Task: Change  the formatting of the data to Which is Less than 10, In conditional formating, put the option 'Light Red Fill with Drak Red Text. 'add another formatting option Format As Table, insert the option Blue Table style Light 9 , change the format of Column Width to Auto fit Row HeightIn the sheet   Excelerate Sales log book
Action: Mouse moved to (46, 246)
Screenshot: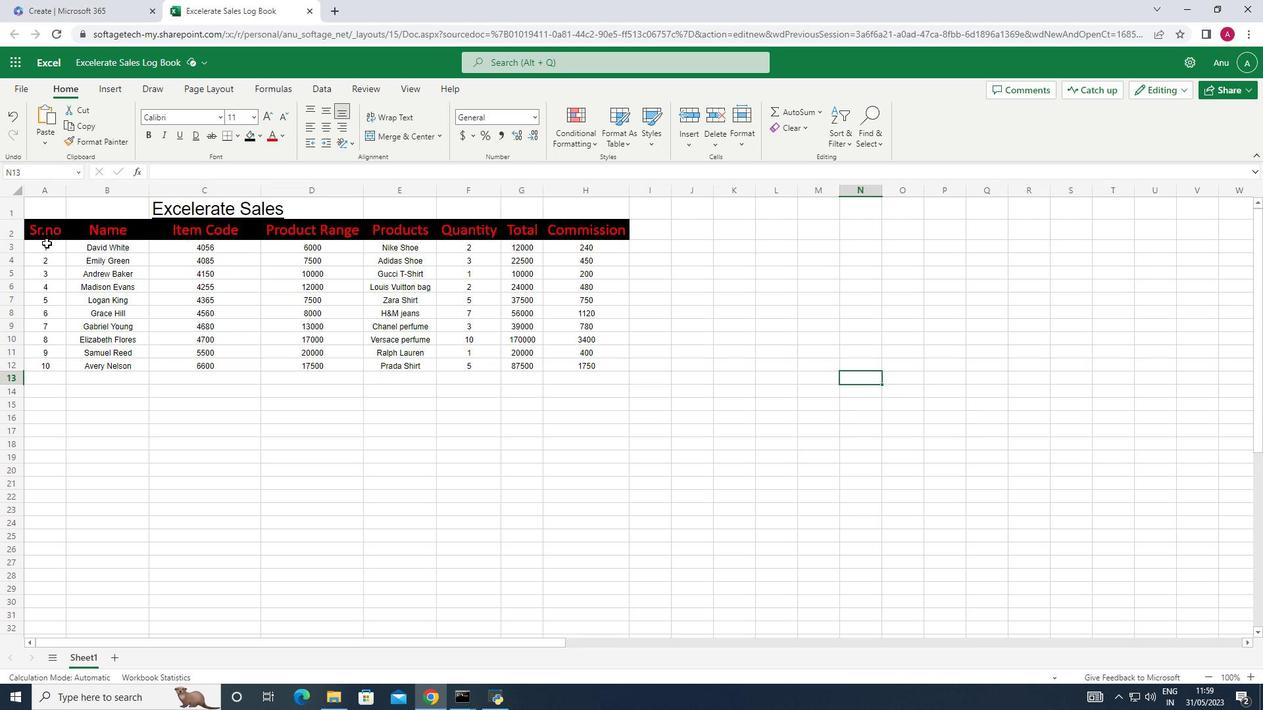 
Action: Mouse pressed left at (46, 246)
Screenshot: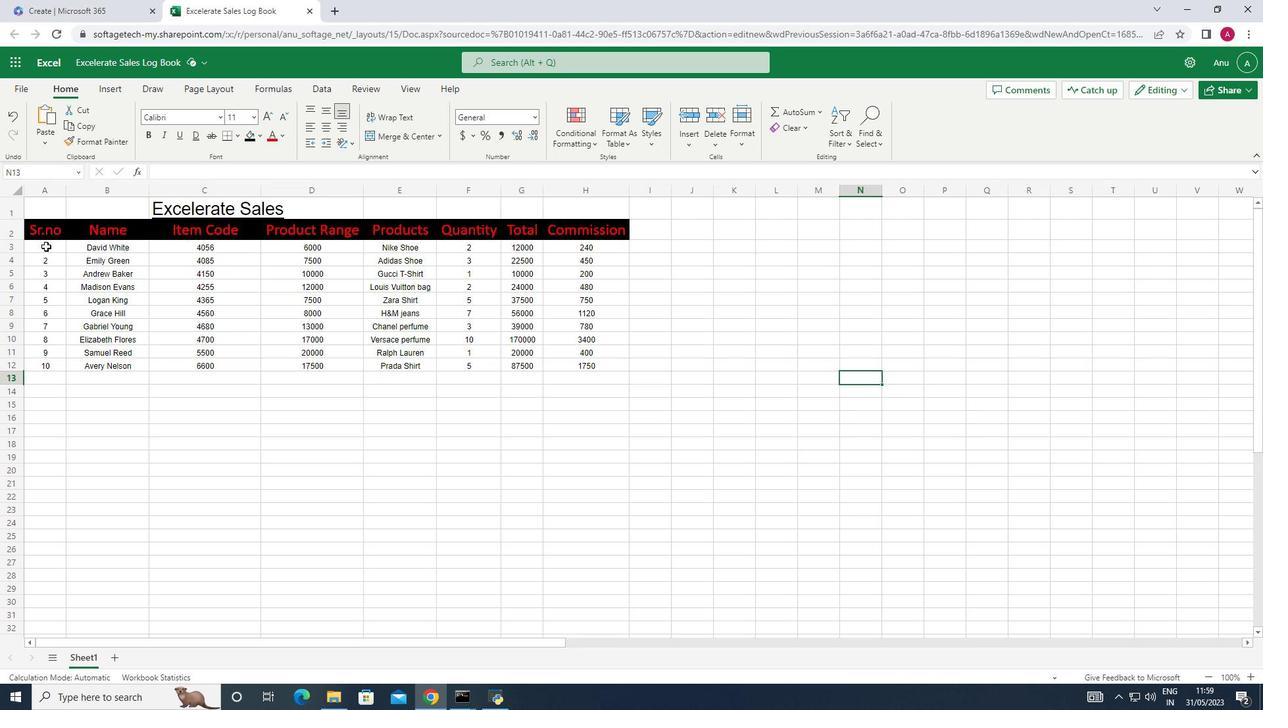 
Action: Mouse moved to (44, 246)
Screenshot: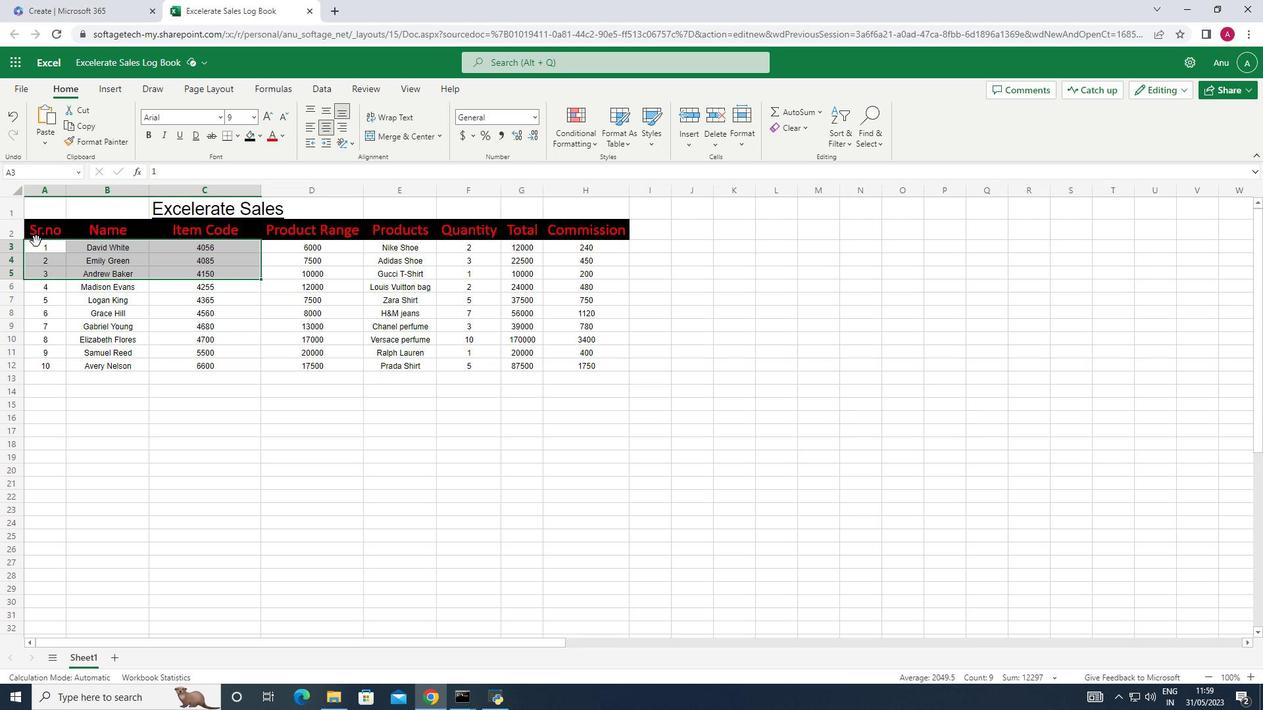 
Action: Mouse pressed left at (44, 246)
Screenshot: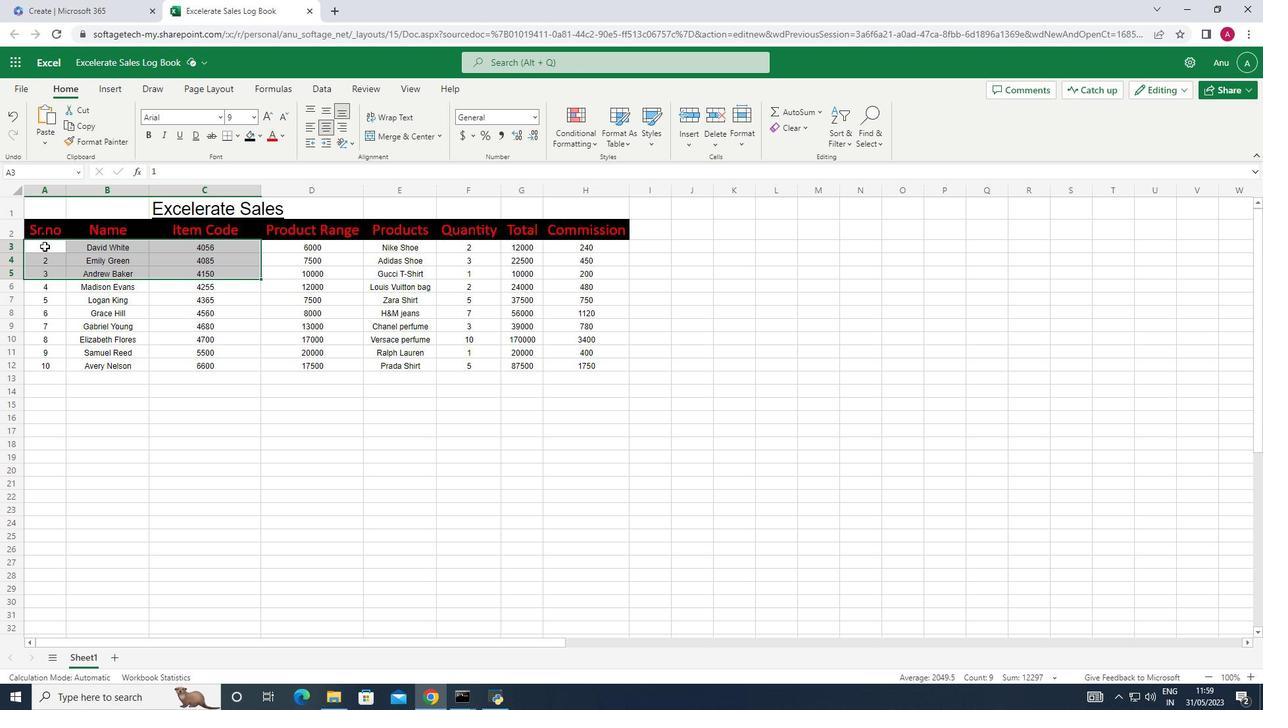 
Action: Mouse moved to (587, 147)
Screenshot: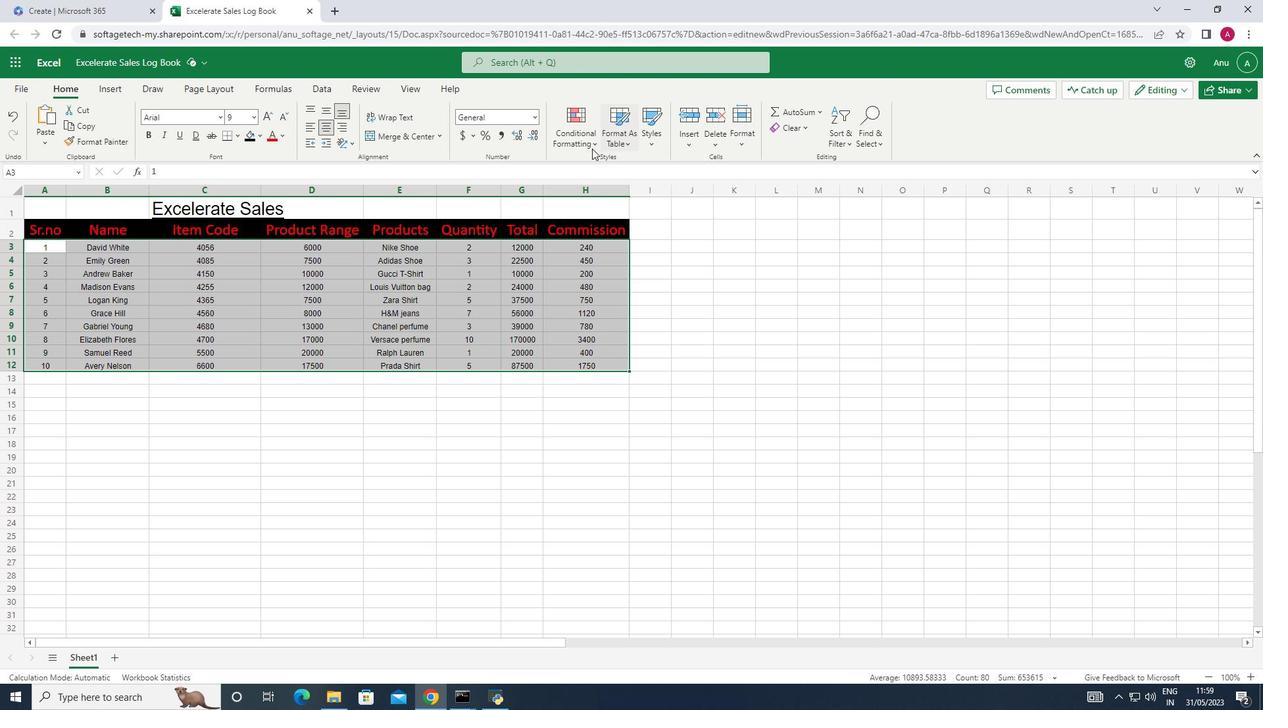 
Action: Mouse pressed left at (587, 147)
Screenshot: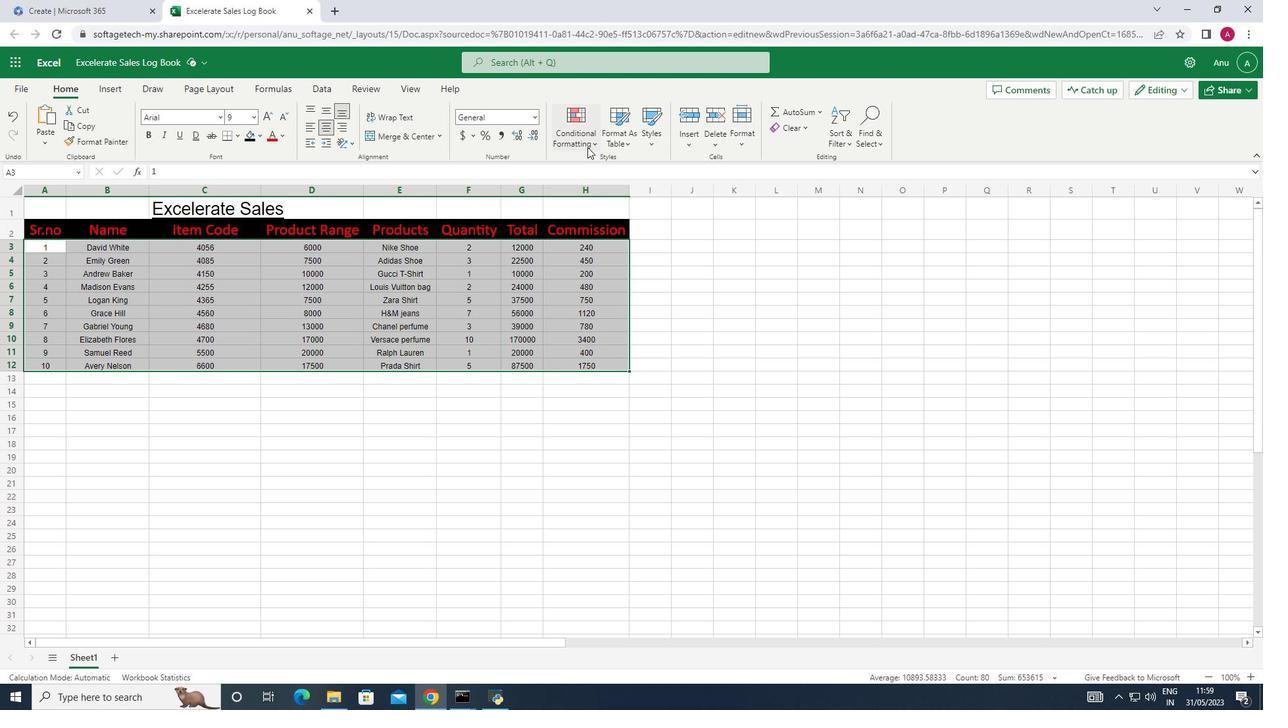 
Action: Mouse moved to (629, 146)
Screenshot: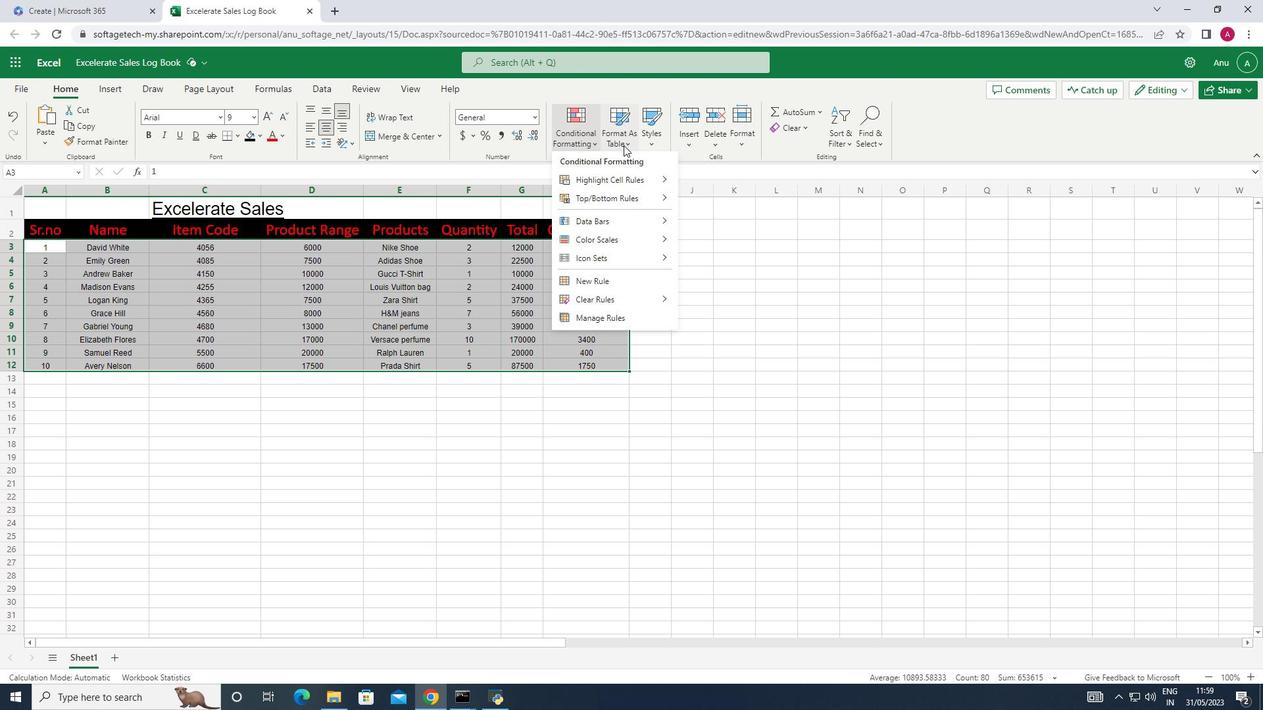 
Action: Mouse pressed left at (629, 146)
Screenshot: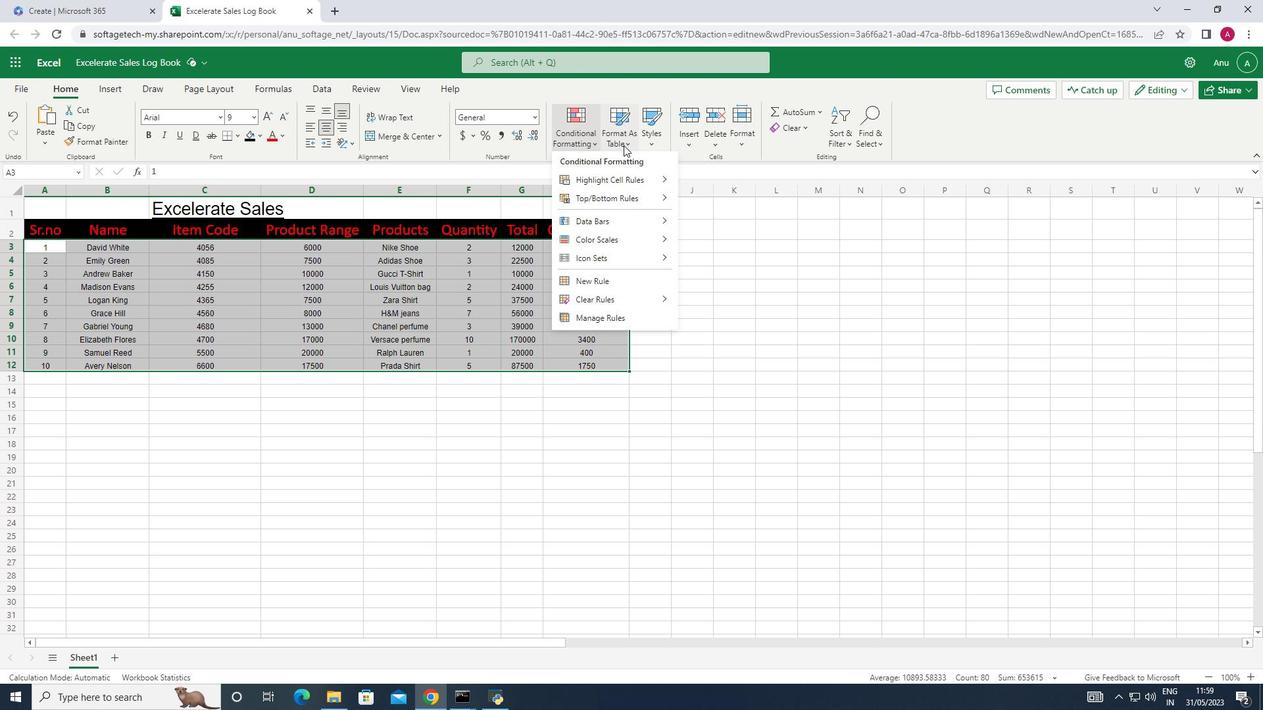 
Action: Mouse moved to (666, 140)
Screenshot: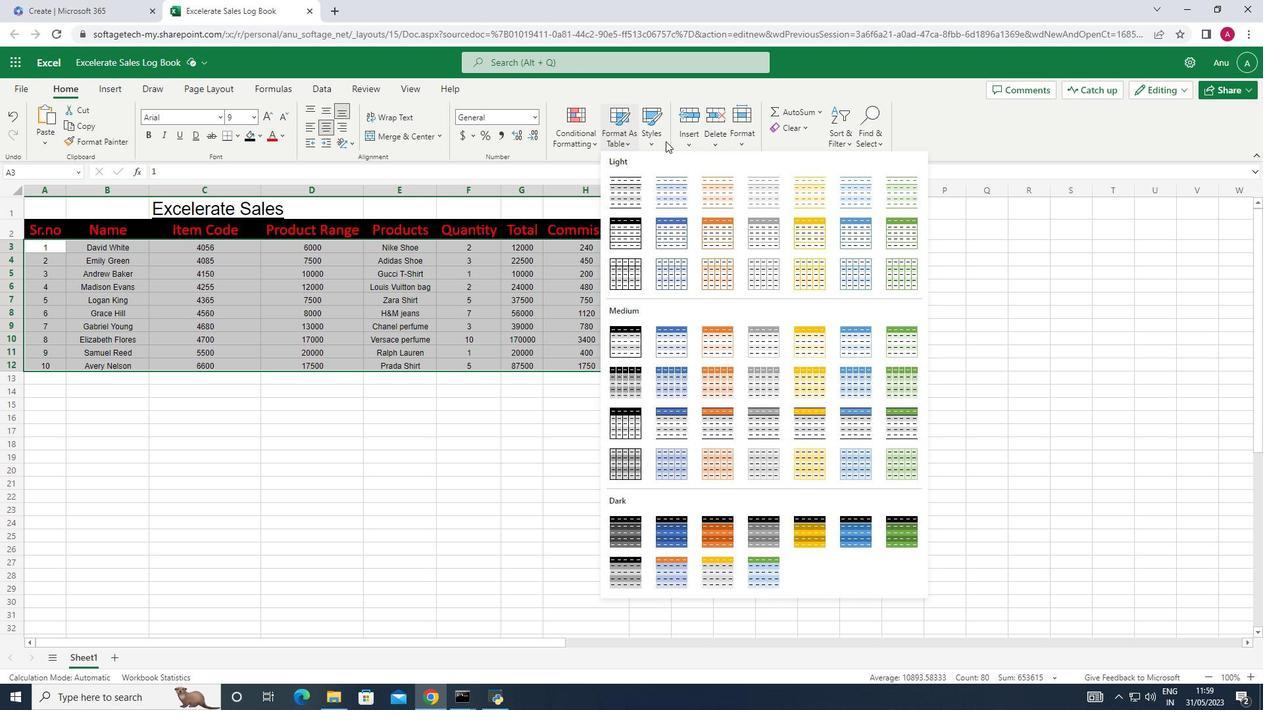 
Action: Mouse pressed left at (666, 140)
Screenshot: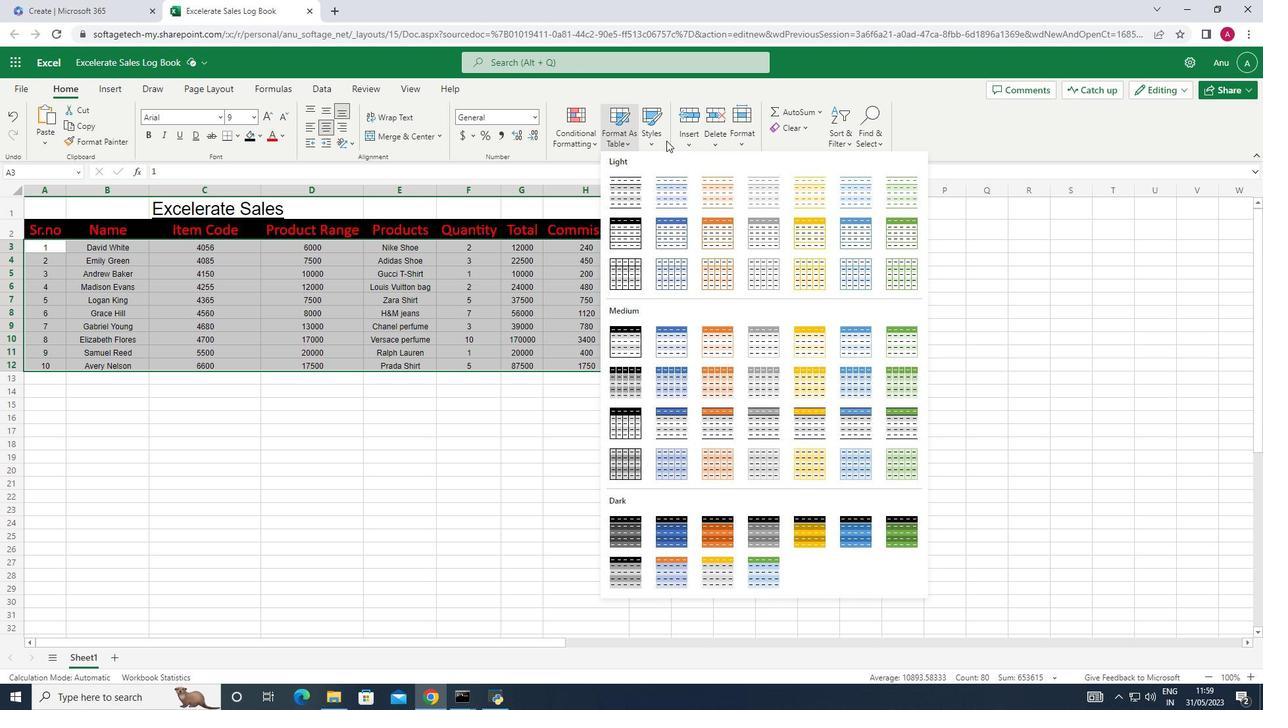 
Action: Mouse moved to (659, 140)
Screenshot: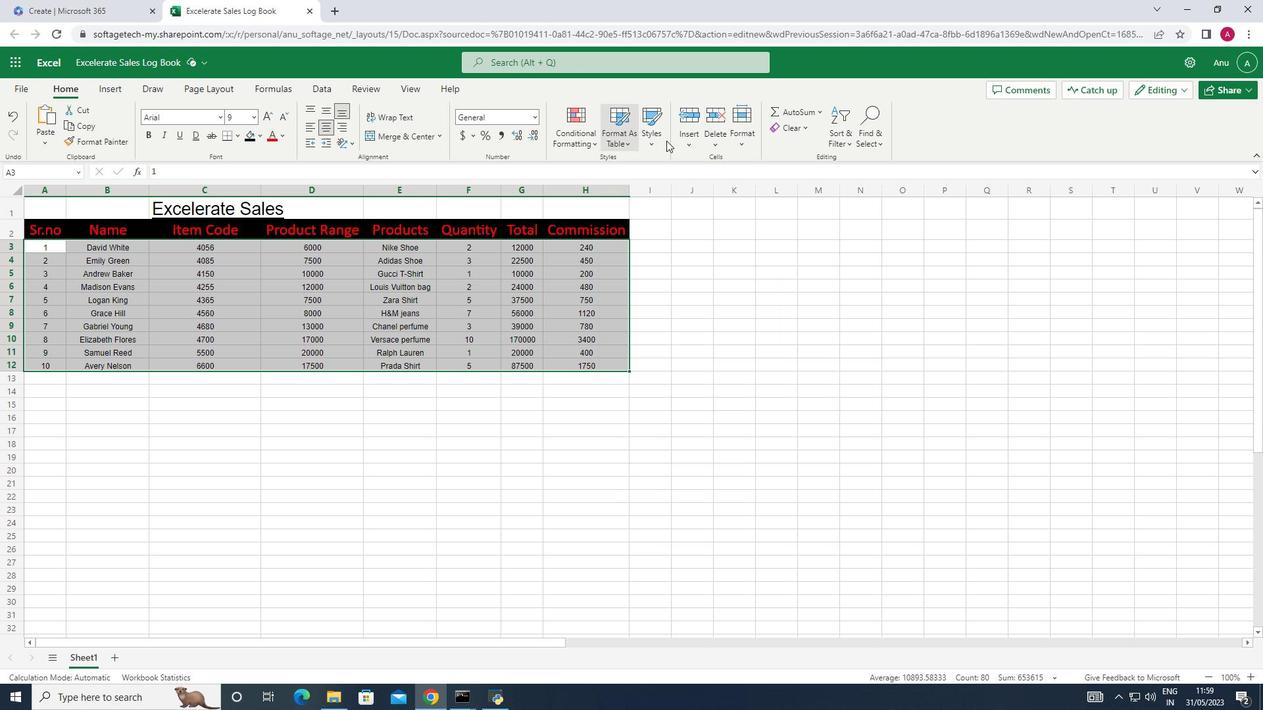 
Action: Mouse pressed left at (659, 140)
Screenshot: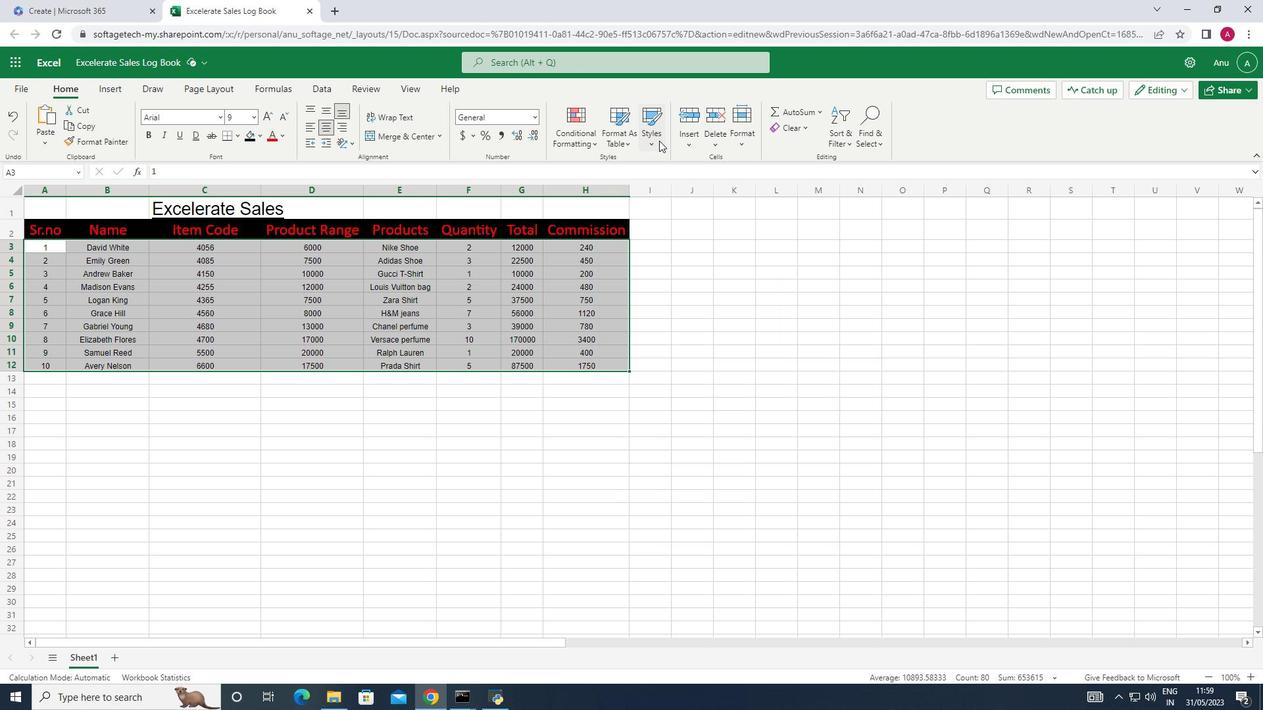 
Action: Mouse moved to (687, 140)
Screenshot: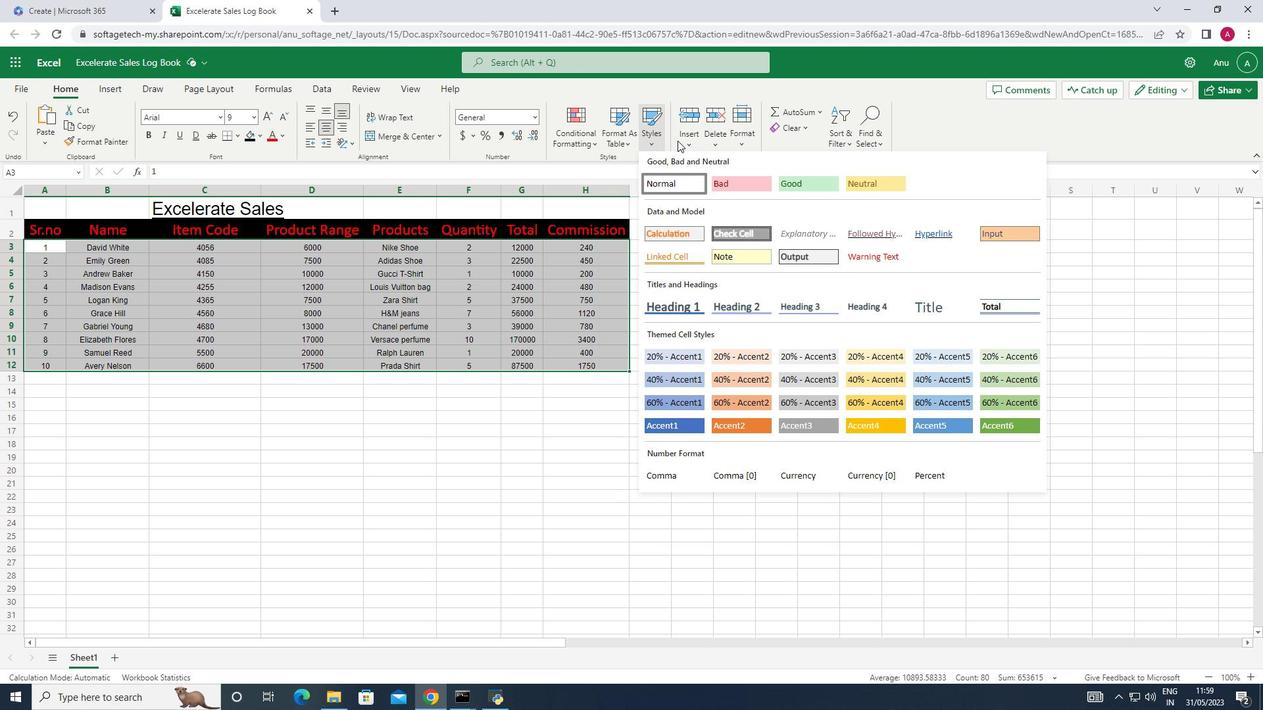 
Action: Mouse pressed left at (687, 140)
Screenshot: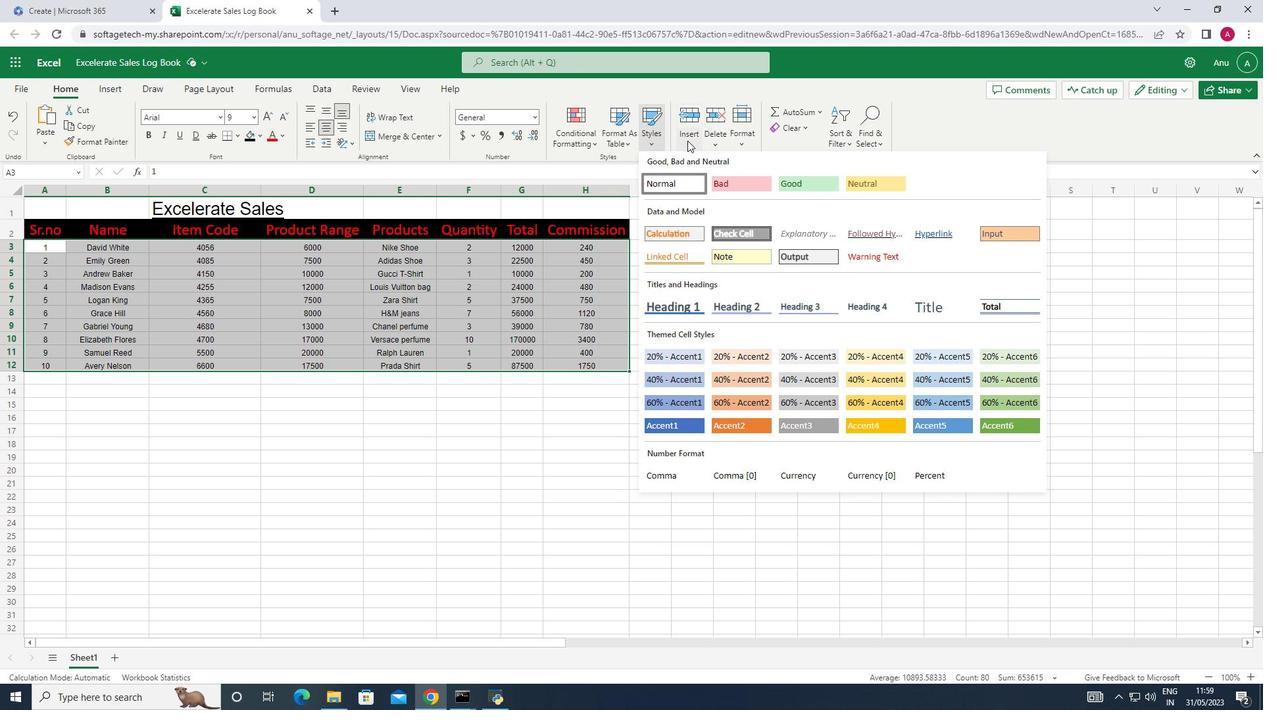 
Action: Mouse moved to (724, 140)
Screenshot: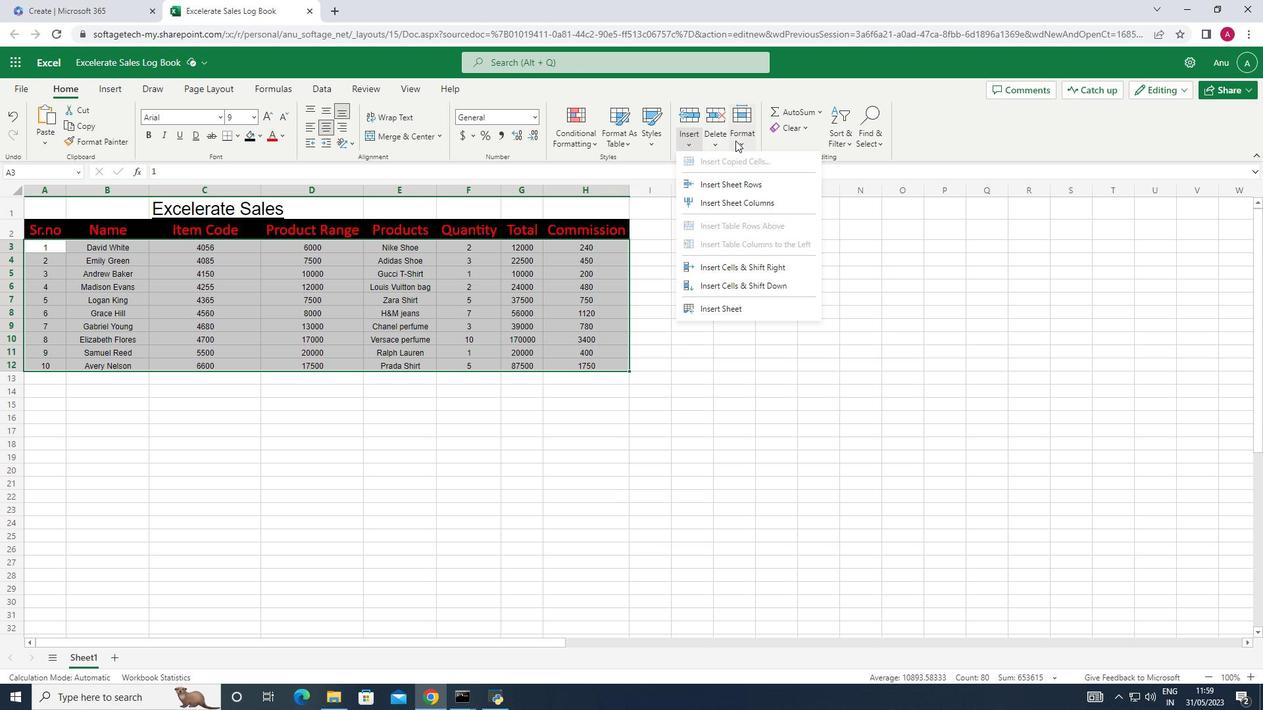 
Action: Mouse pressed left at (724, 140)
Screenshot: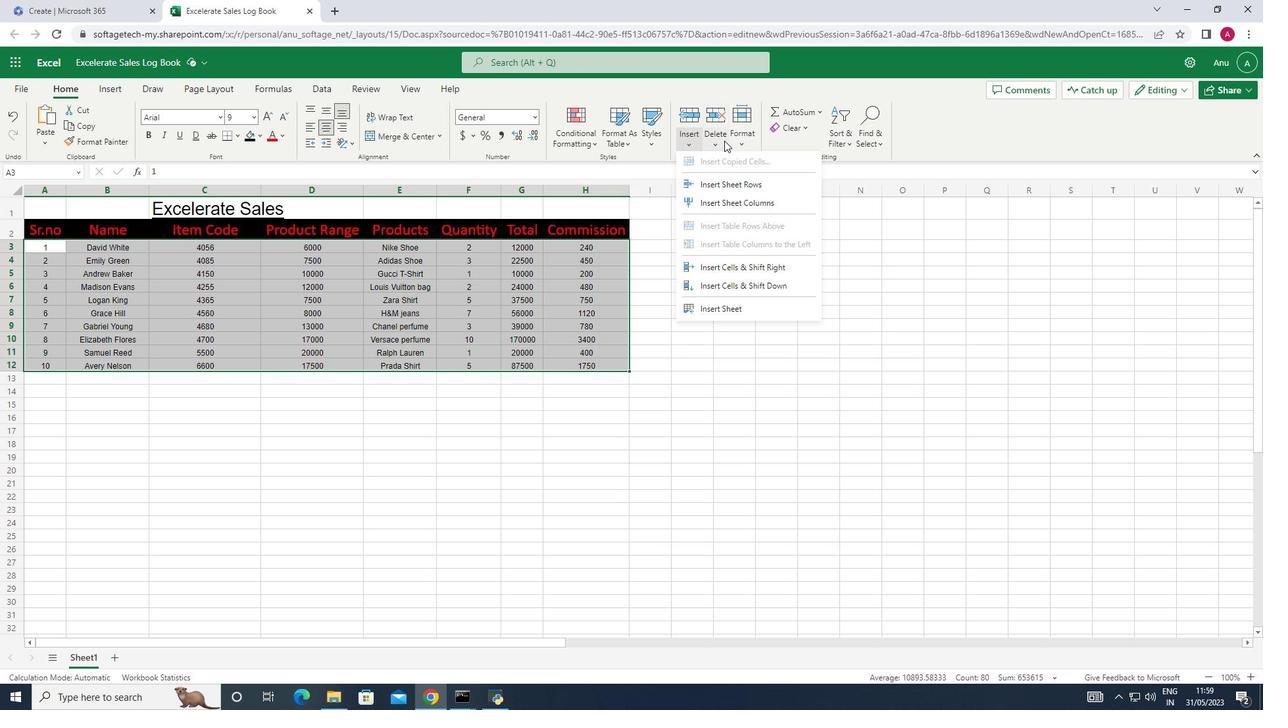 
Action: Mouse moved to (733, 139)
Screenshot: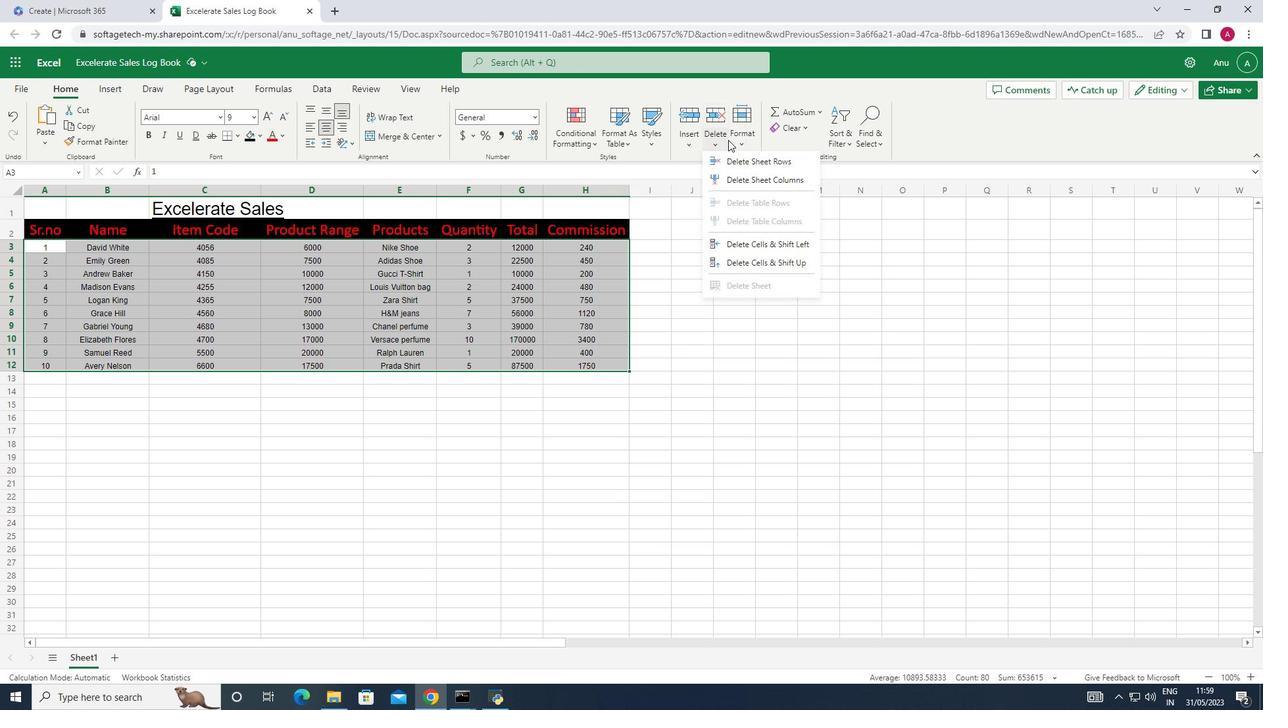 
Action: Mouse pressed left at (733, 139)
Screenshot: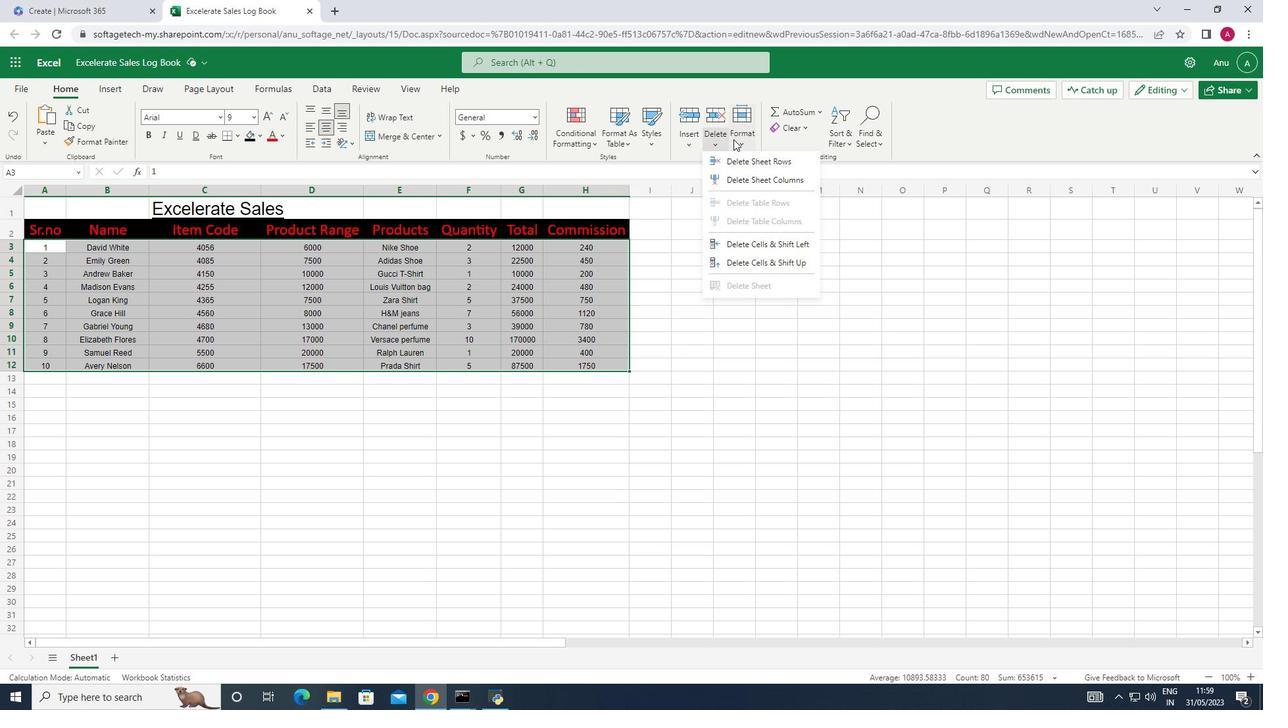 
Action: Mouse moved to (809, 113)
Screenshot: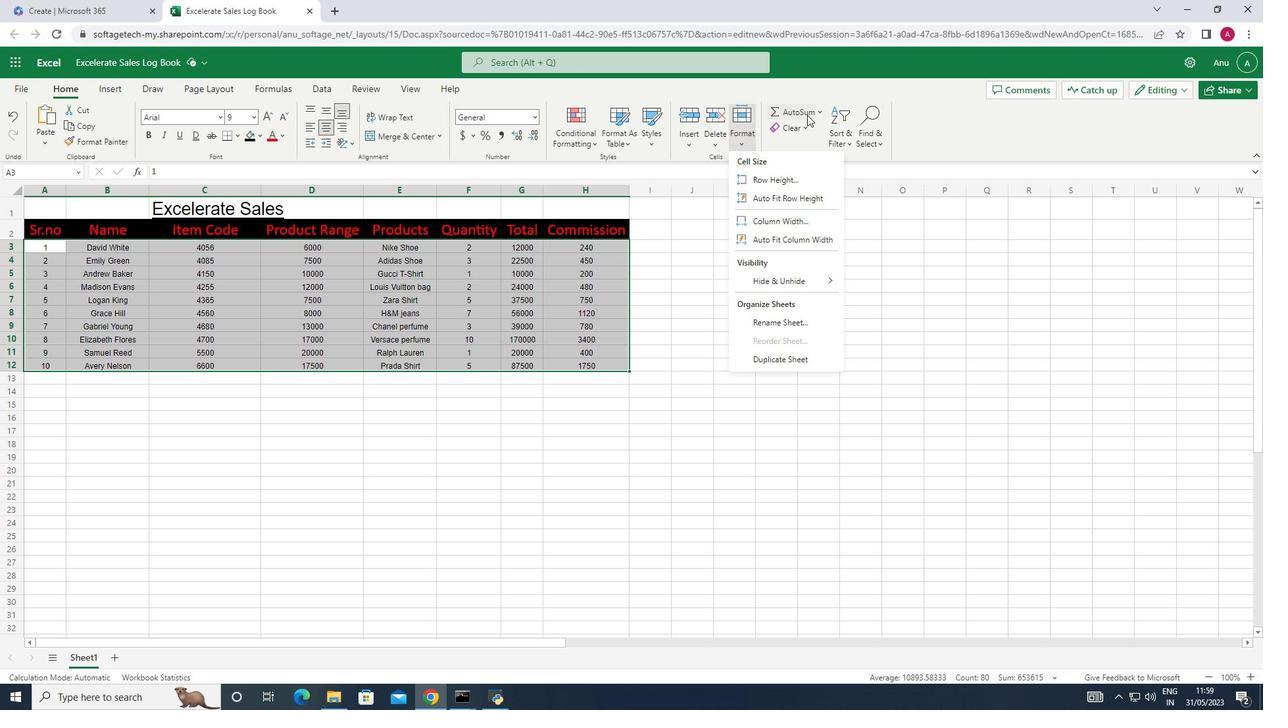 
Action: Mouse pressed left at (809, 113)
Screenshot: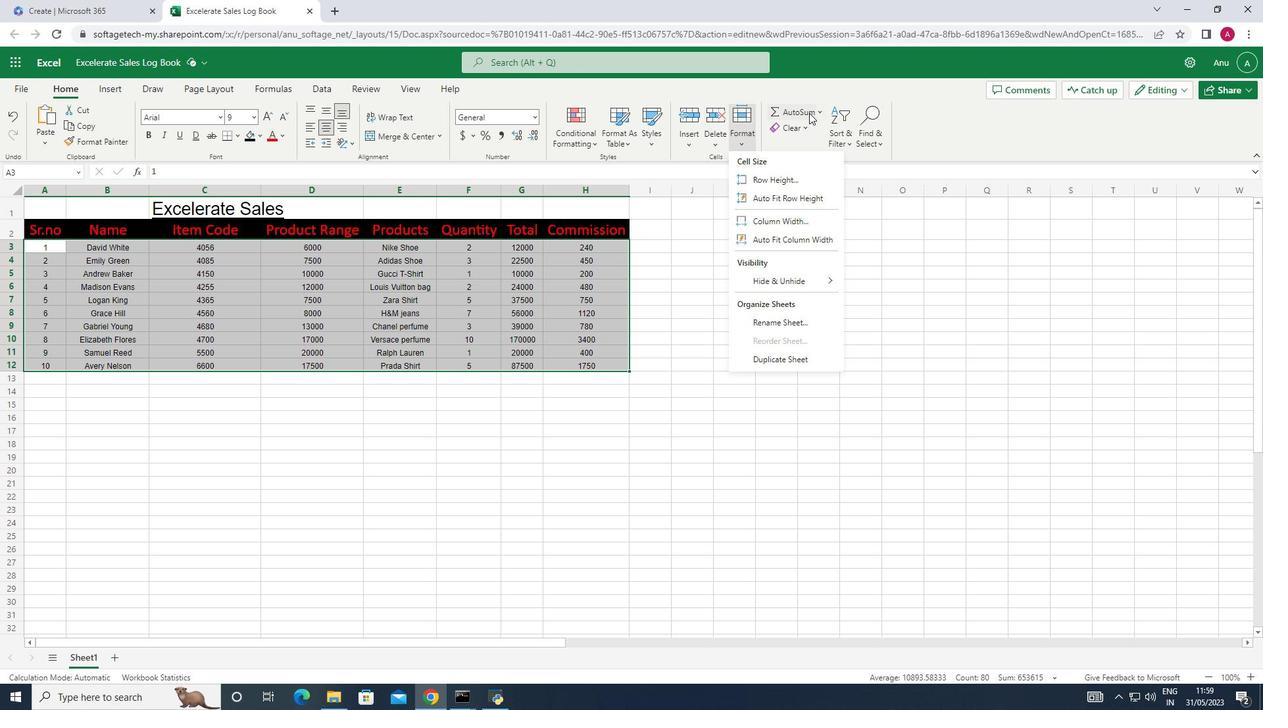 
Action: Mouse pressed left at (809, 113)
Screenshot: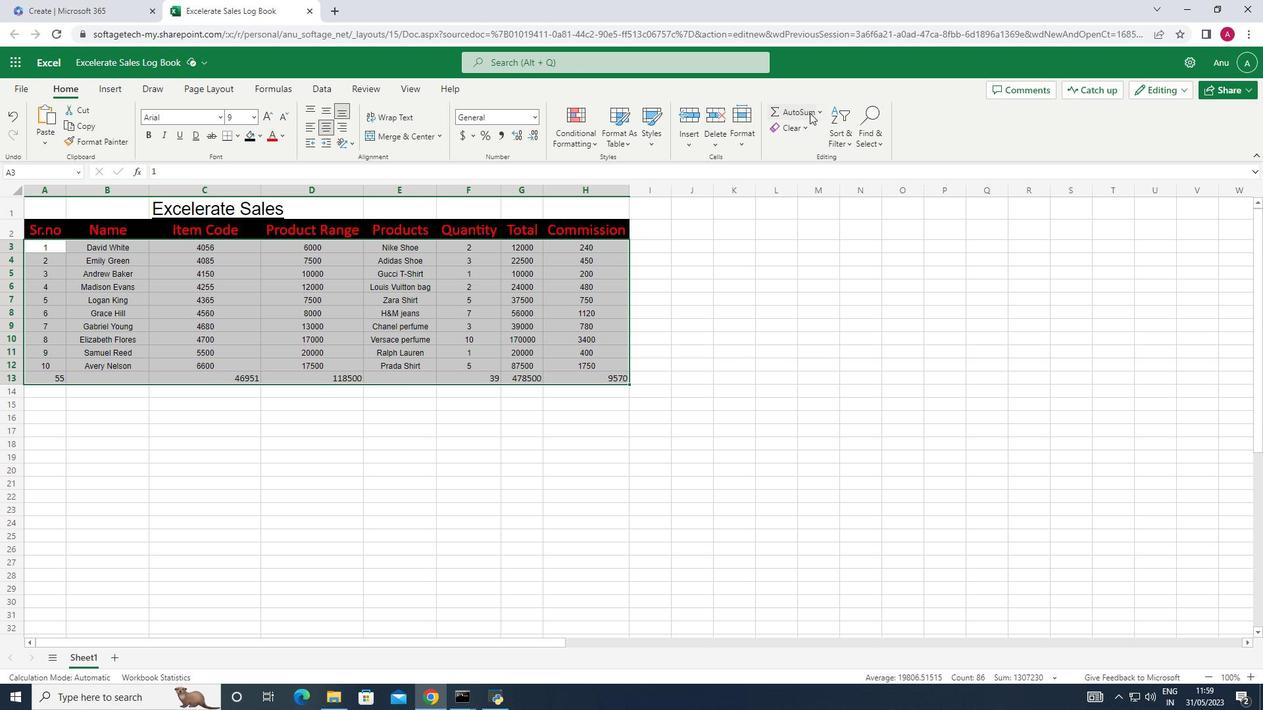 
Action: Mouse moved to (809, 116)
Screenshot: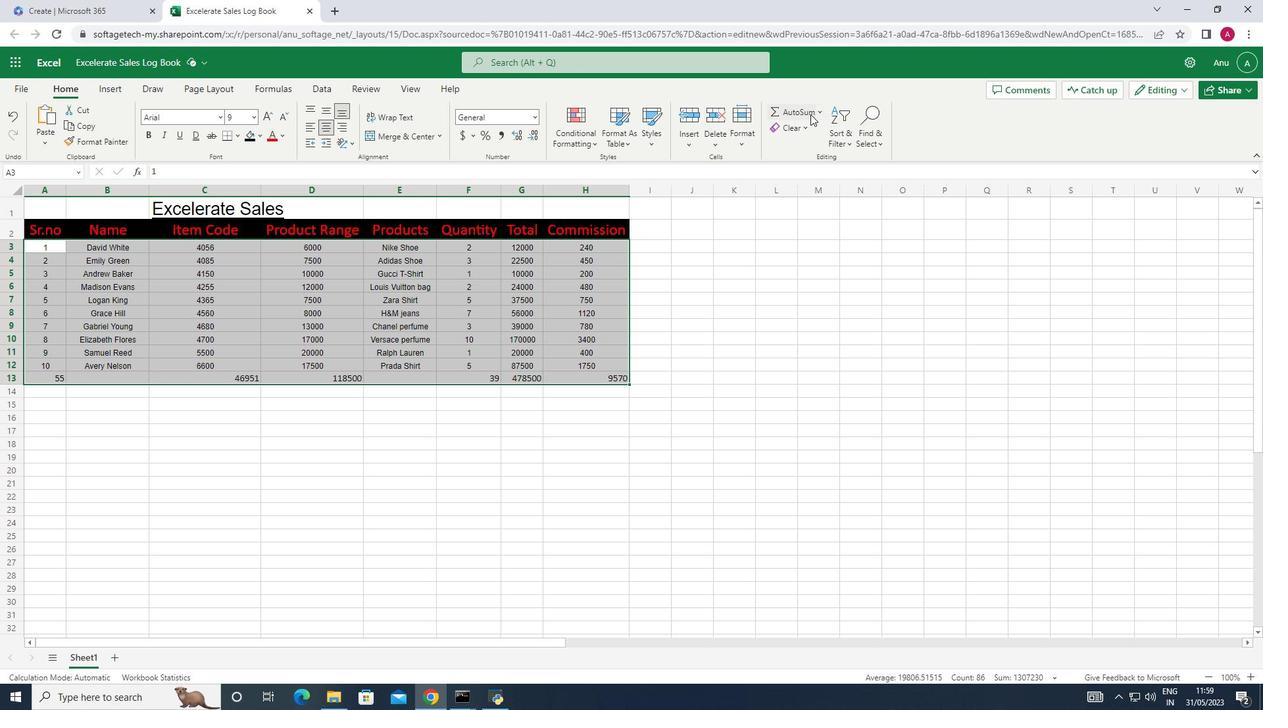 
Action: Key pressed ctrl+Z
Screenshot: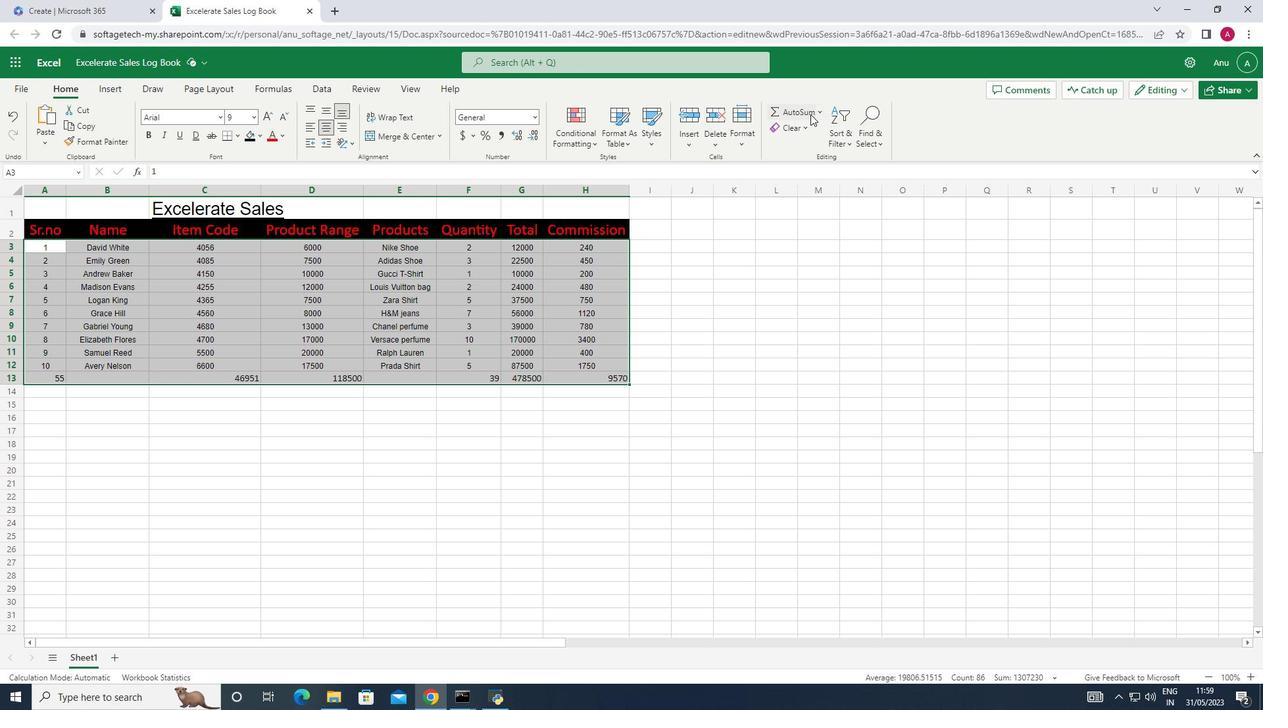 
Action: Mouse moved to (840, 140)
Screenshot: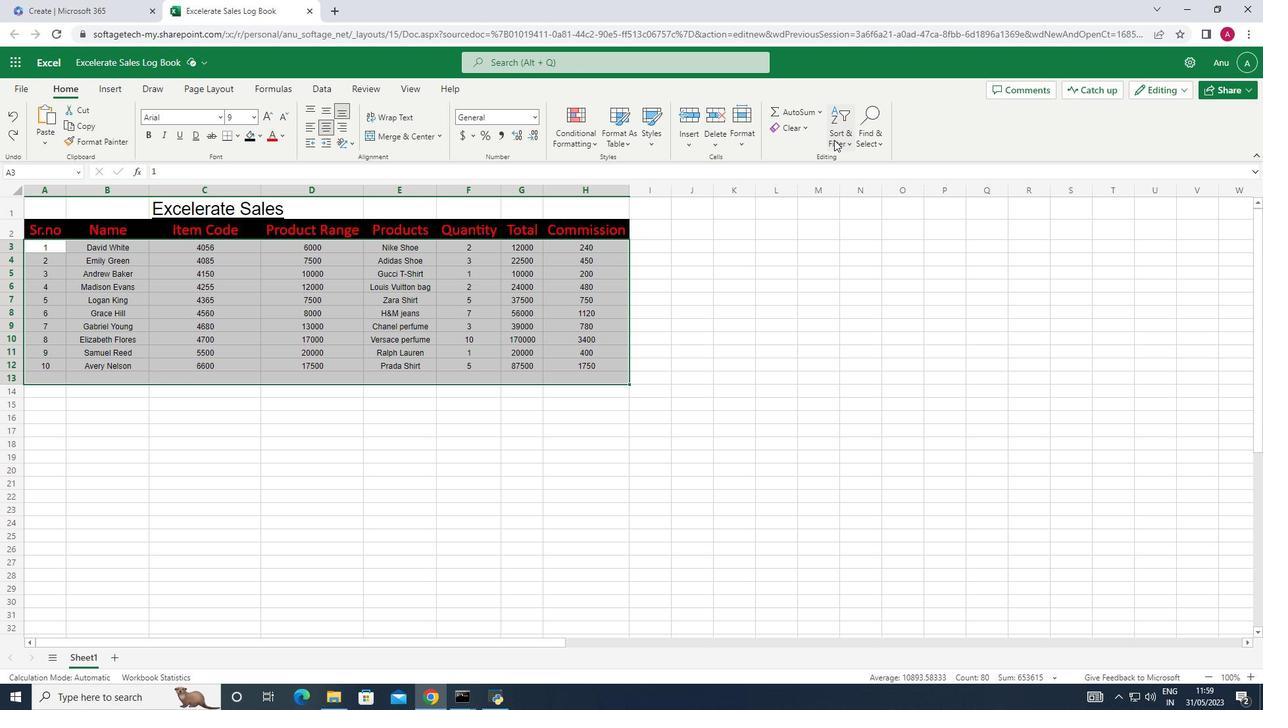 
Action: Mouse pressed left at (840, 140)
Screenshot: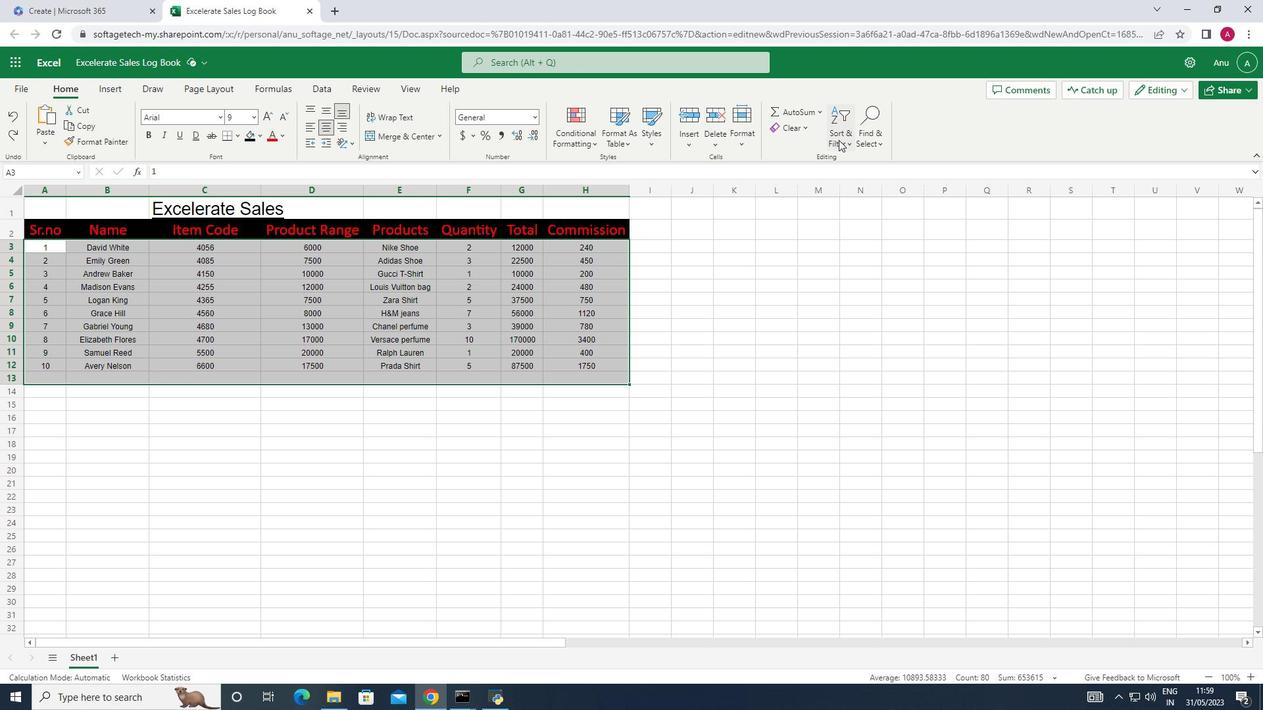 
Action: Mouse moved to (586, 140)
Screenshot: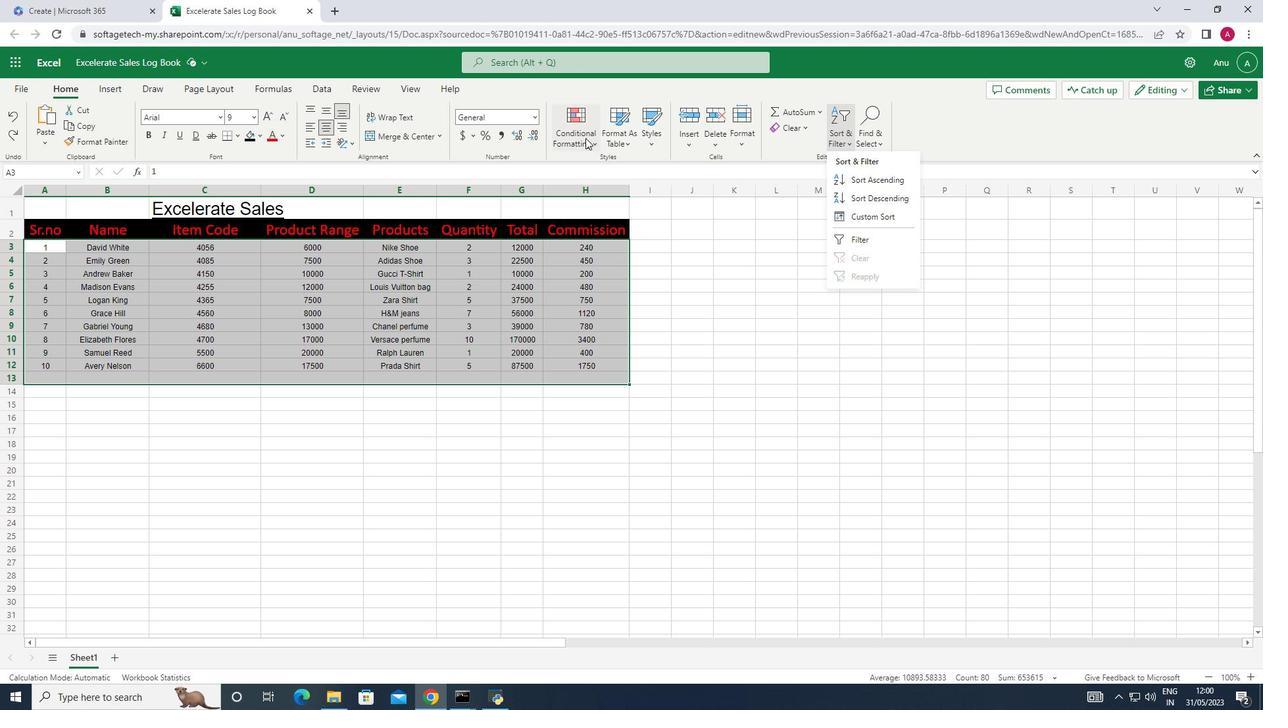 
Action: Mouse pressed left at (586, 140)
Screenshot: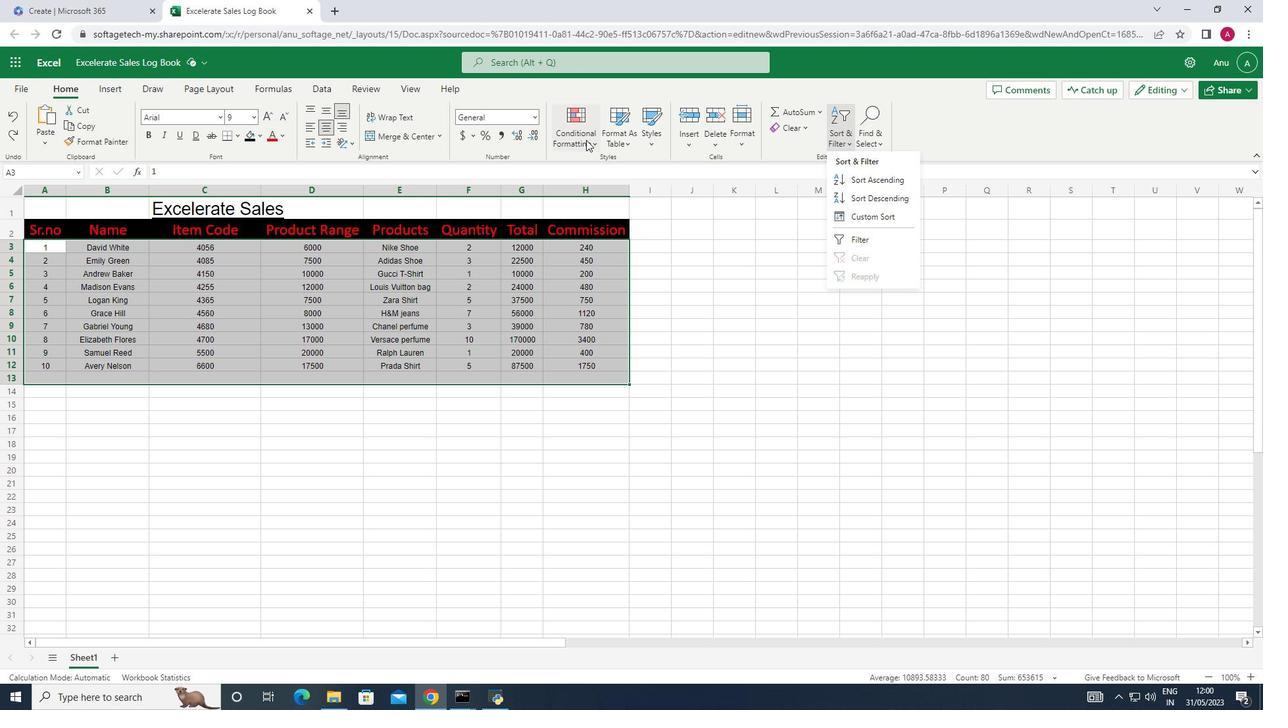 
Action: Mouse moved to (740, 144)
Screenshot: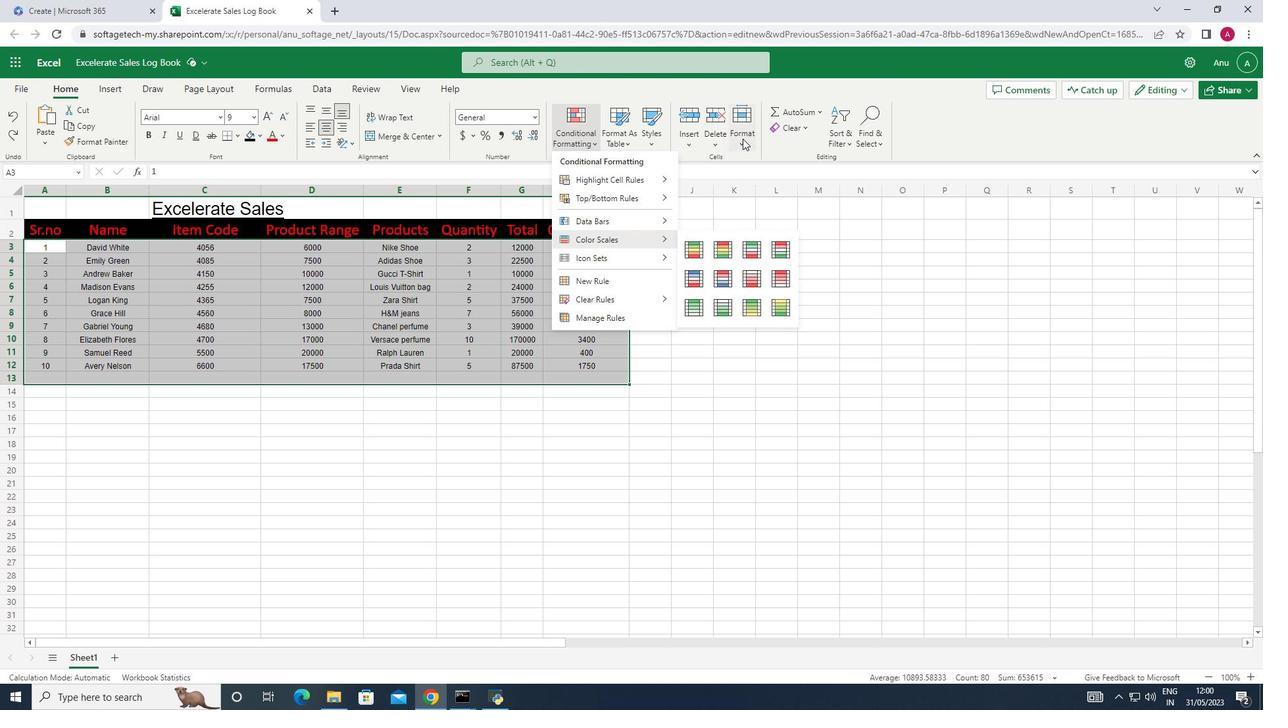 
Action: Mouse pressed left at (740, 144)
Screenshot: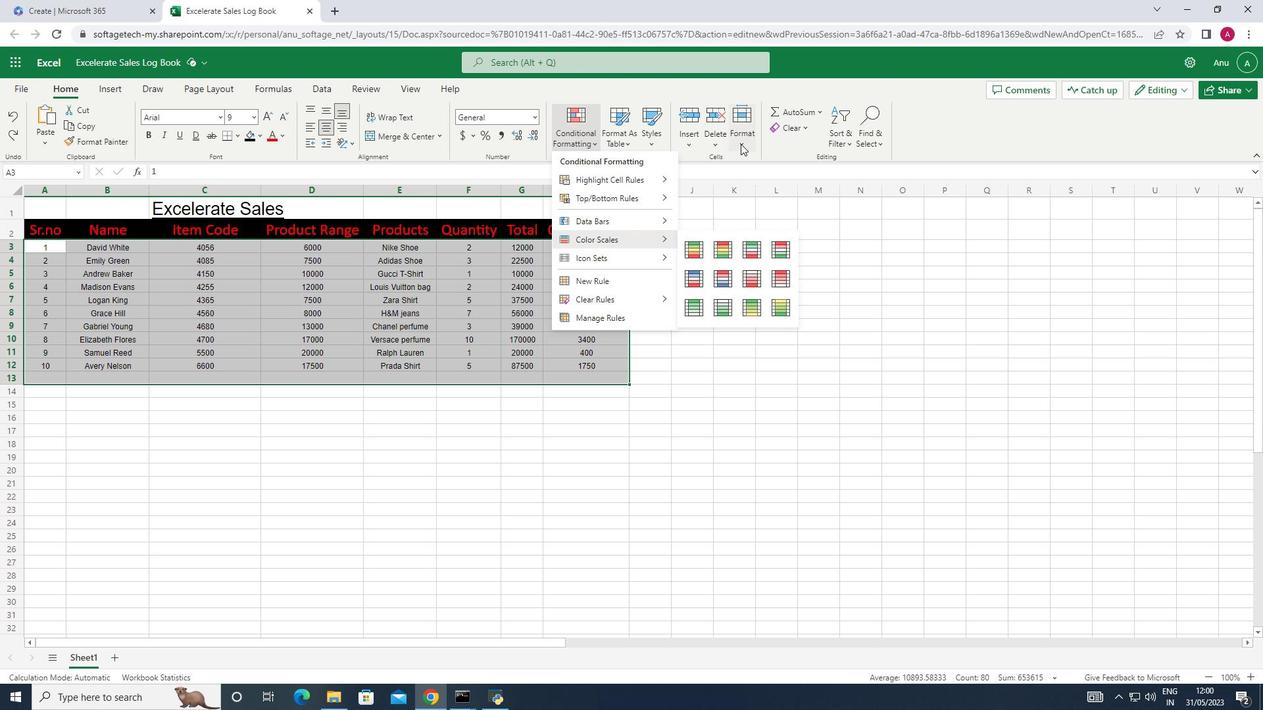 
Action: Mouse moved to (651, 140)
Screenshot: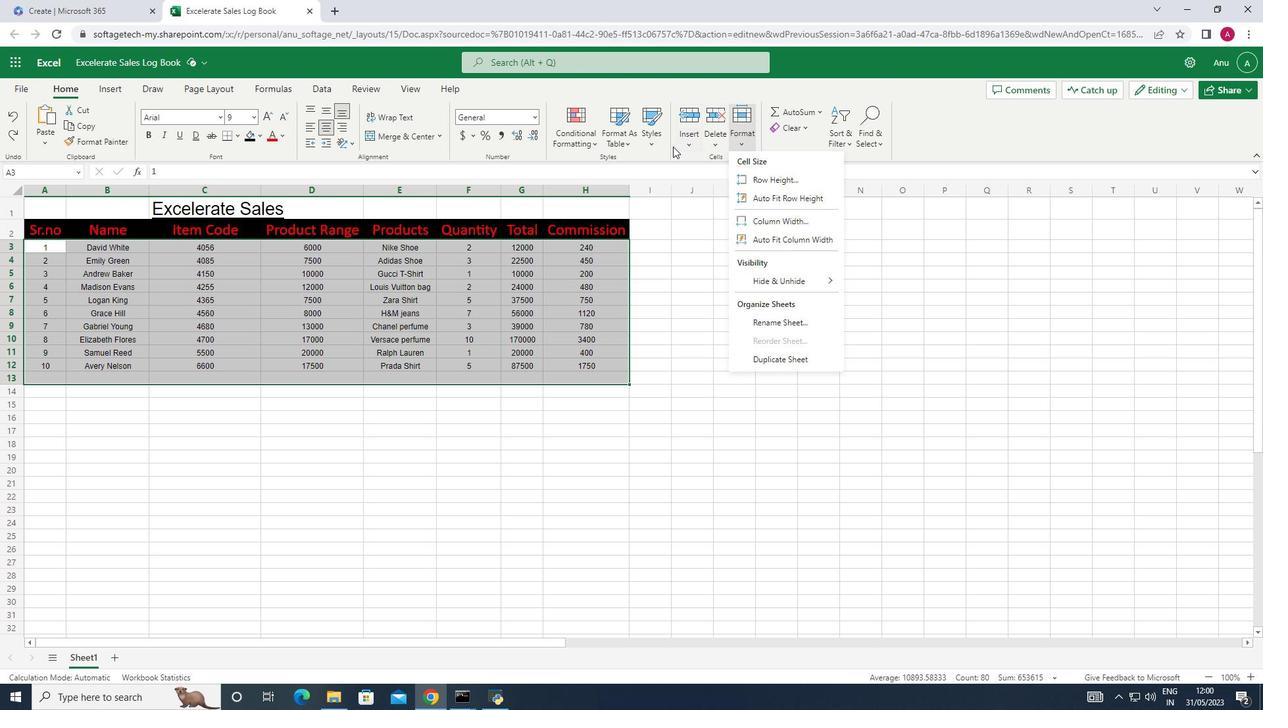 
Action: Mouse pressed left at (651, 140)
Screenshot: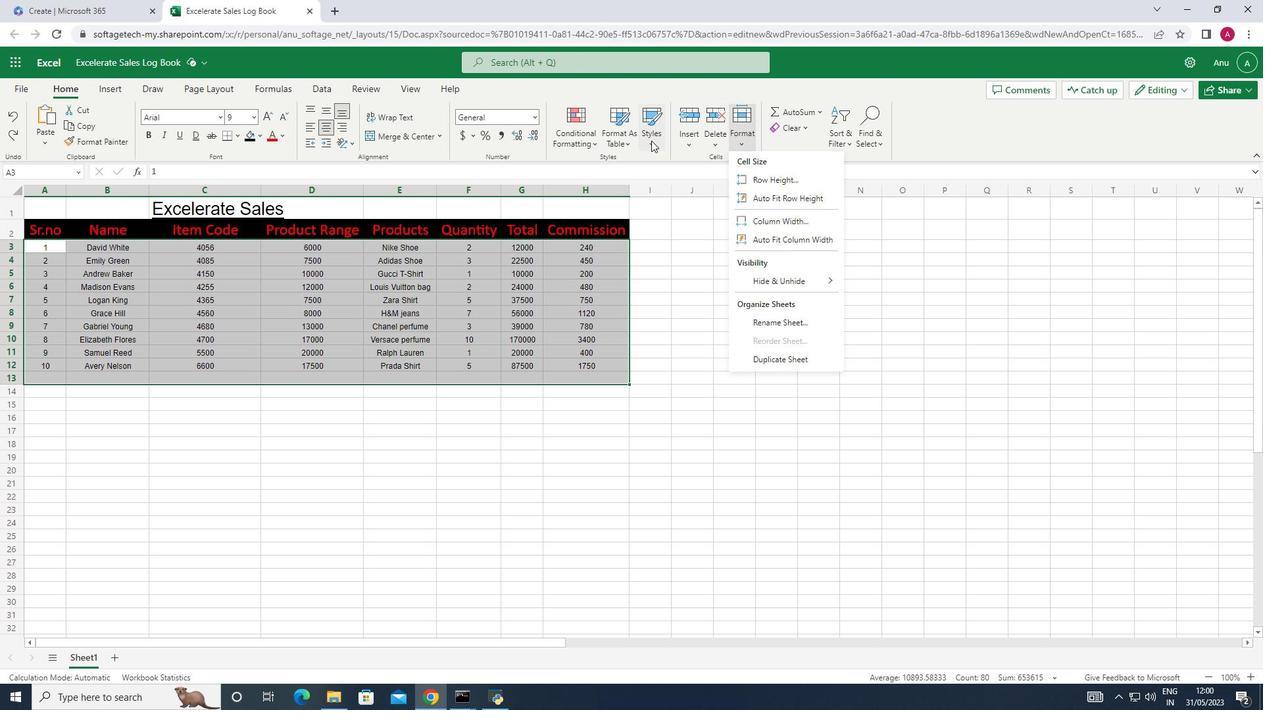
Action: Mouse moved to (628, 140)
Screenshot: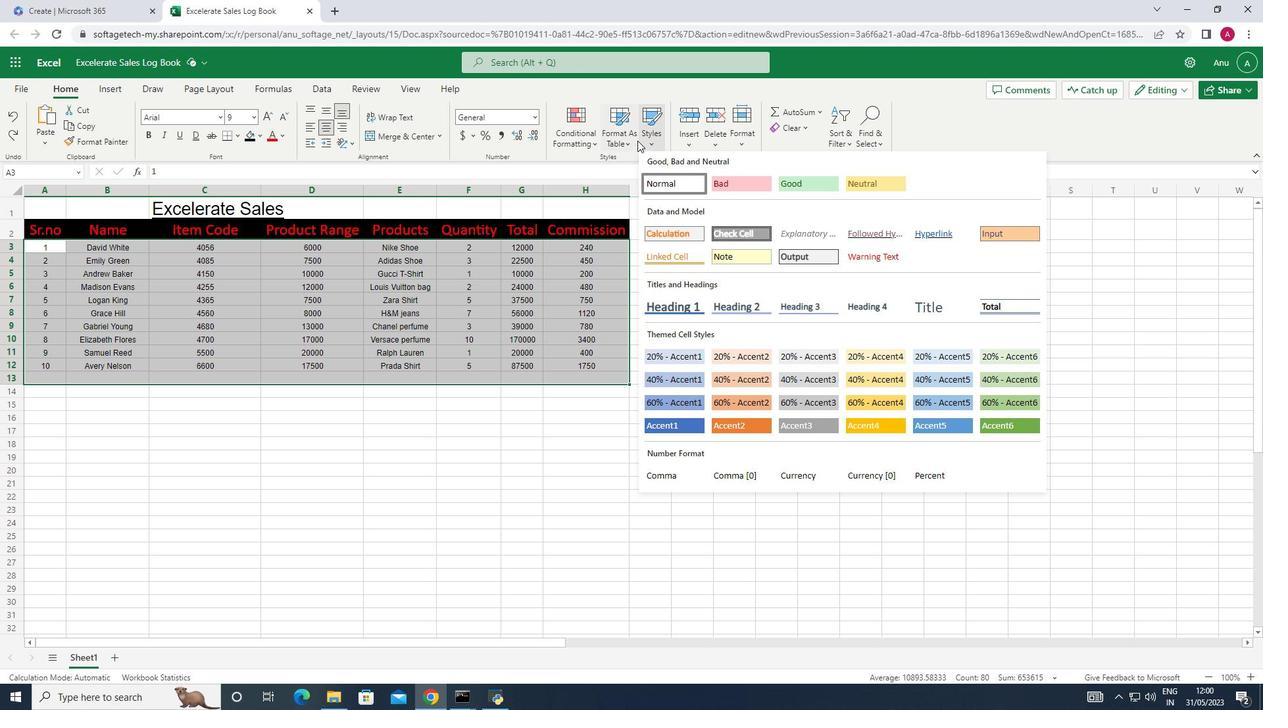 
Action: Mouse pressed left at (628, 140)
Screenshot: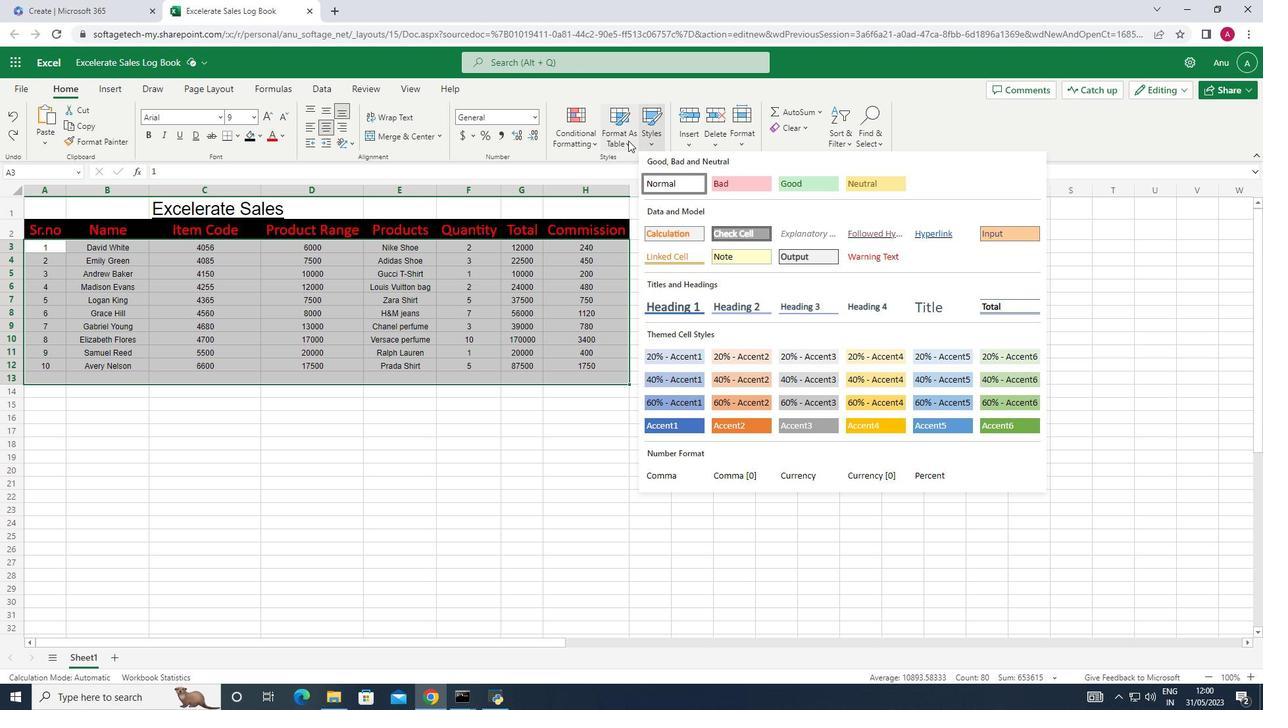 
Action: Mouse moved to (577, 136)
Screenshot: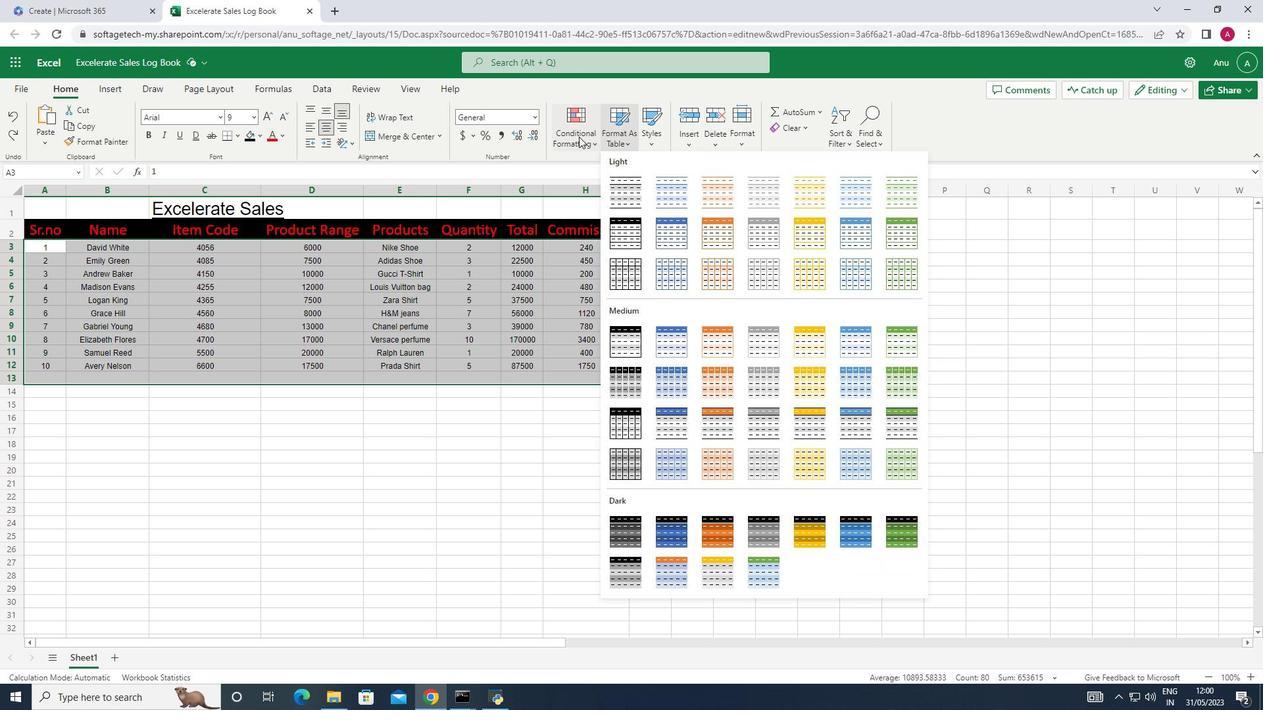
Action: Mouse pressed left at (577, 136)
Screenshot: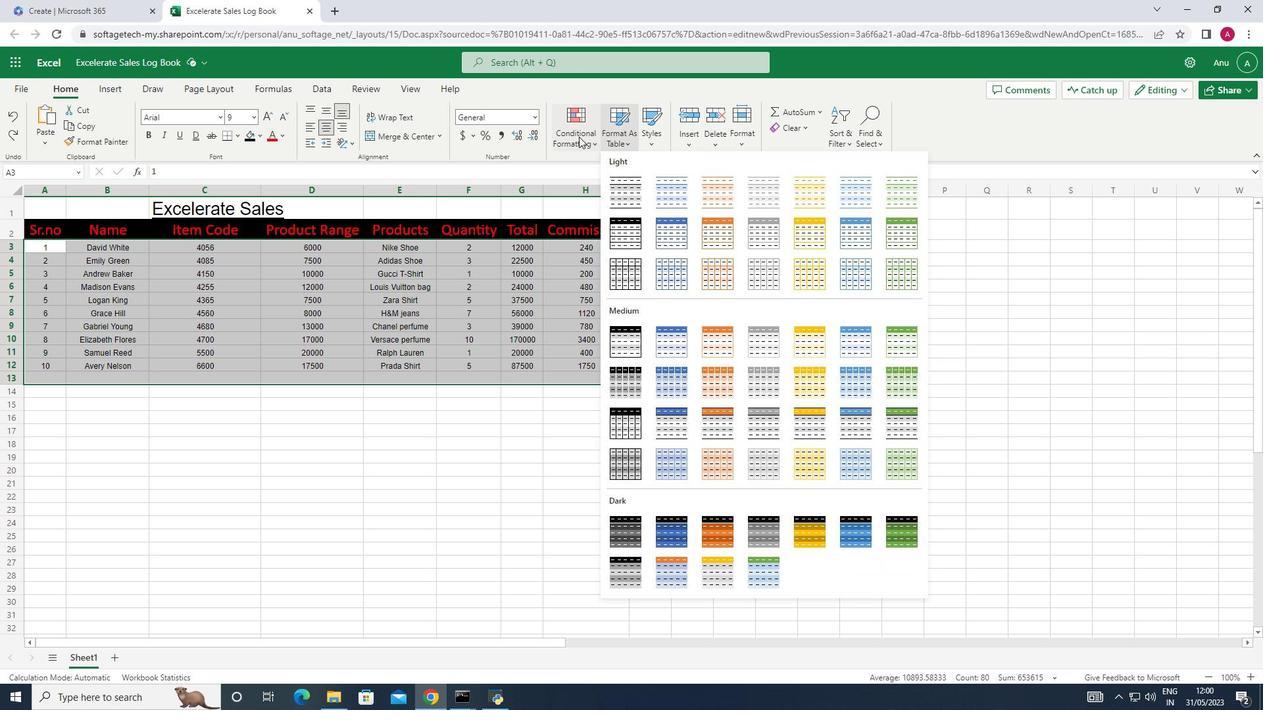 
Action: Mouse moved to (709, 196)
Screenshot: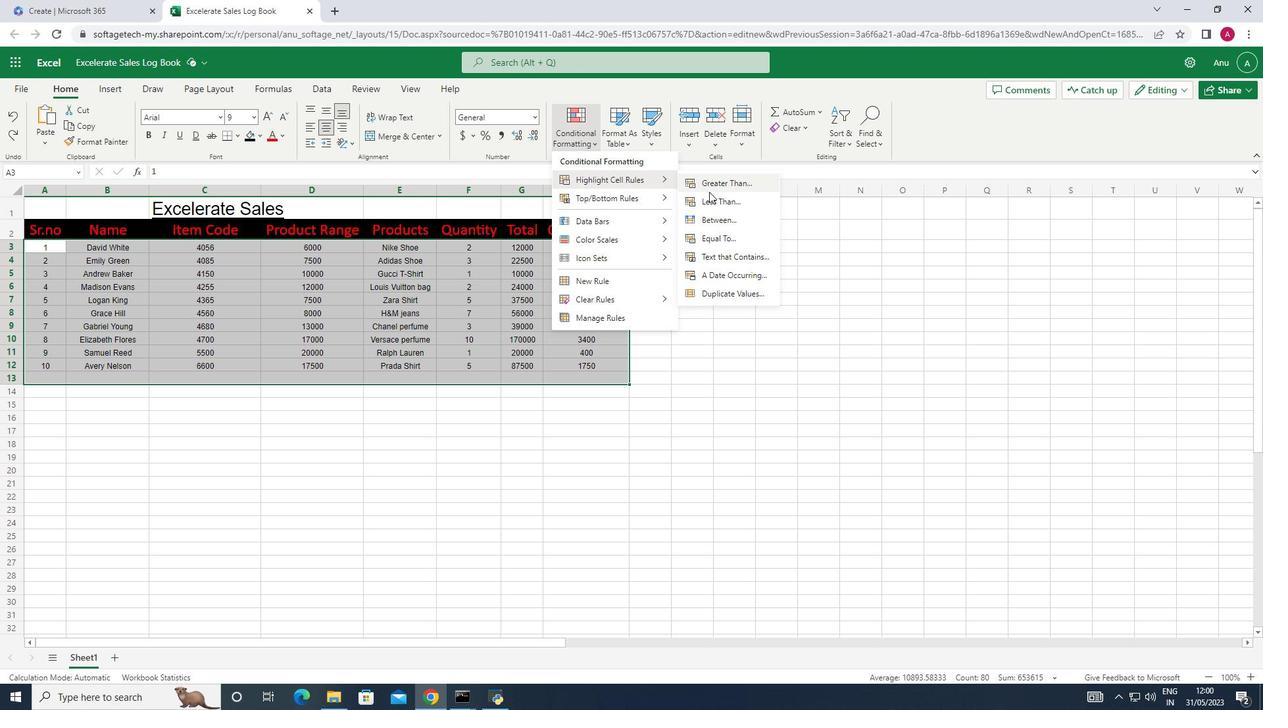 
Action: Mouse pressed left at (709, 196)
Screenshot: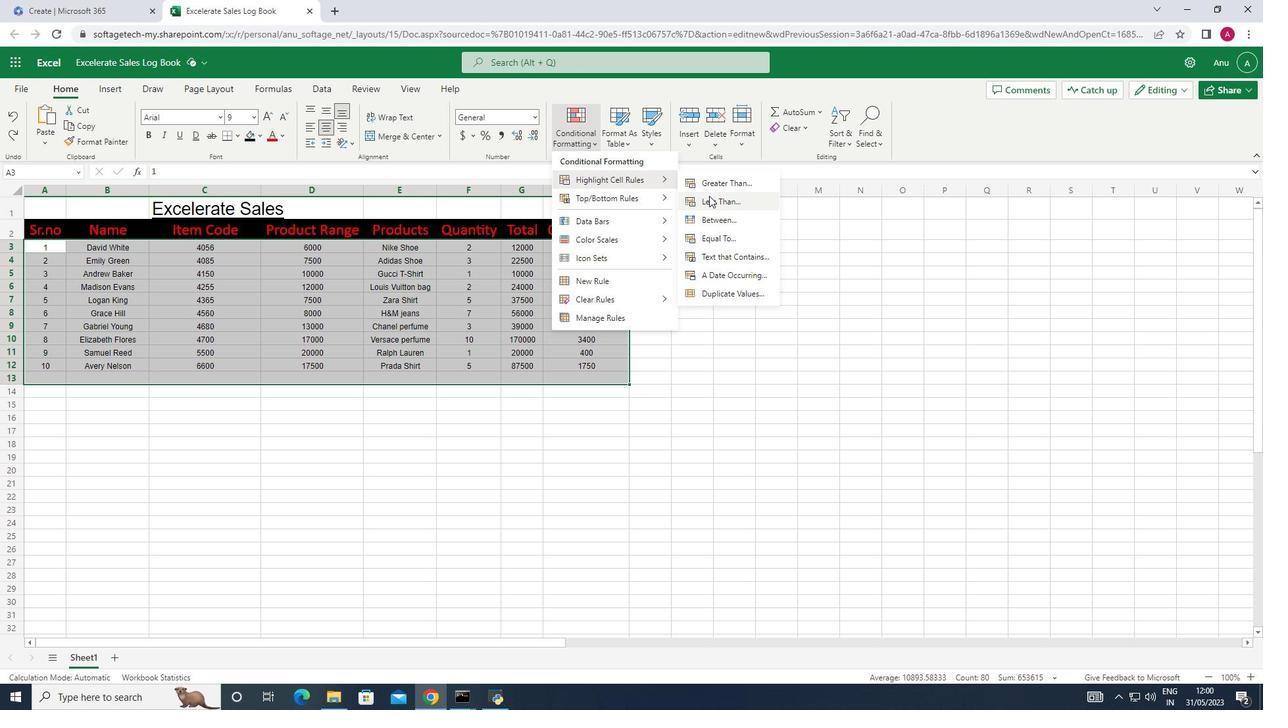 
Action: Mouse moved to (1086, 386)
Screenshot: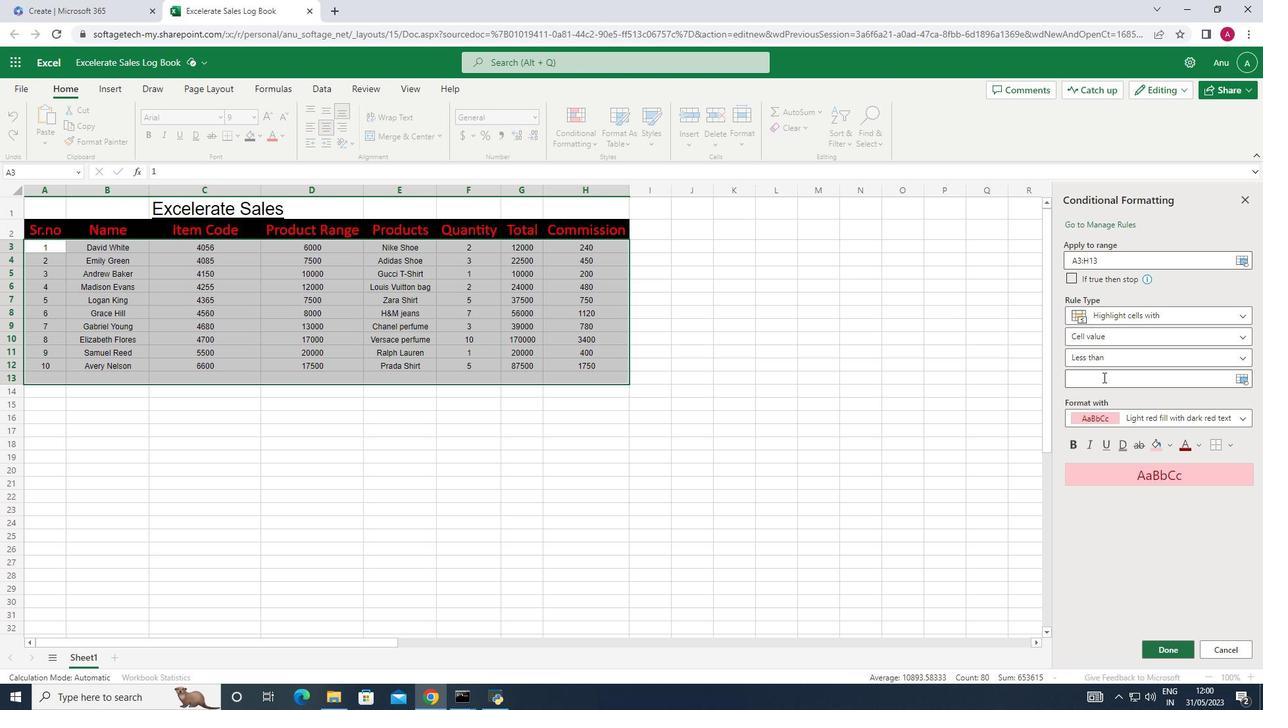 
Action: Key pressed <Key.end><Key.insert><Key.end><Key.insert><Key.num_lock>10
Screenshot: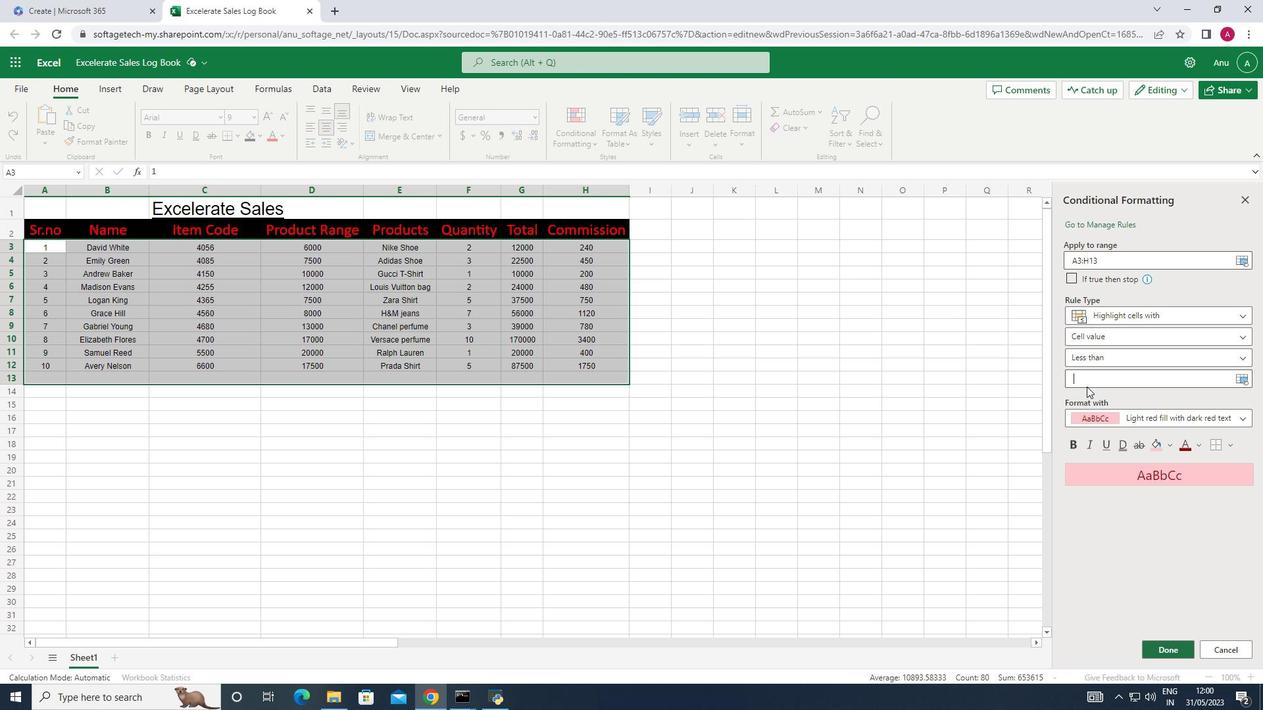 
Action: Mouse moved to (1197, 447)
Screenshot: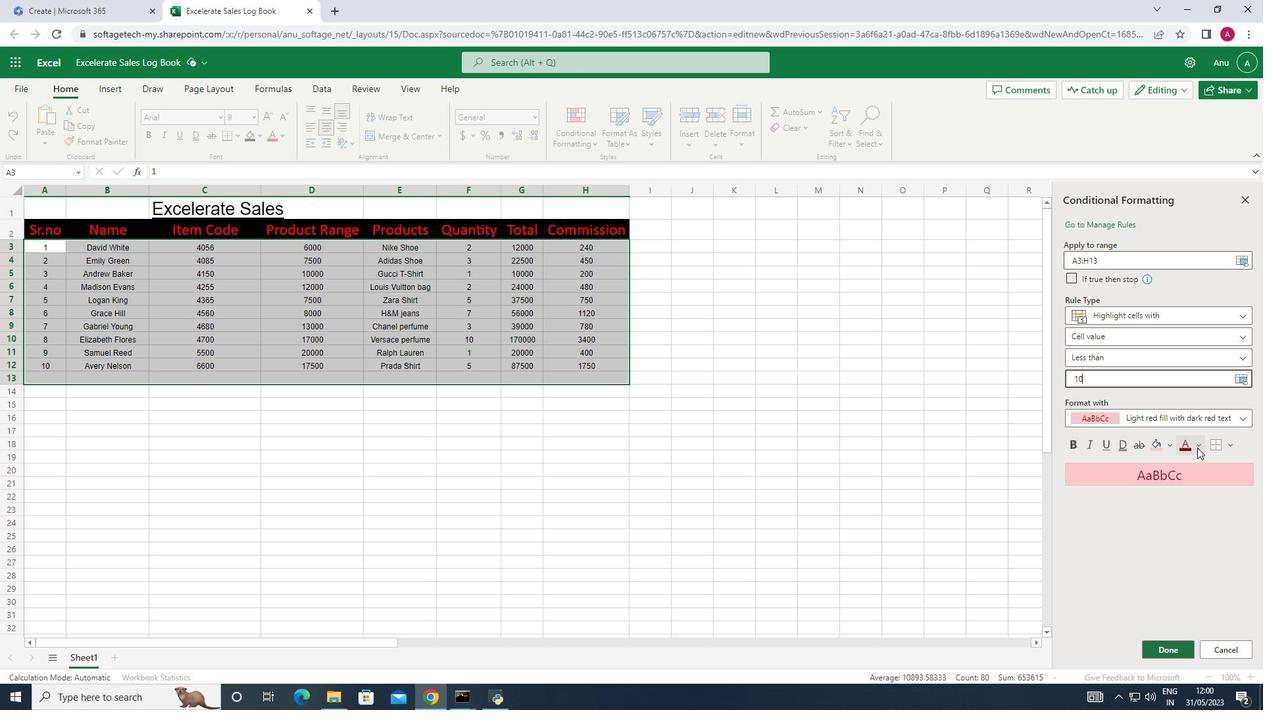
Action: Mouse pressed left at (1197, 447)
Screenshot: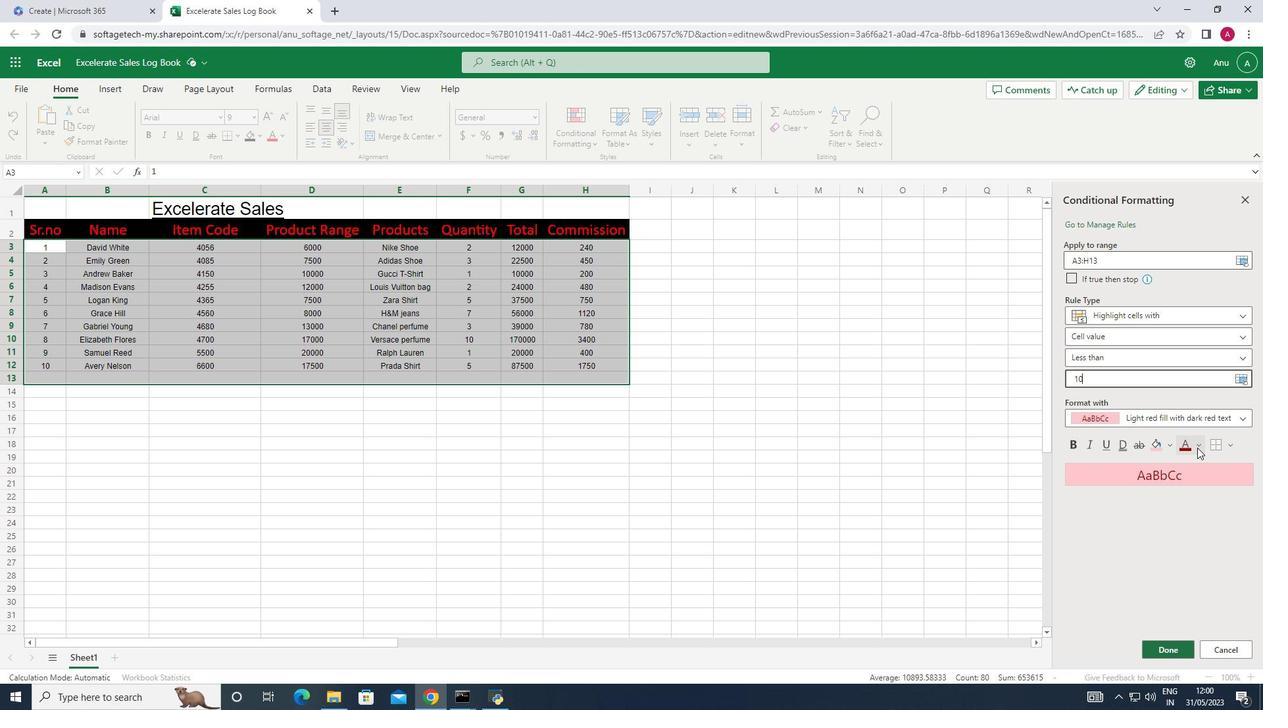 
Action: Mouse moved to (1104, 619)
Screenshot: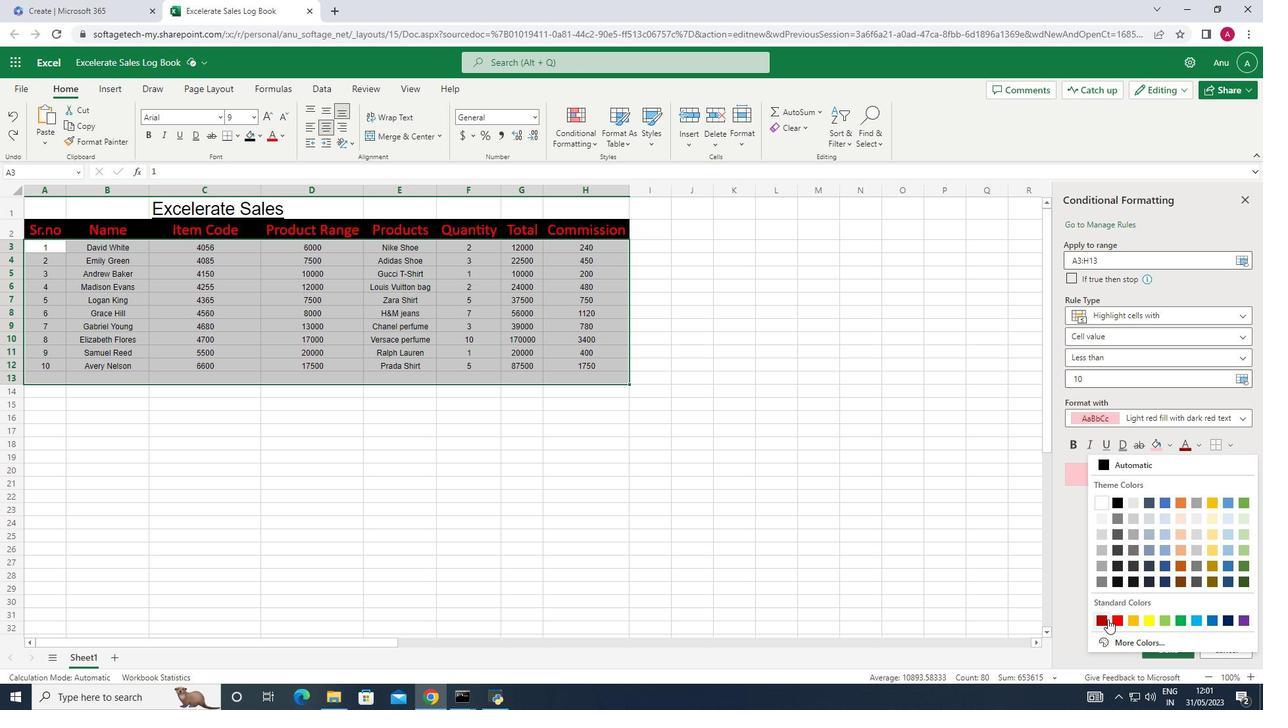 
Action: Mouse pressed left at (1104, 619)
Screenshot: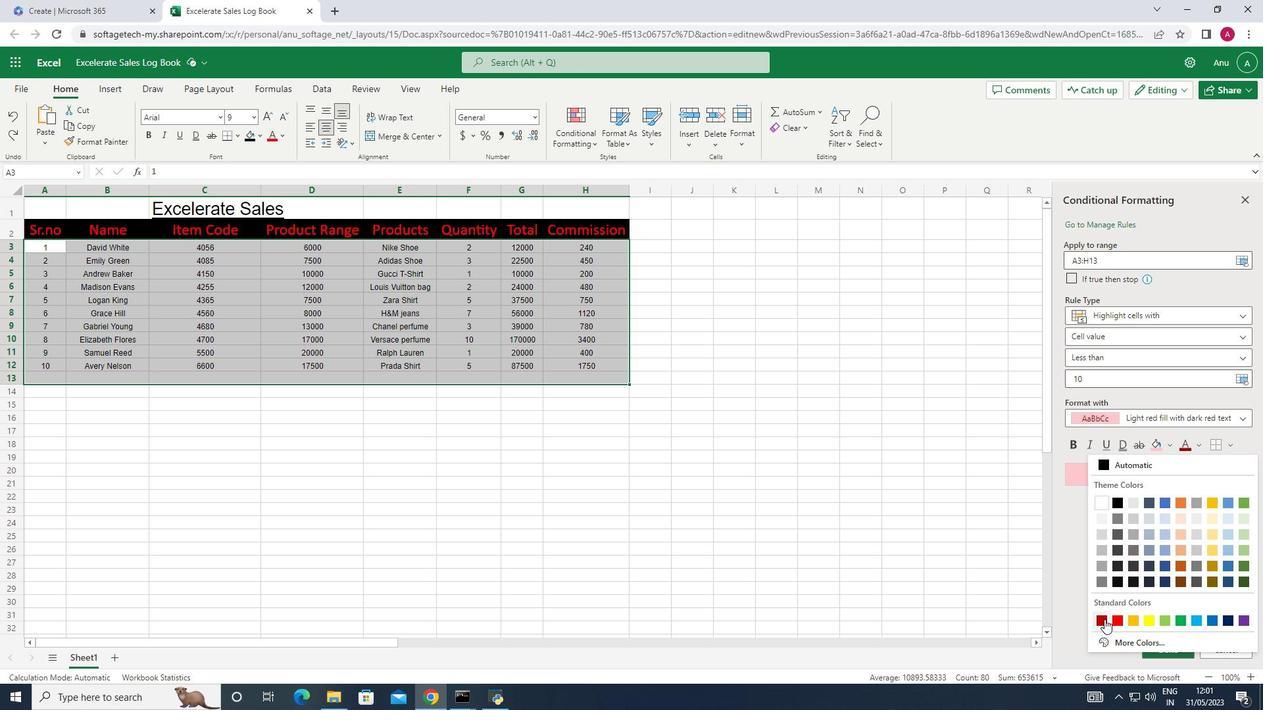 
Action: Mouse moved to (1166, 444)
Screenshot: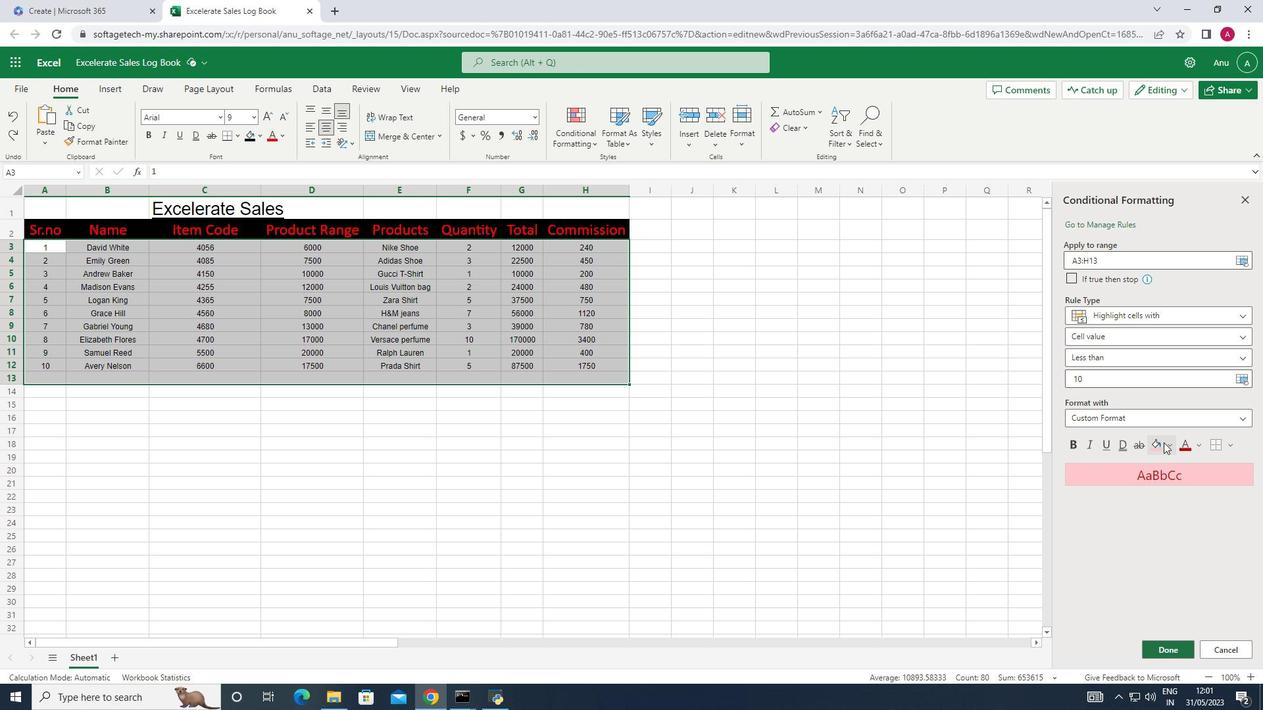 
Action: Mouse pressed left at (1166, 444)
Screenshot: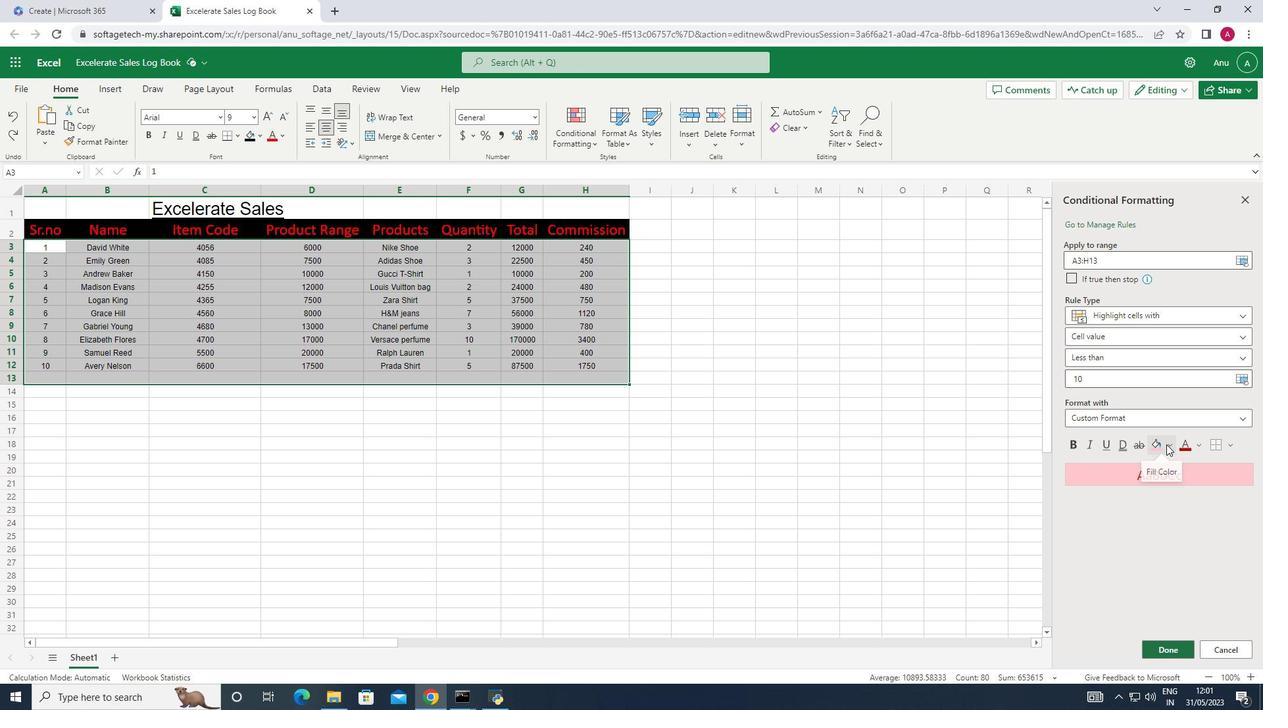 
Action: Mouse moved to (1119, 598)
Screenshot: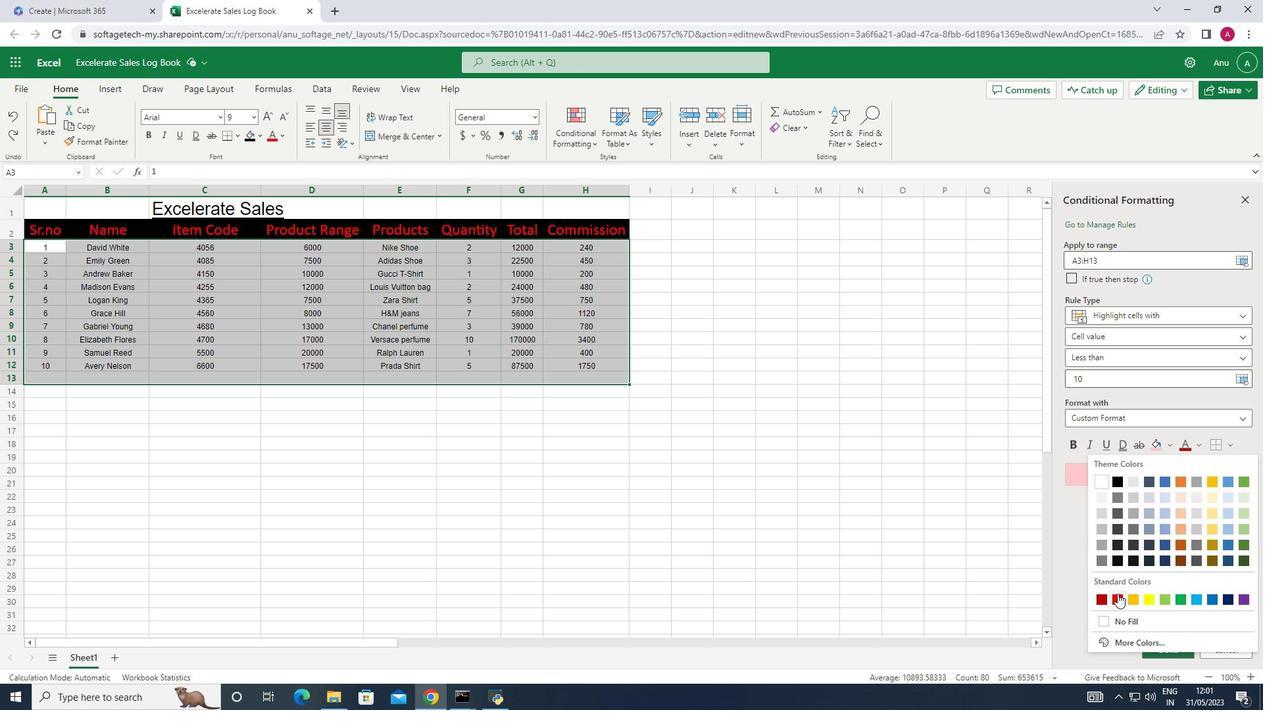 
Action: Mouse pressed left at (1119, 598)
Screenshot: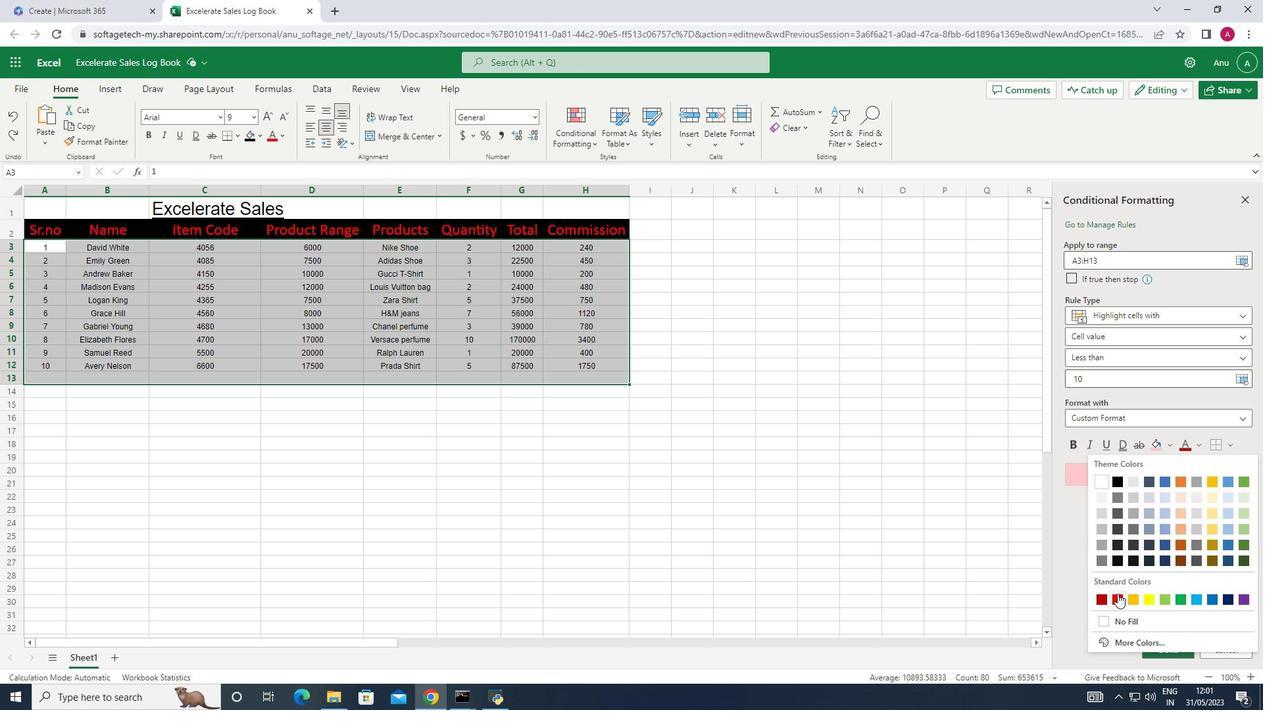
Action: Mouse moved to (1167, 655)
Screenshot: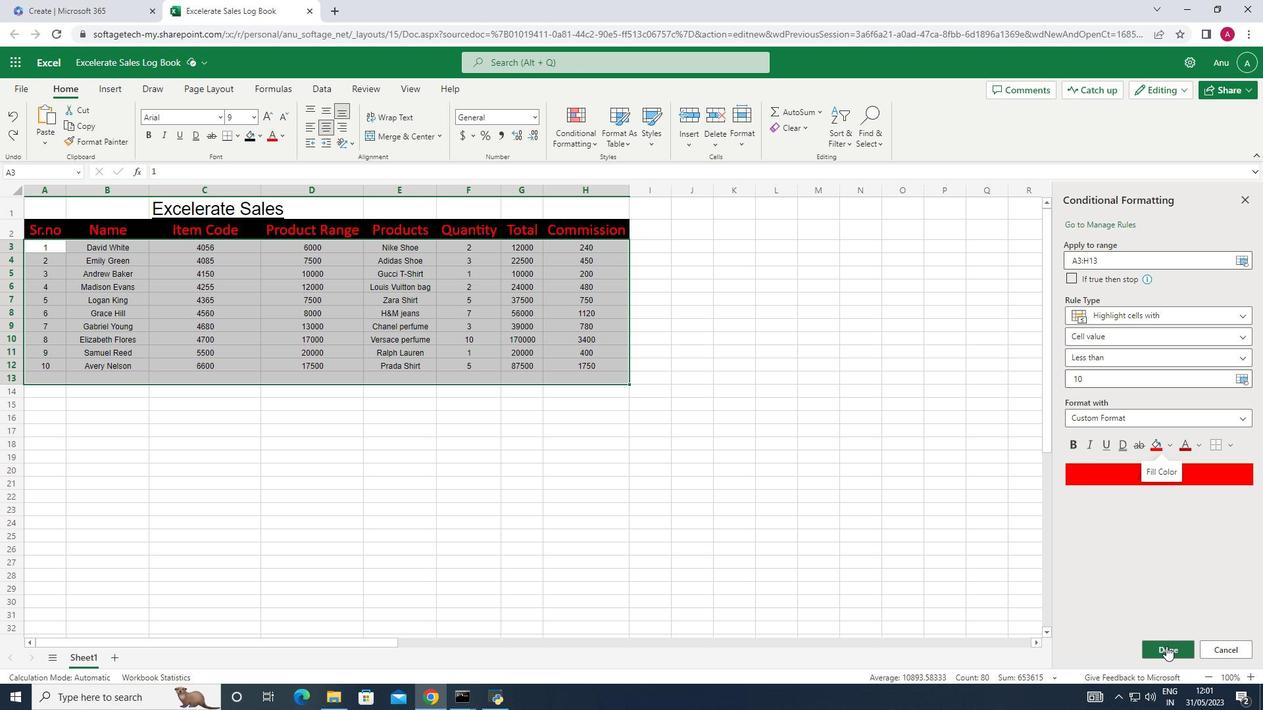 
Action: Mouse pressed left at (1167, 655)
Screenshot: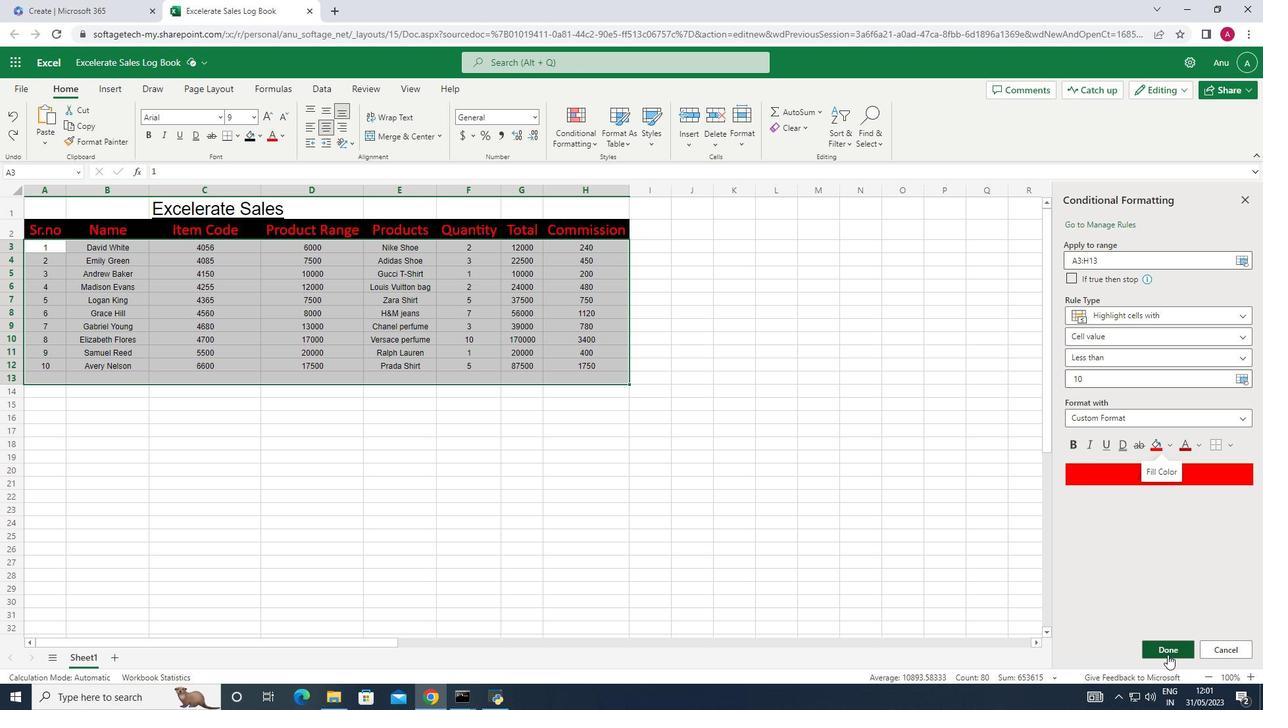 
Action: Mouse moved to (53, 250)
Screenshot: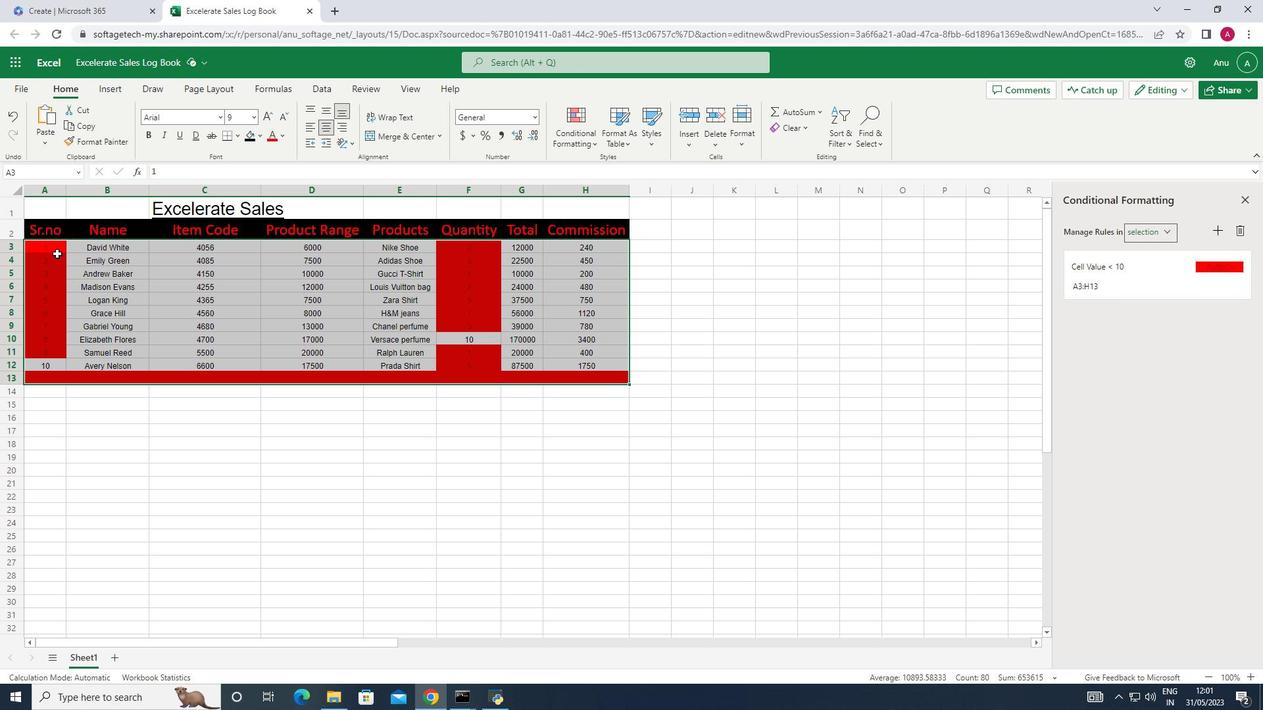 
Action: Mouse pressed left at (53, 250)
Screenshot: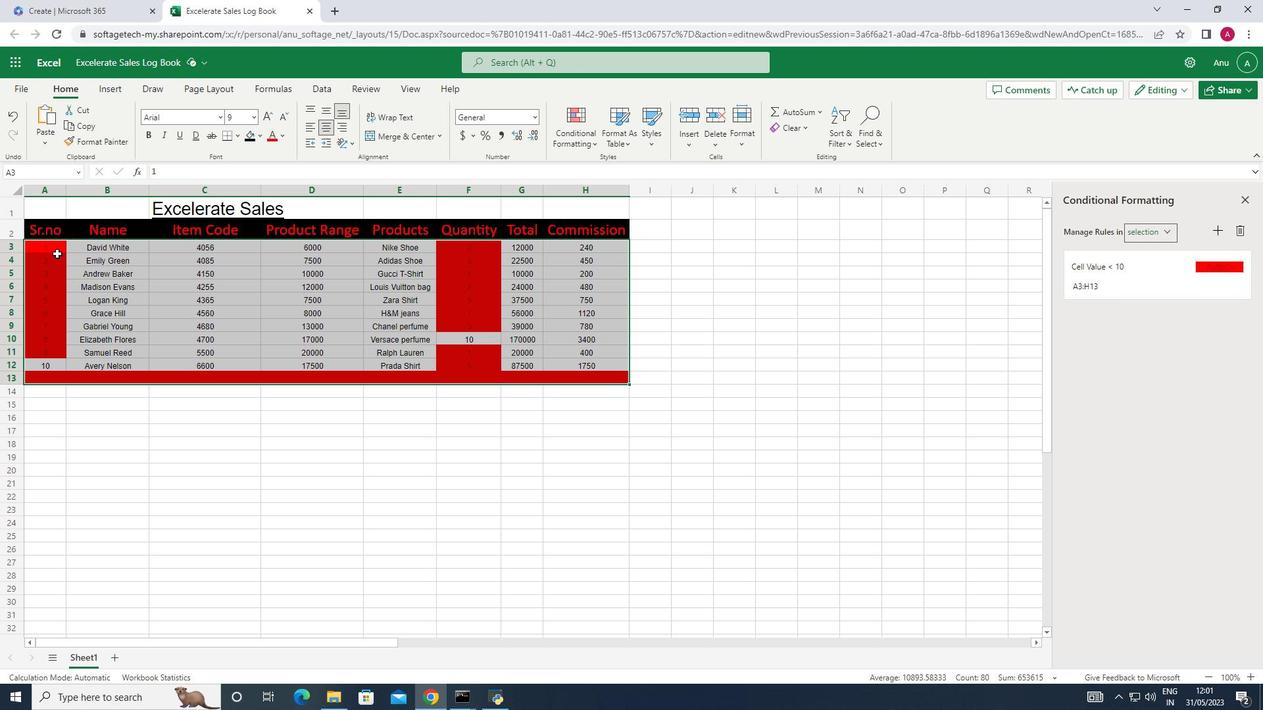 
Action: Mouse moved to (1163, 230)
Screenshot: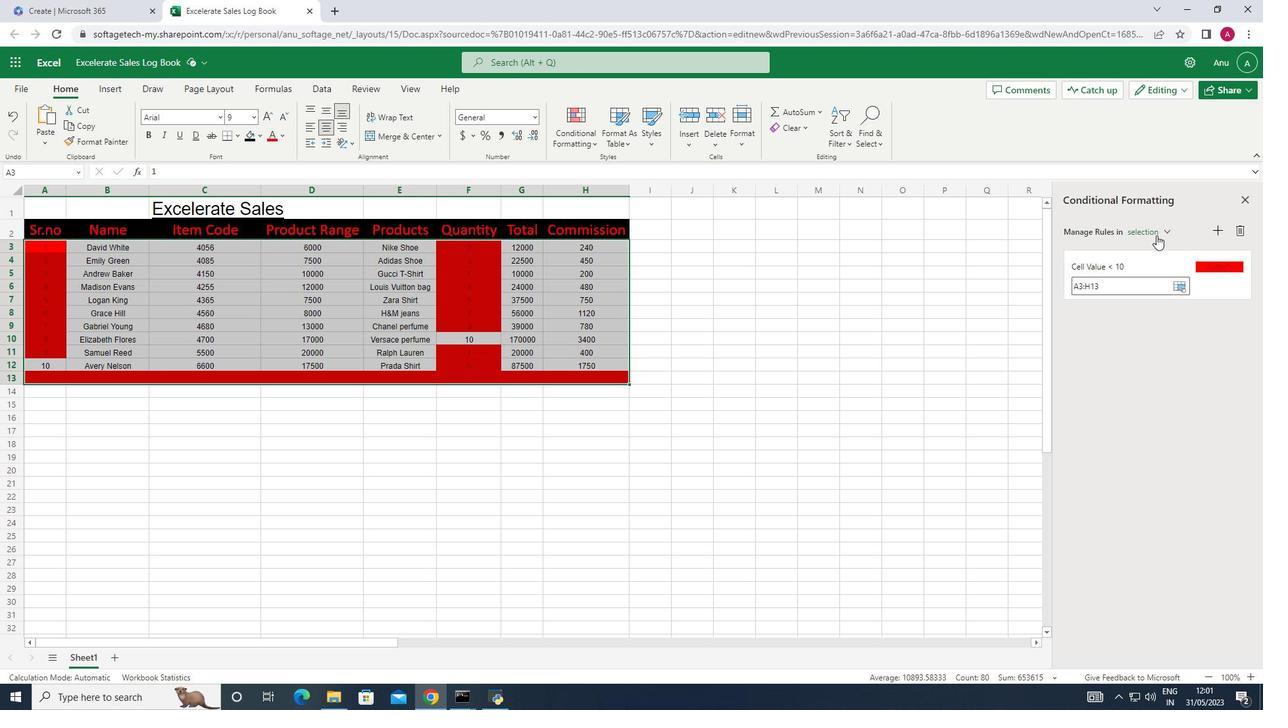 
Action: Mouse pressed left at (1163, 230)
Screenshot: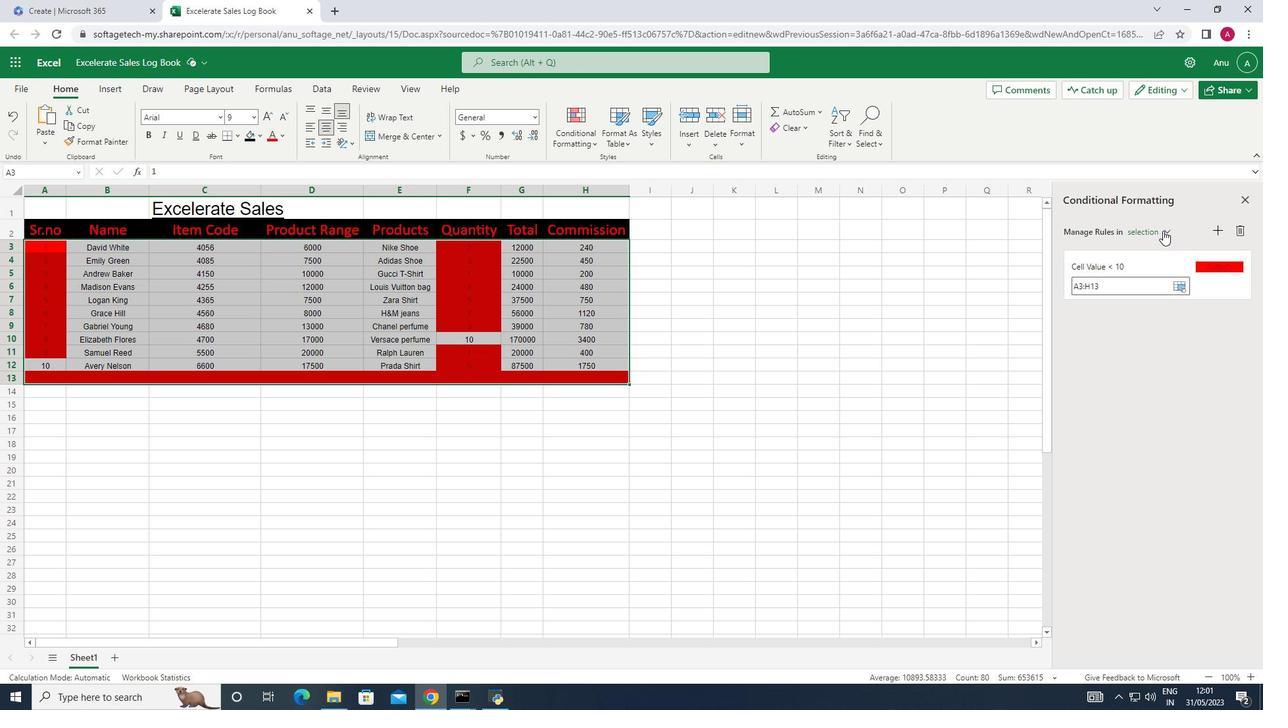 
Action: Mouse moved to (1092, 229)
Screenshot: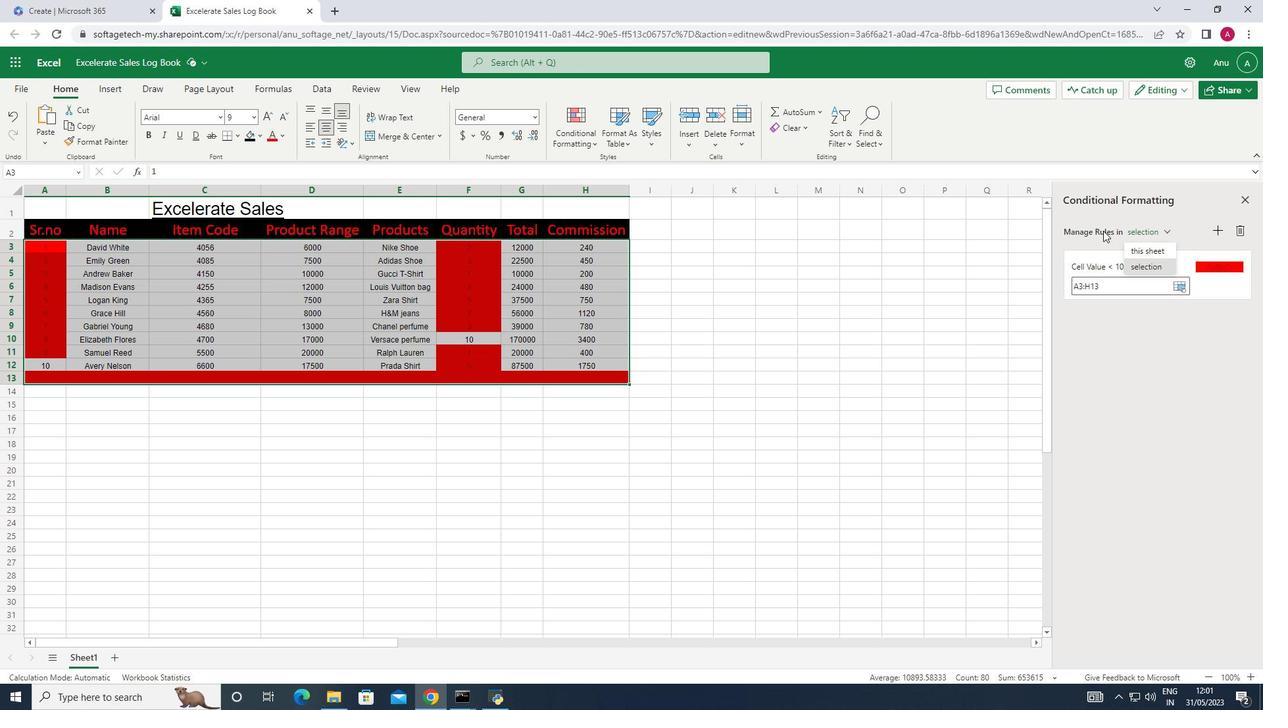 
Action: Mouse pressed left at (1092, 229)
Screenshot: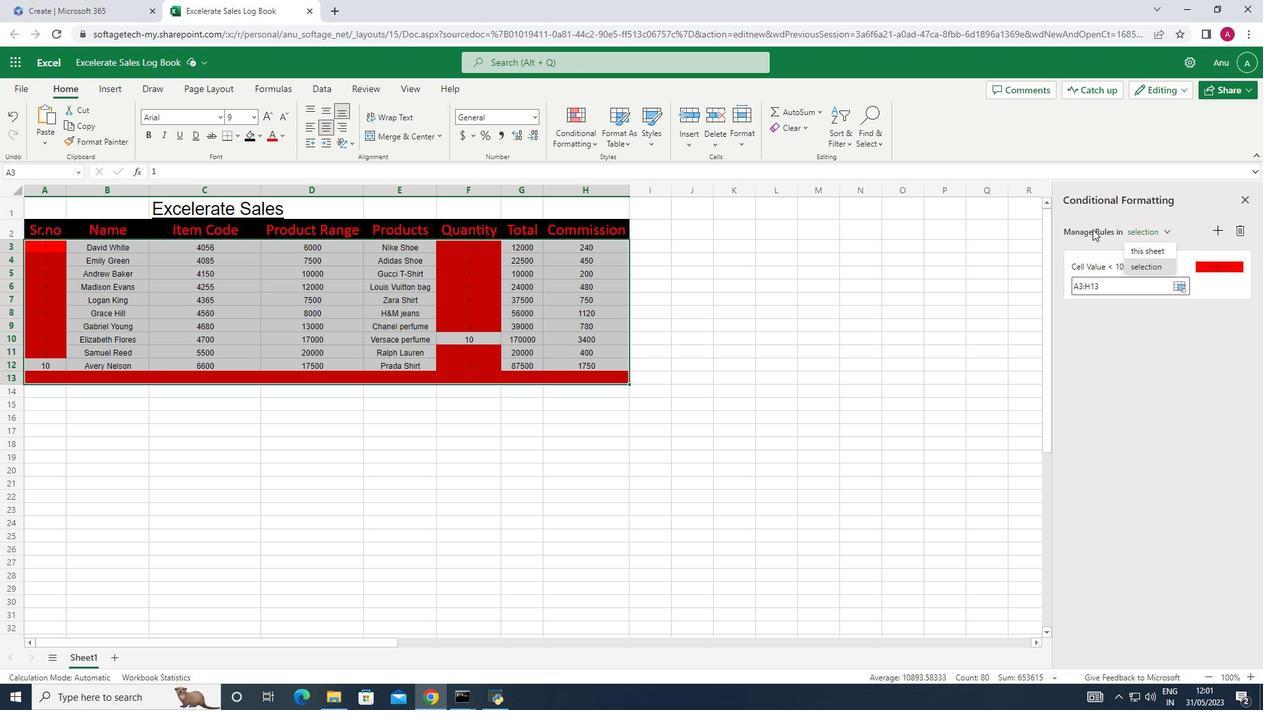 
Action: Mouse moved to (1218, 229)
Screenshot: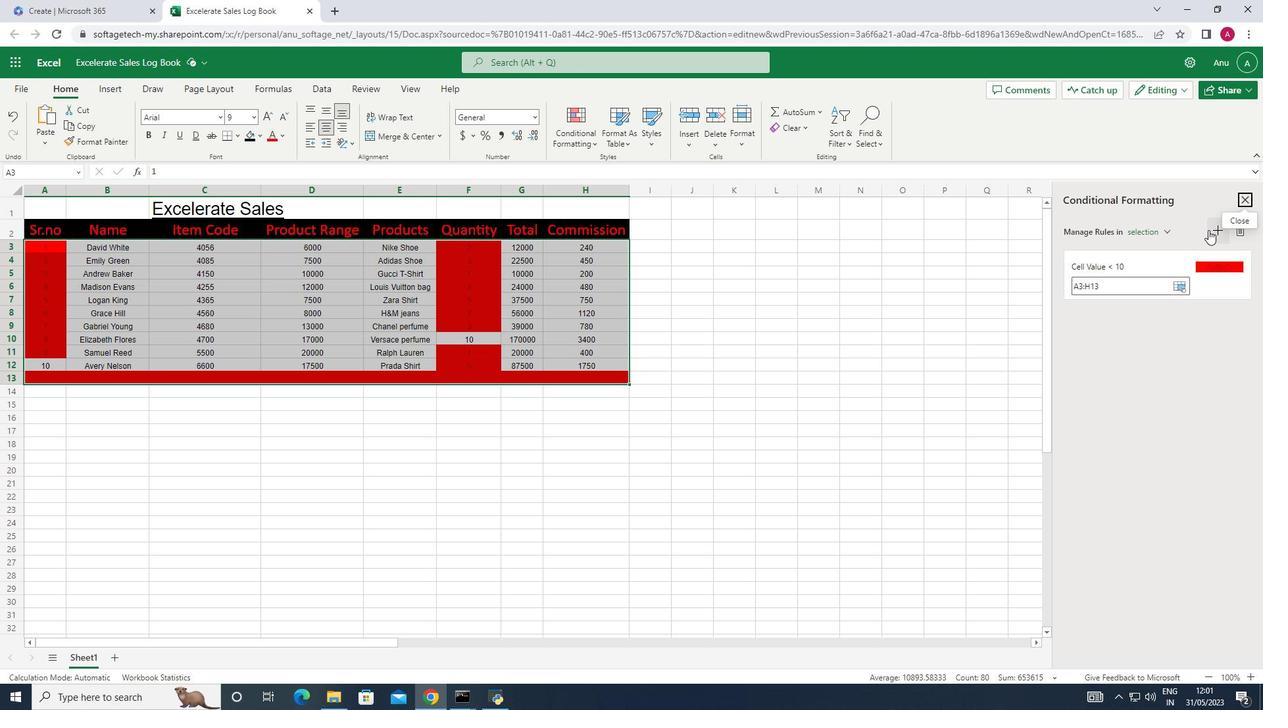 
Action: Mouse pressed left at (1218, 229)
Screenshot: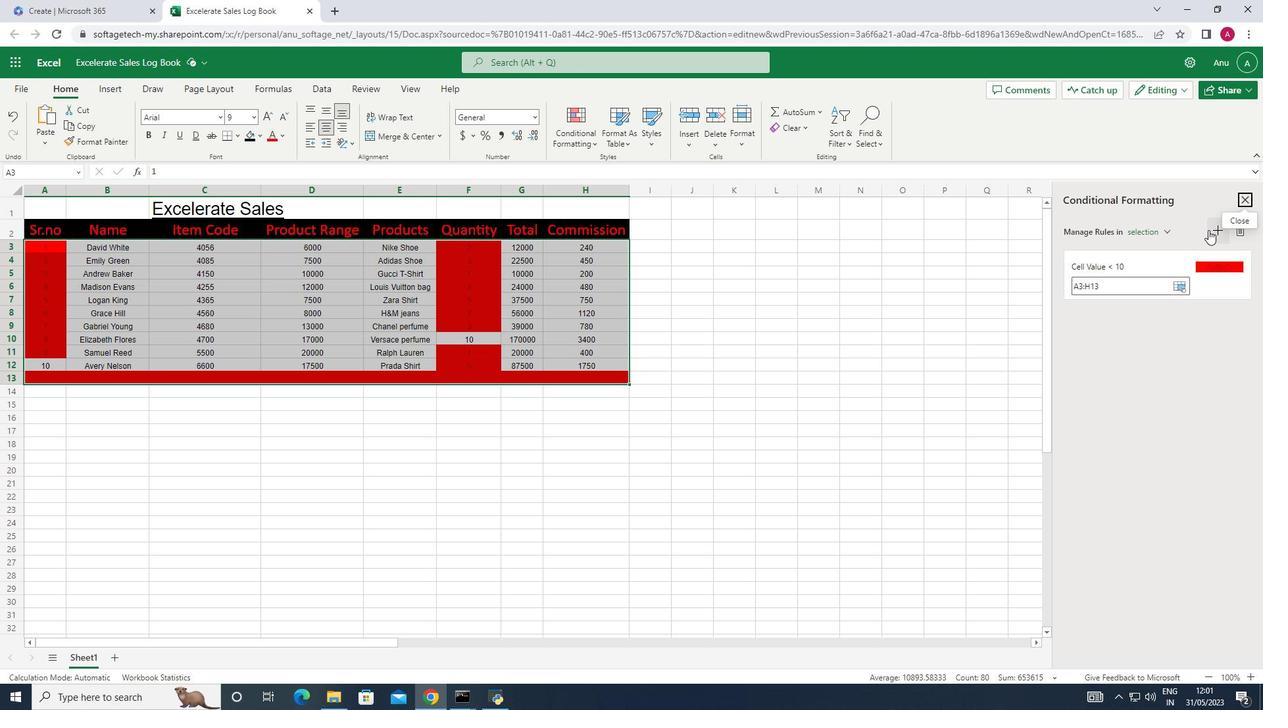 
Action: Mouse moved to (1115, 372)
Screenshot: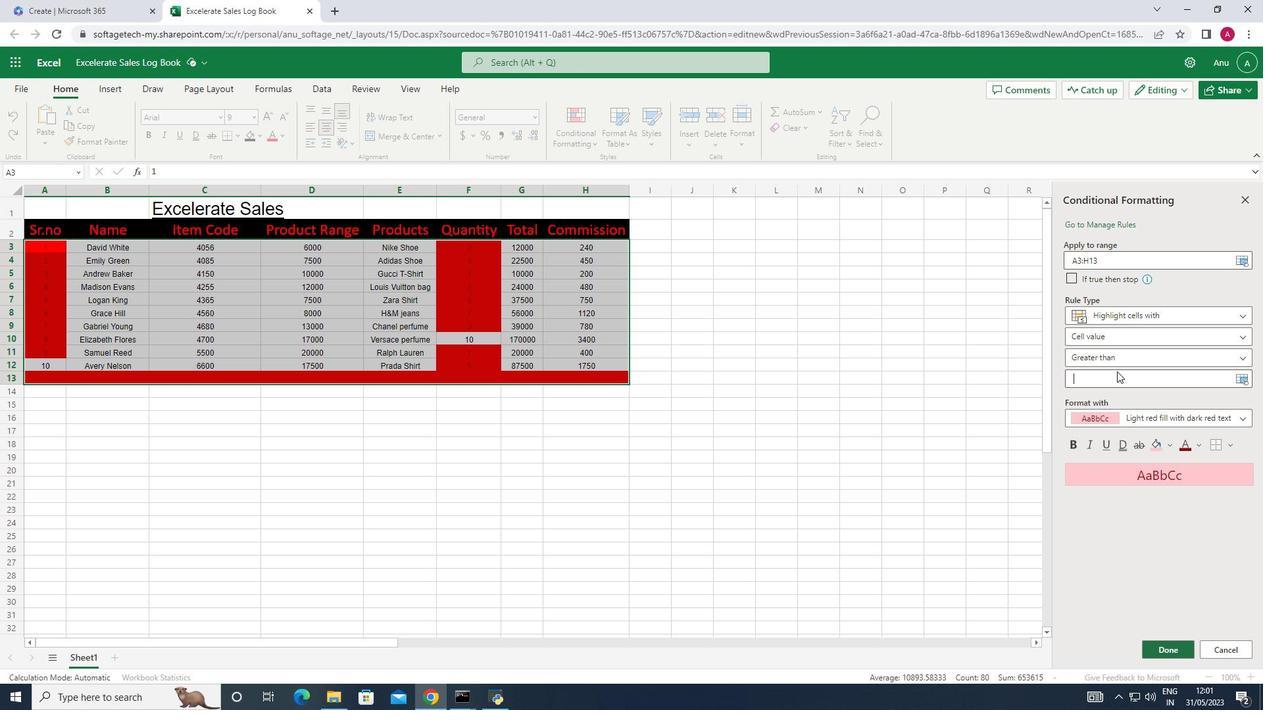 
Action: Mouse pressed left at (1115, 372)
Screenshot: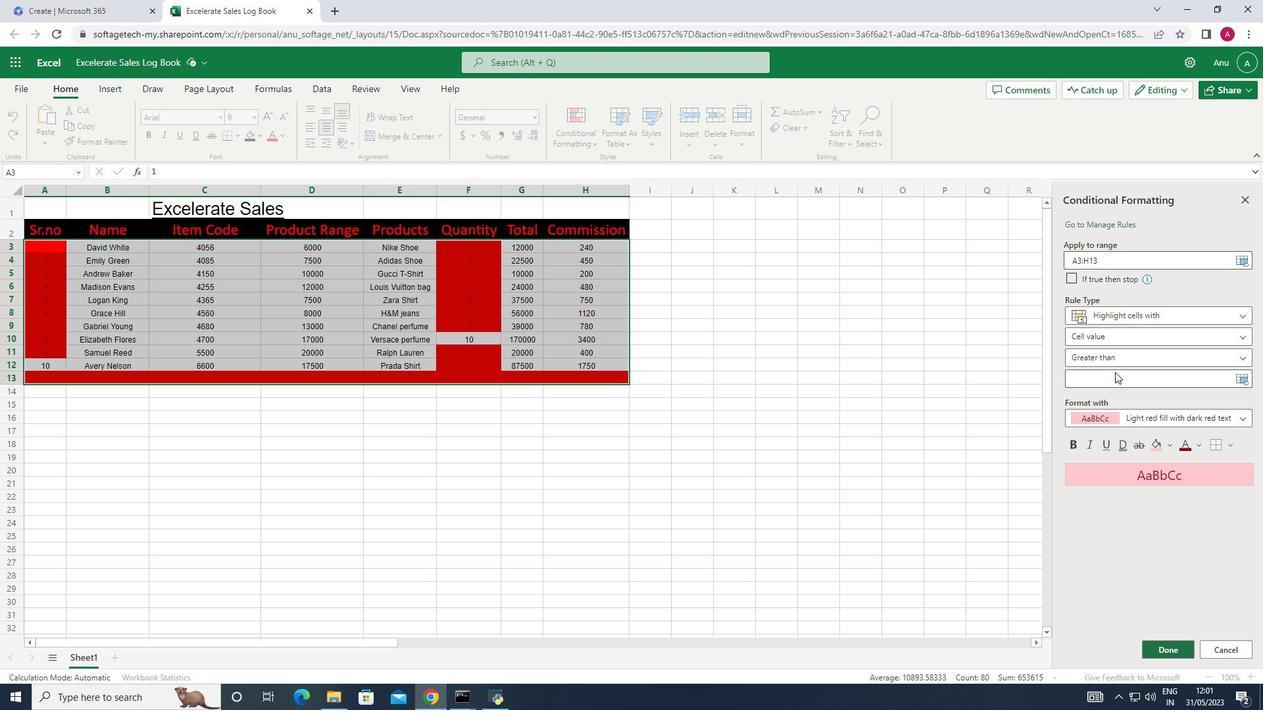 
Action: Mouse moved to (1129, 356)
Screenshot: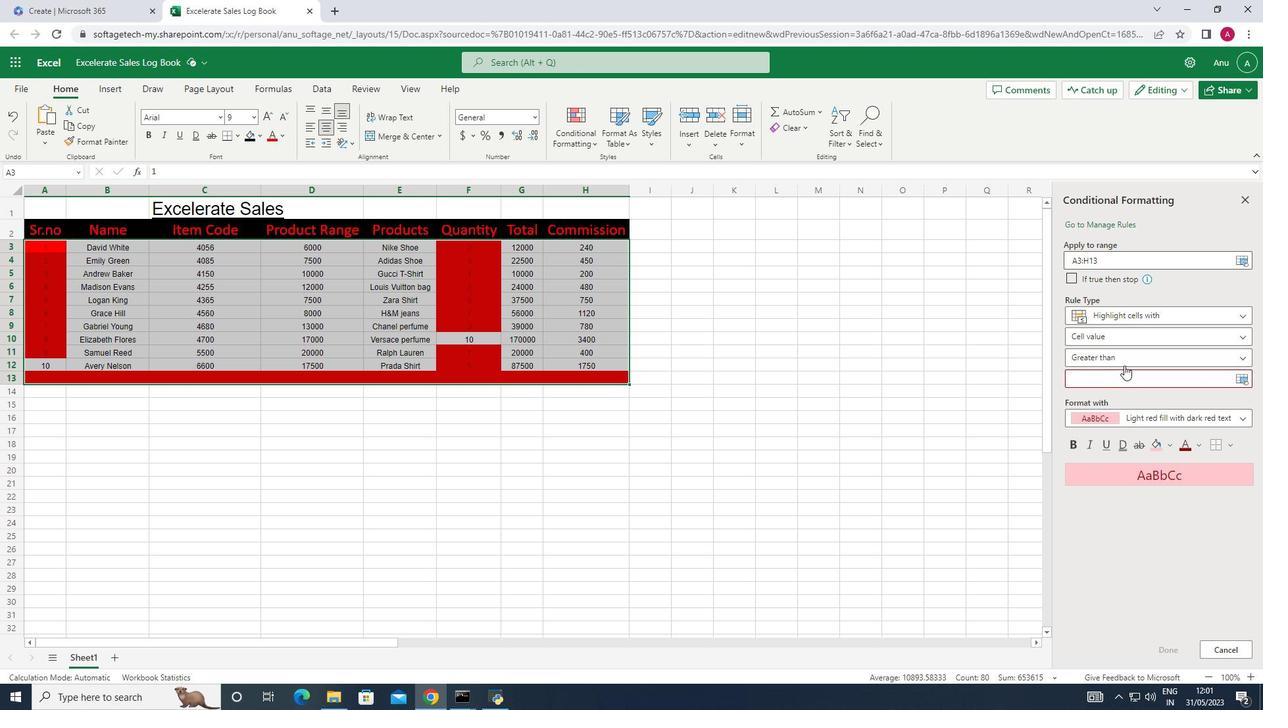 
Action: Mouse pressed left at (1129, 356)
Screenshot: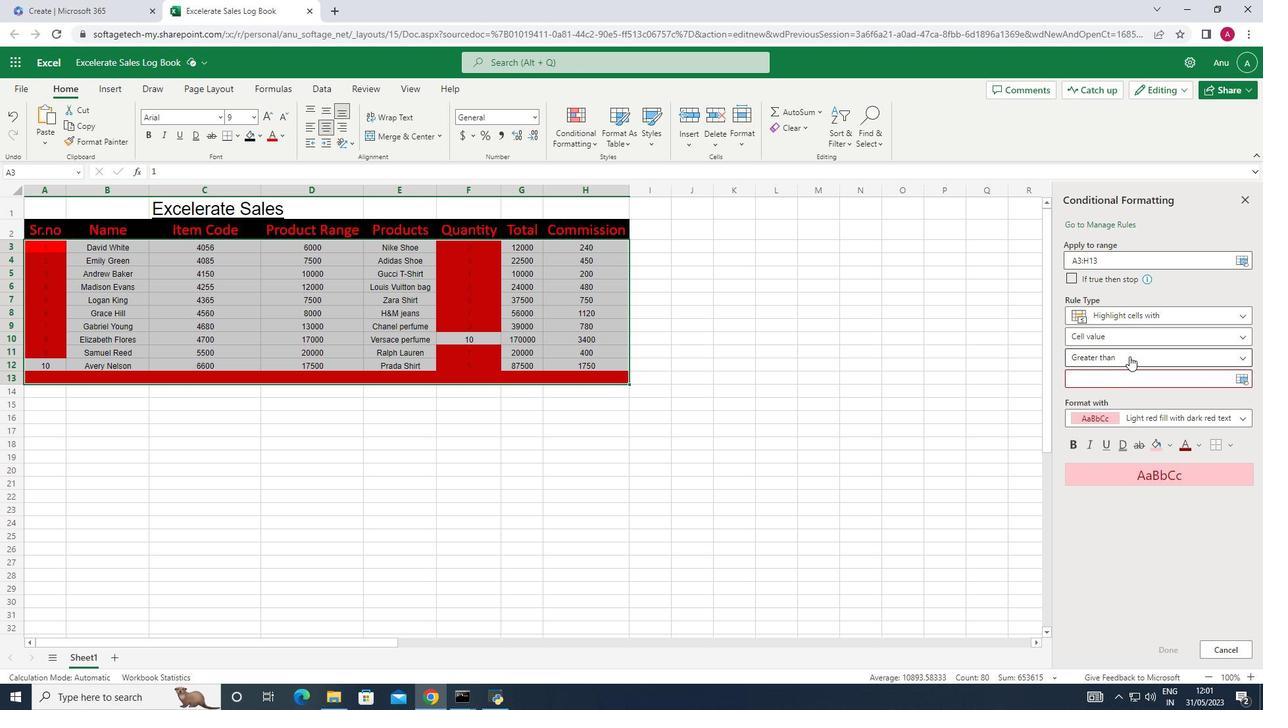 
Action: Mouse moved to (865, 426)
Screenshot: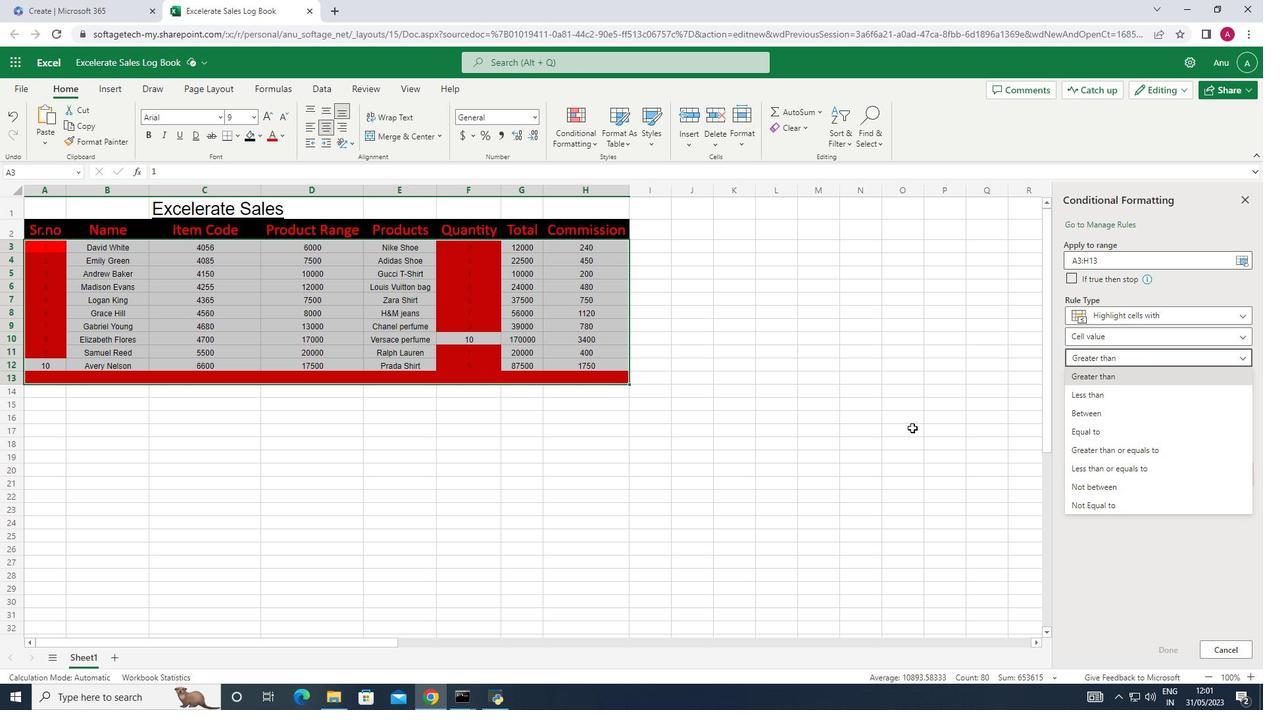 
Action: Mouse pressed left at (865, 426)
Screenshot: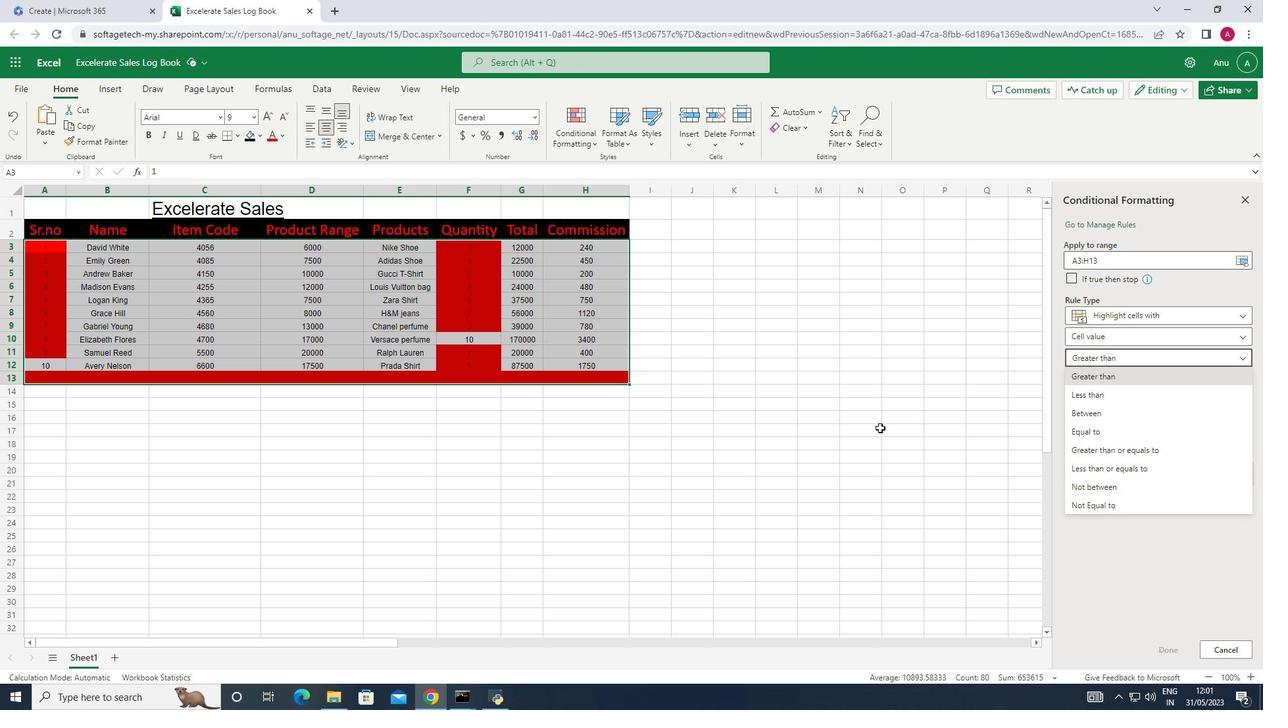 
Action: Mouse moved to (61, 250)
Screenshot: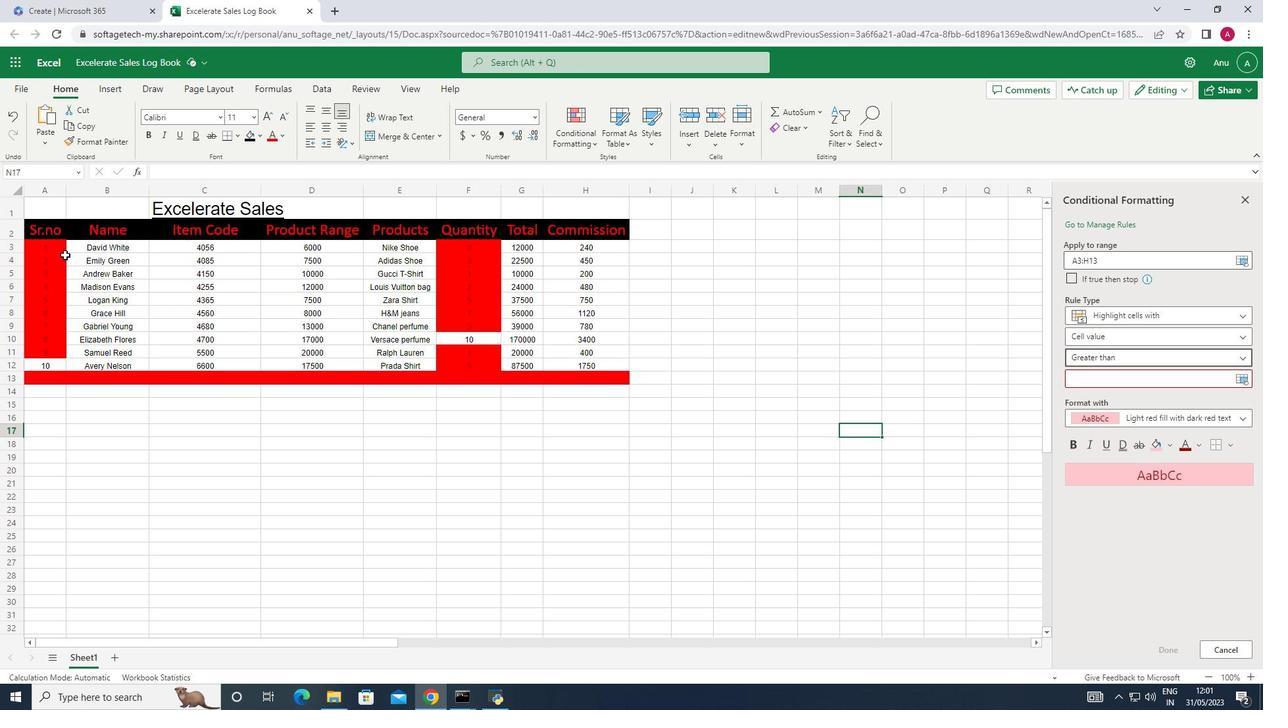 
Action: Mouse pressed left at (61, 250)
Screenshot: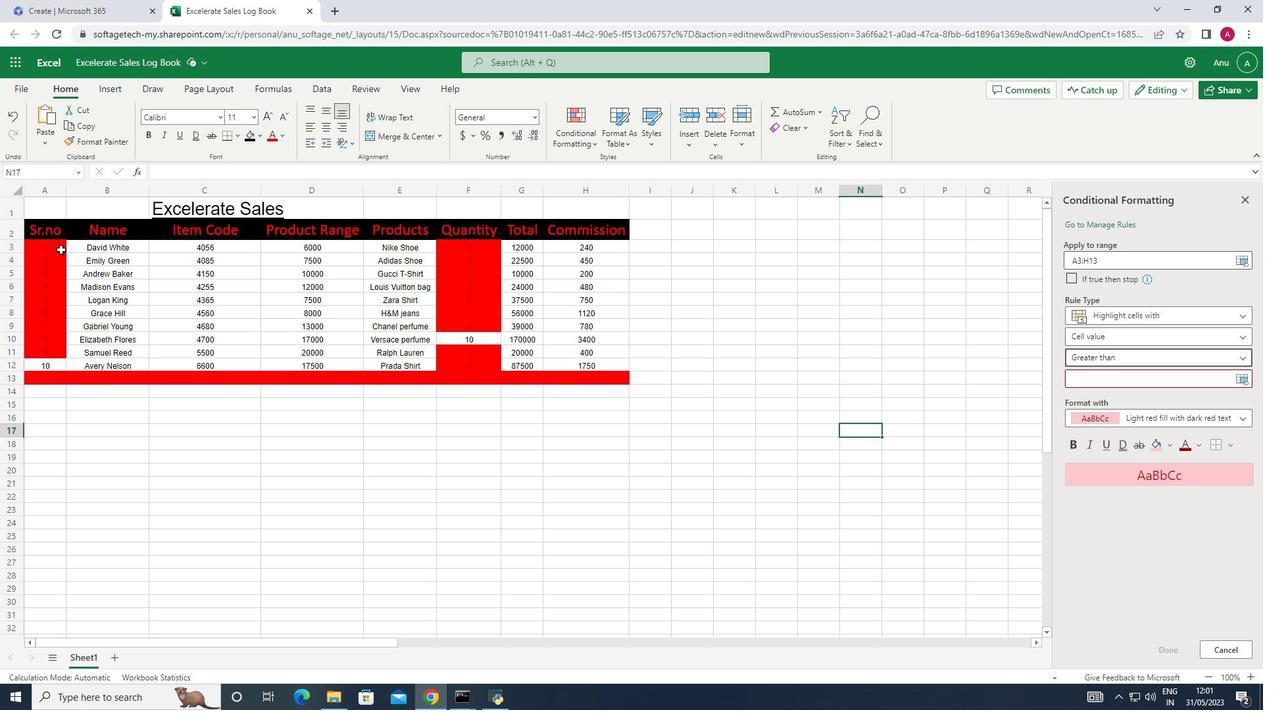 
Action: Mouse moved to (1119, 350)
Screenshot: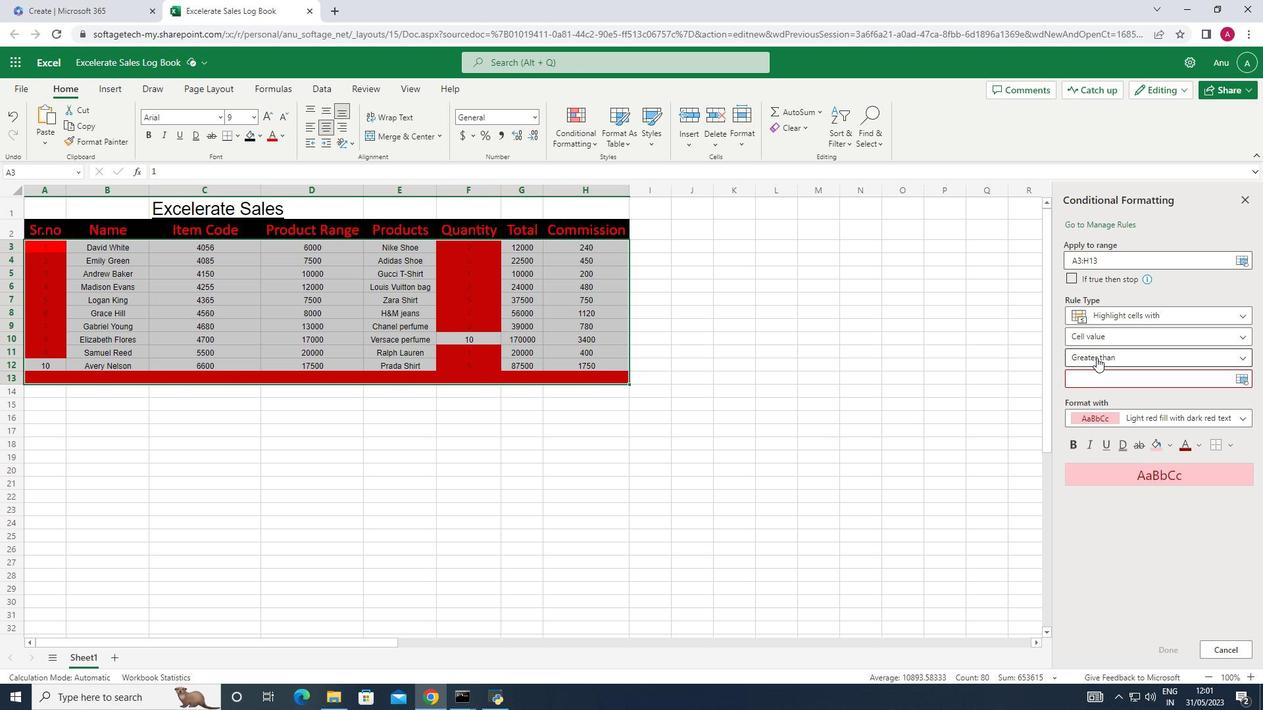 
Action: Mouse pressed left at (1119, 350)
Screenshot: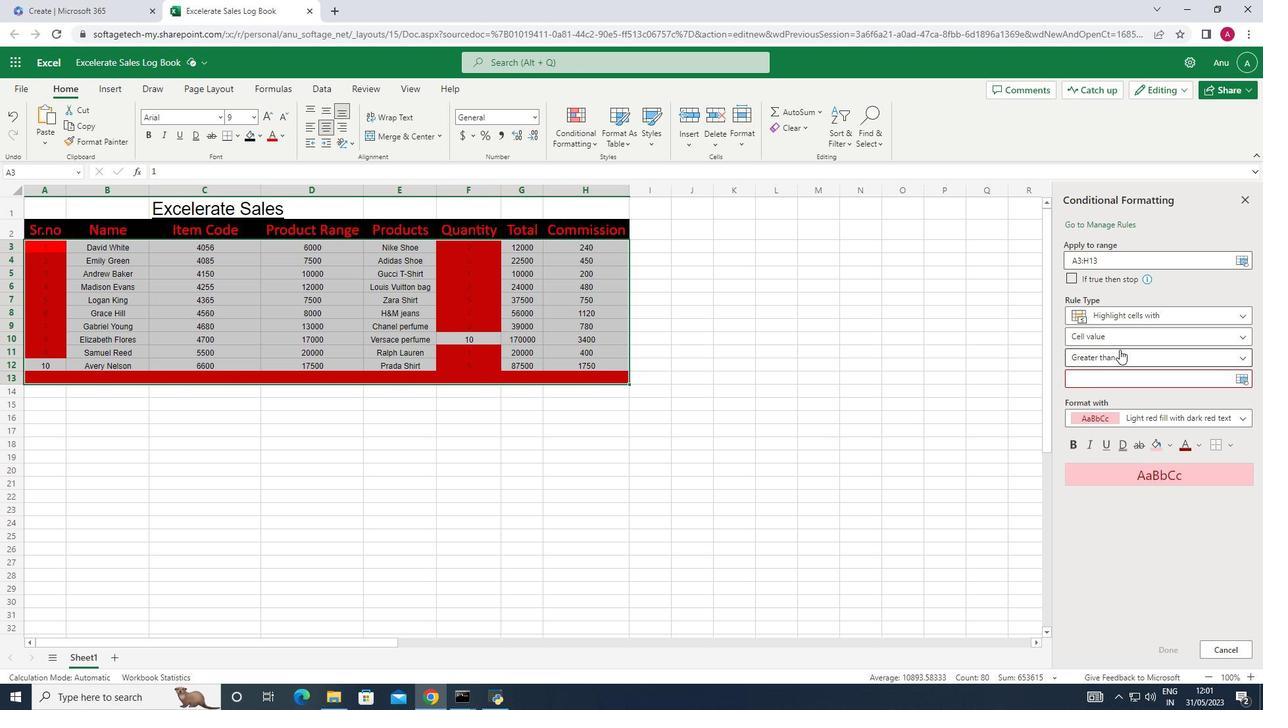 
Action: Mouse moved to (1111, 396)
Screenshot: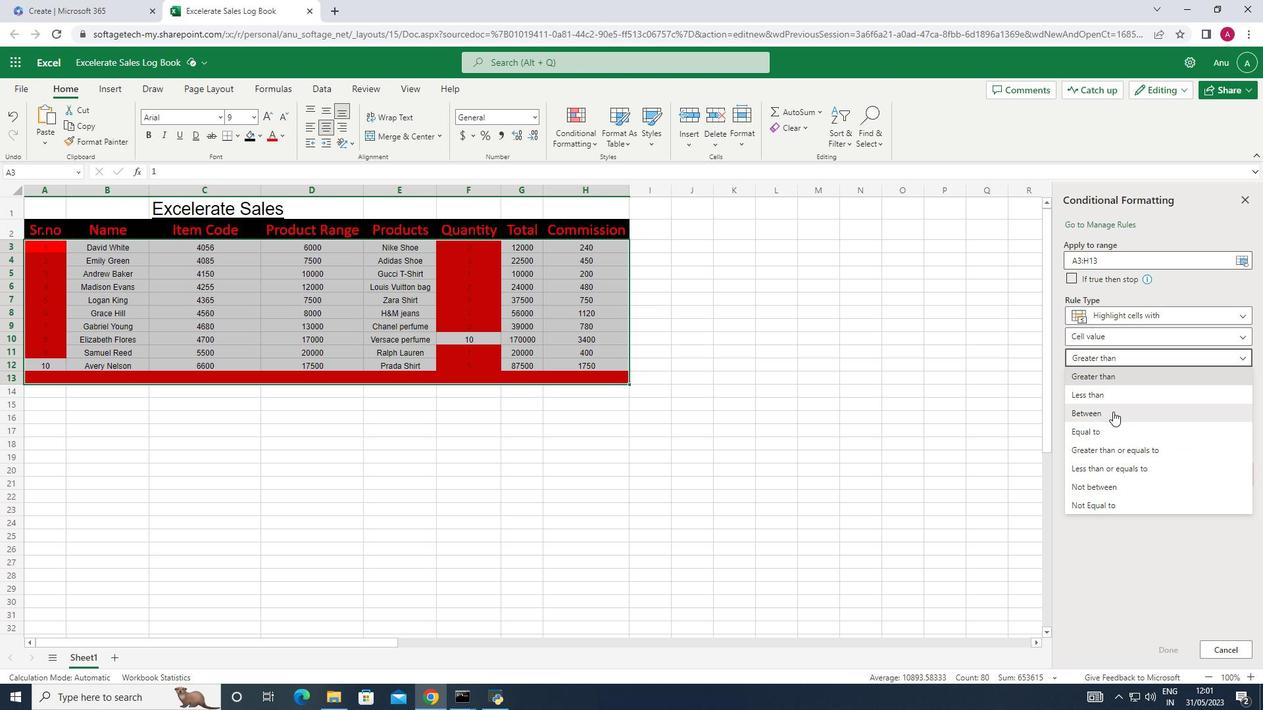 
Action: Mouse pressed left at (1111, 396)
Screenshot: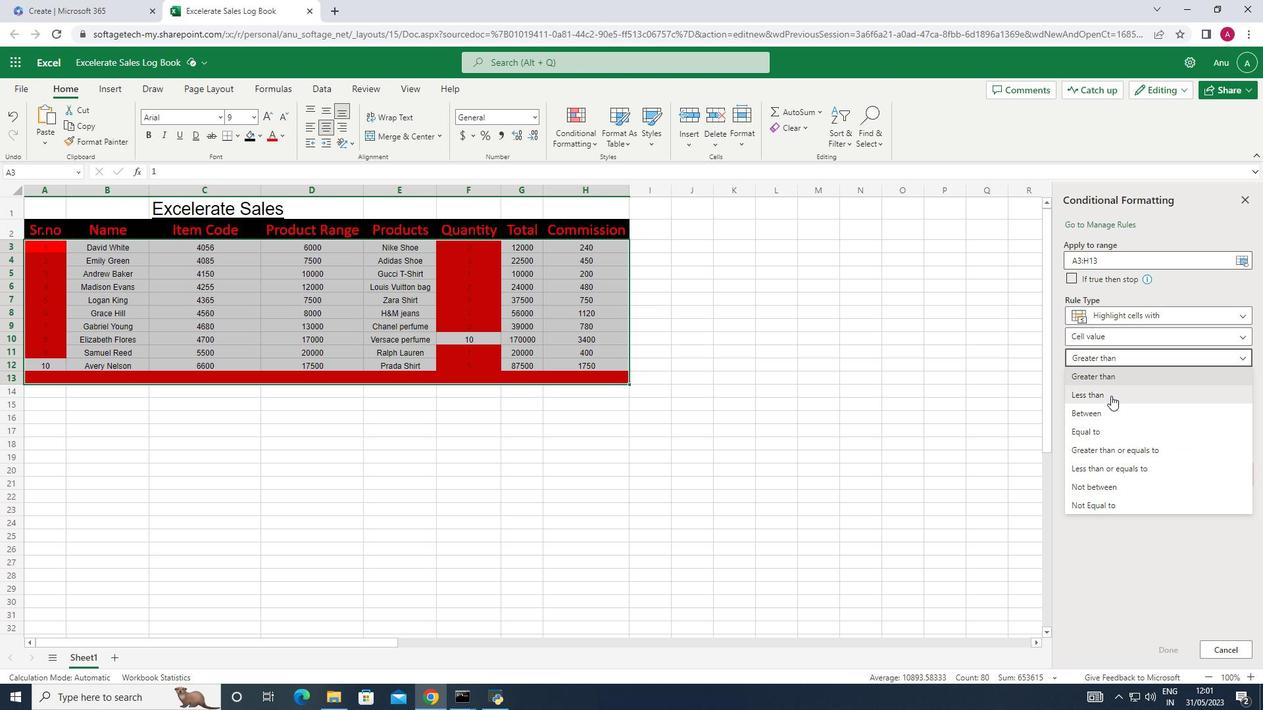 
Action: Mouse moved to (1109, 378)
Screenshot: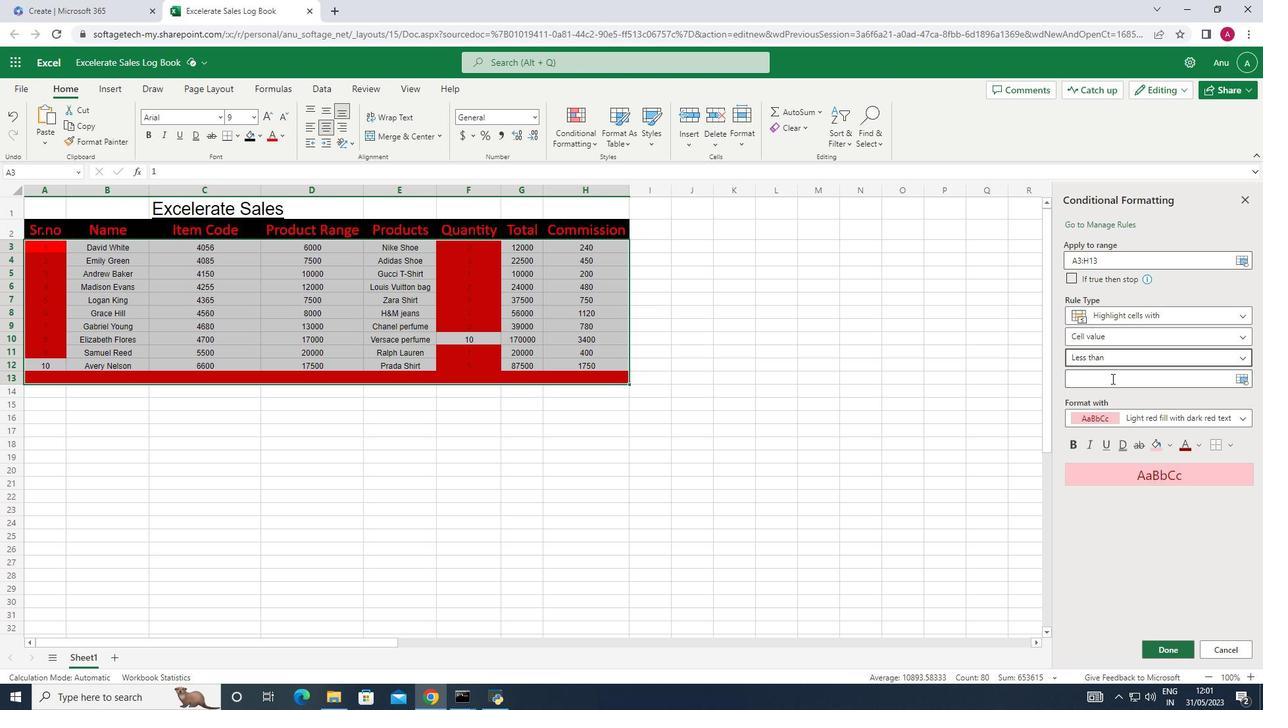 
Action: Mouse pressed left at (1109, 378)
Screenshot: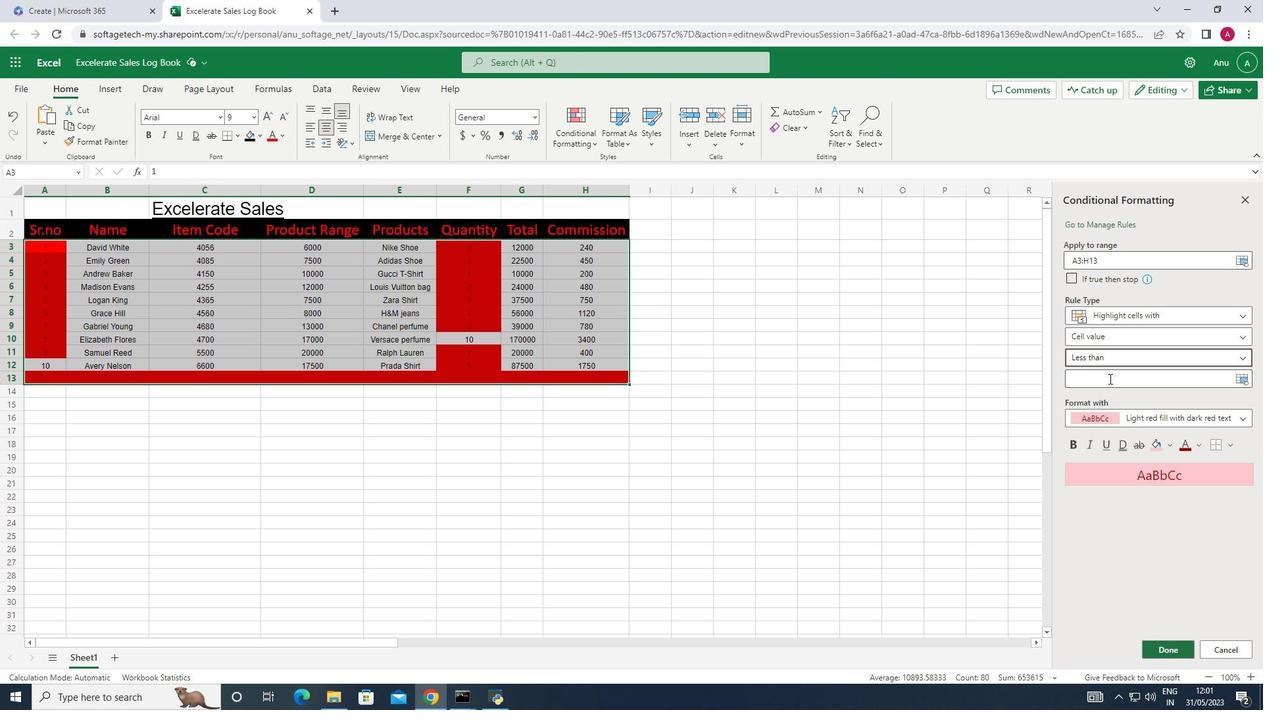 
Action: Mouse moved to (1104, 380)
Screenshot: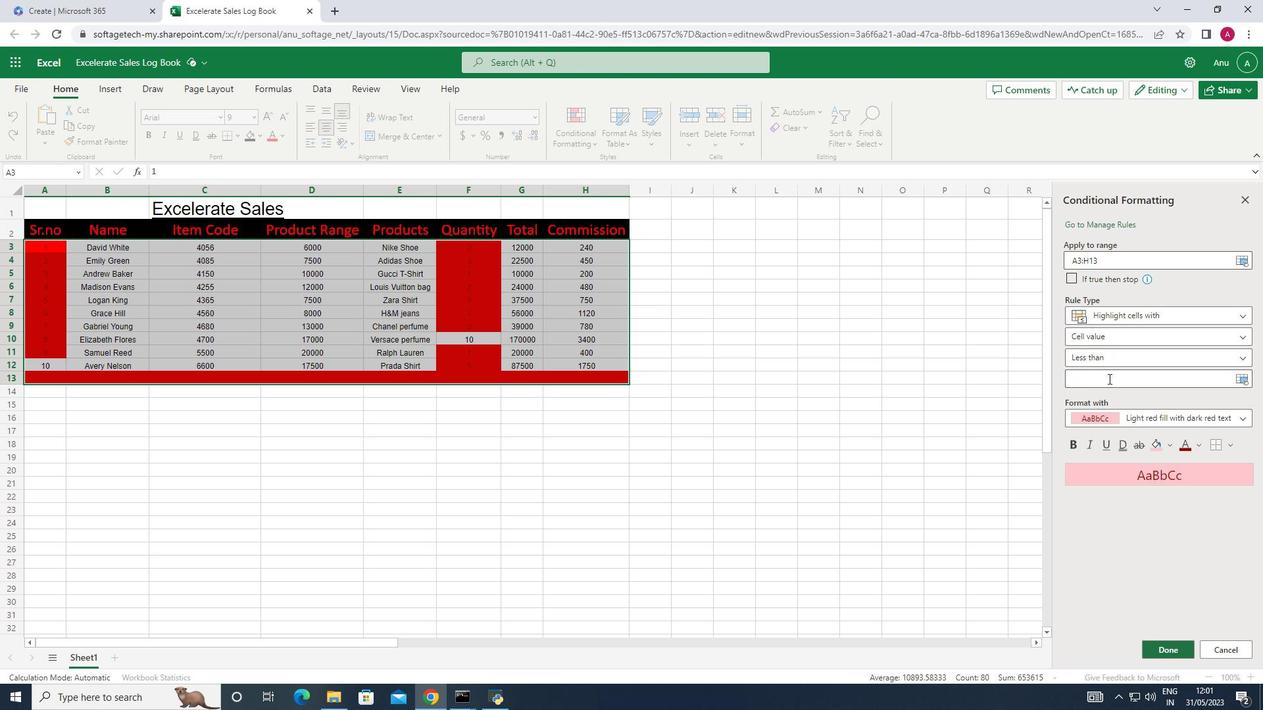 
Action: Key pressed 1
Screenshot: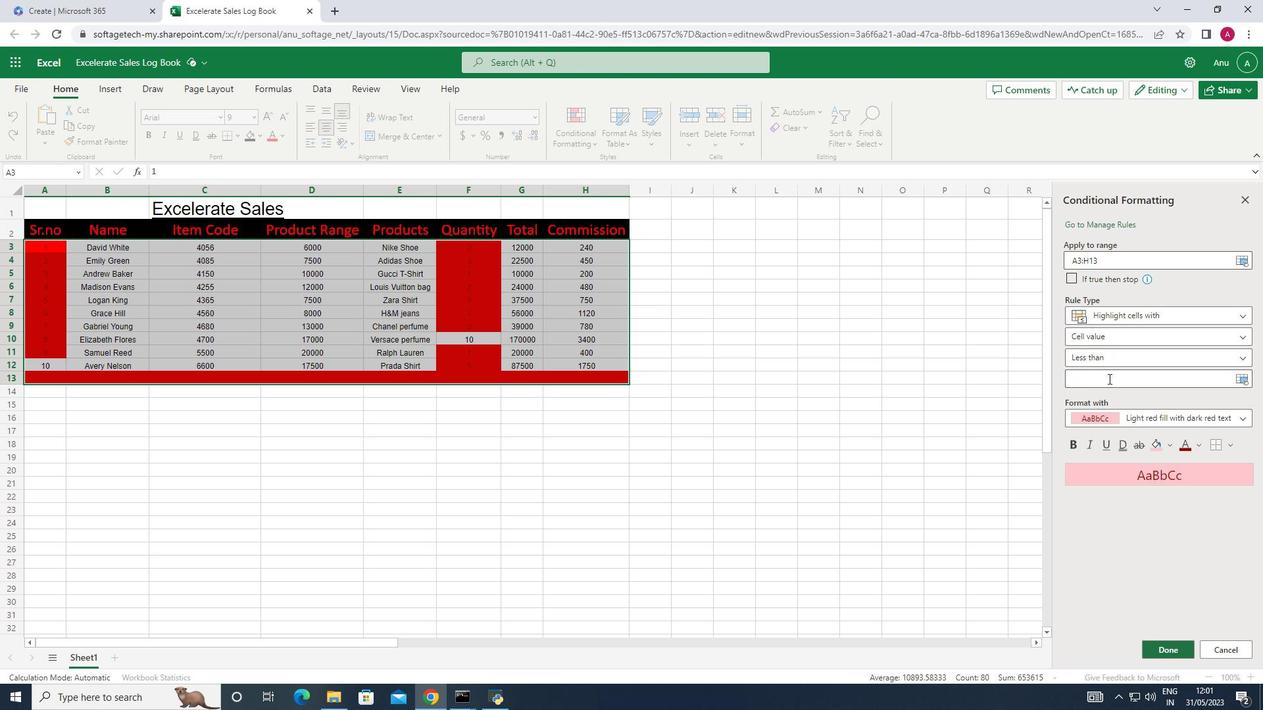 
Action: Mouse moved to (1103, 383)
Screenshot: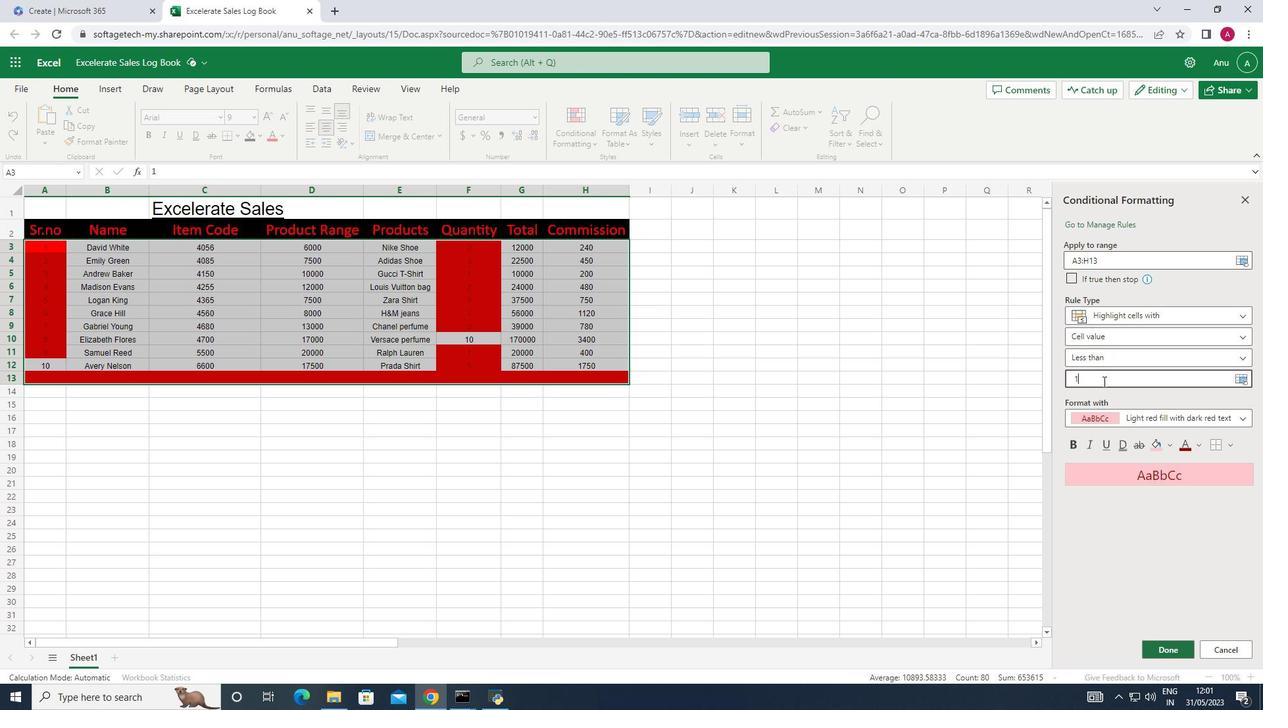 
Action: Key pressed 0
Screenshot: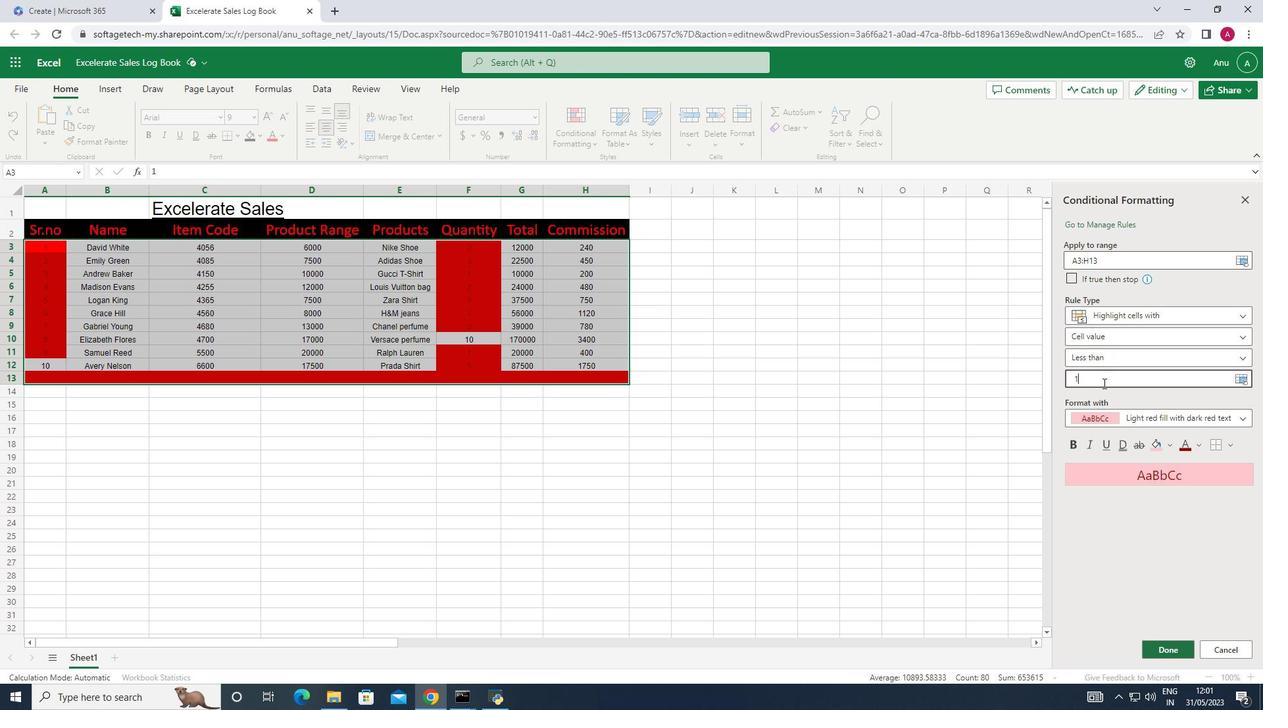 
Action: Mouse moved to (1172, 442)
Screenshot: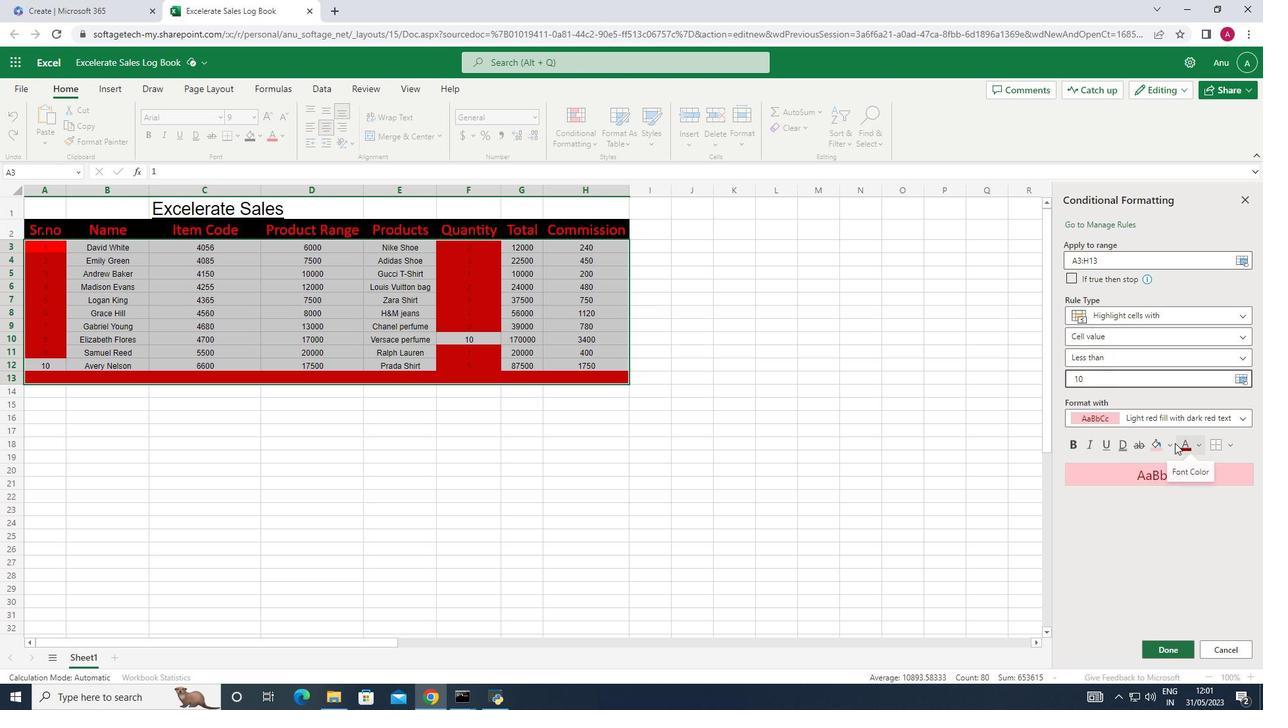 
Action: Mouse pressed left at (1172, 442)
Screenshot: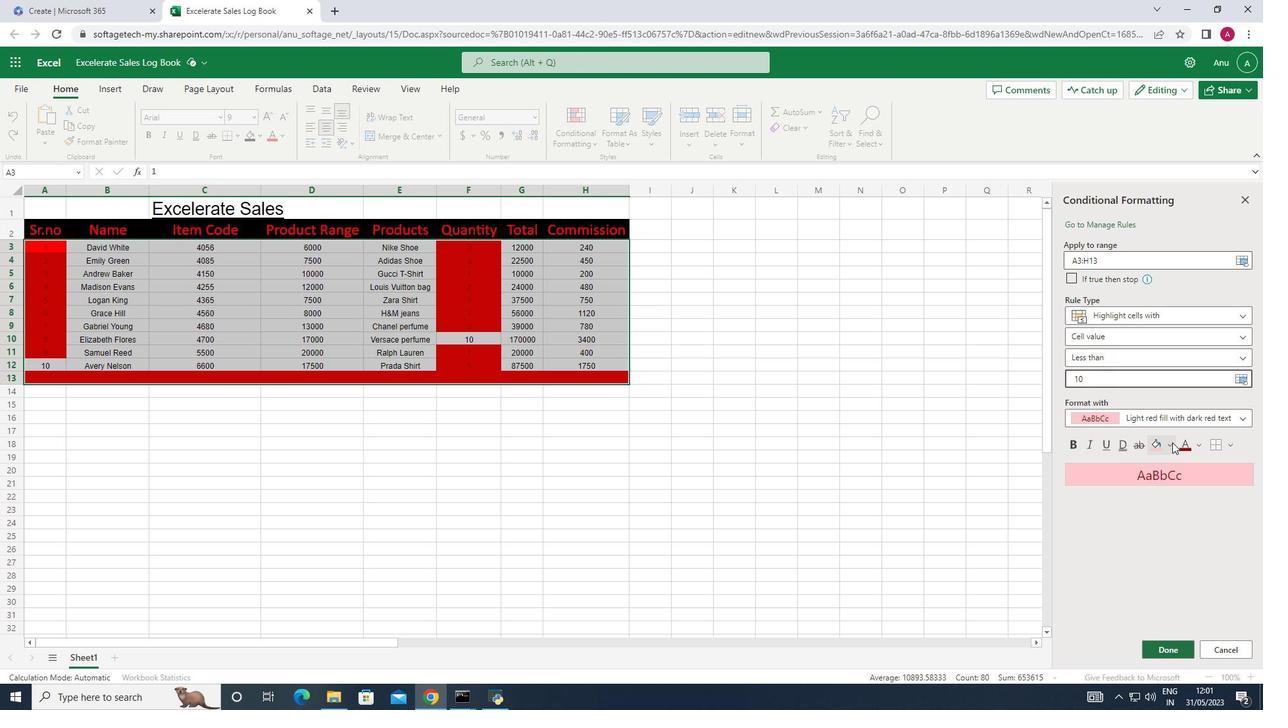 
Action: Mouse moved to (1115, 600)
Screenshot: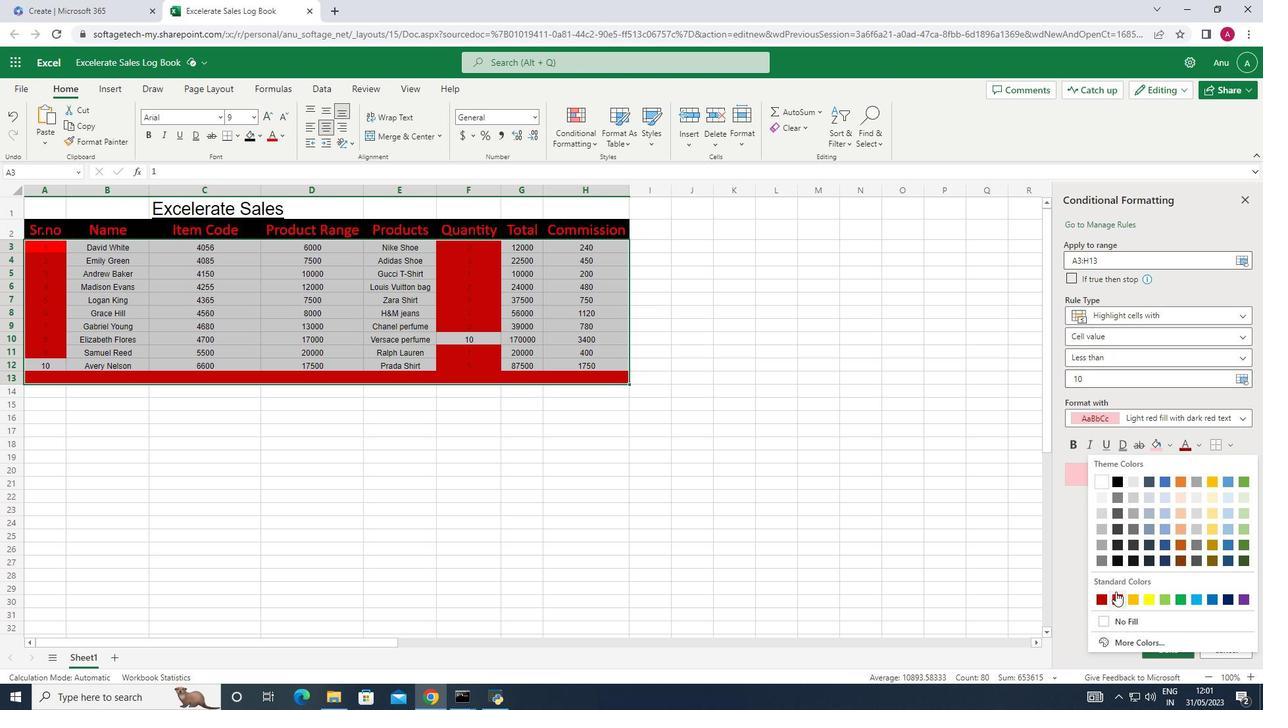 
Action: Mouse pressed left at (1115, 600)
Screenshot: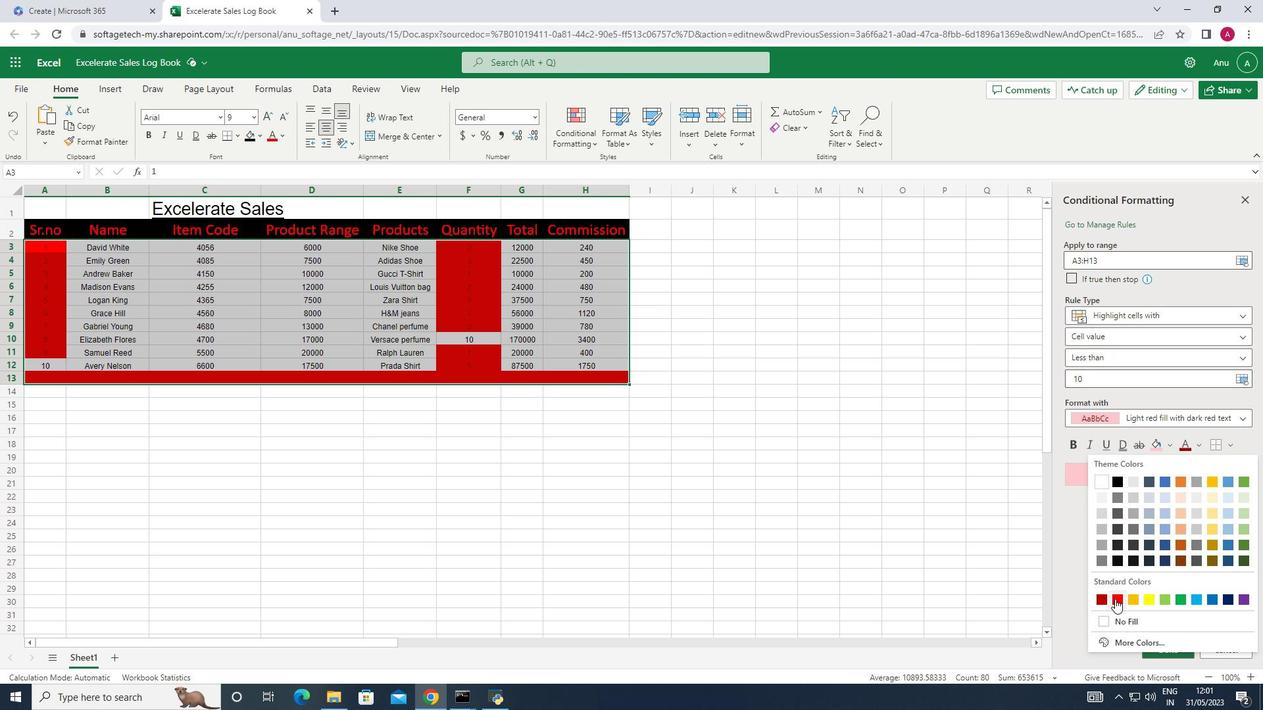 
Action: Mouse moved to (1197, 444)
Screenshot: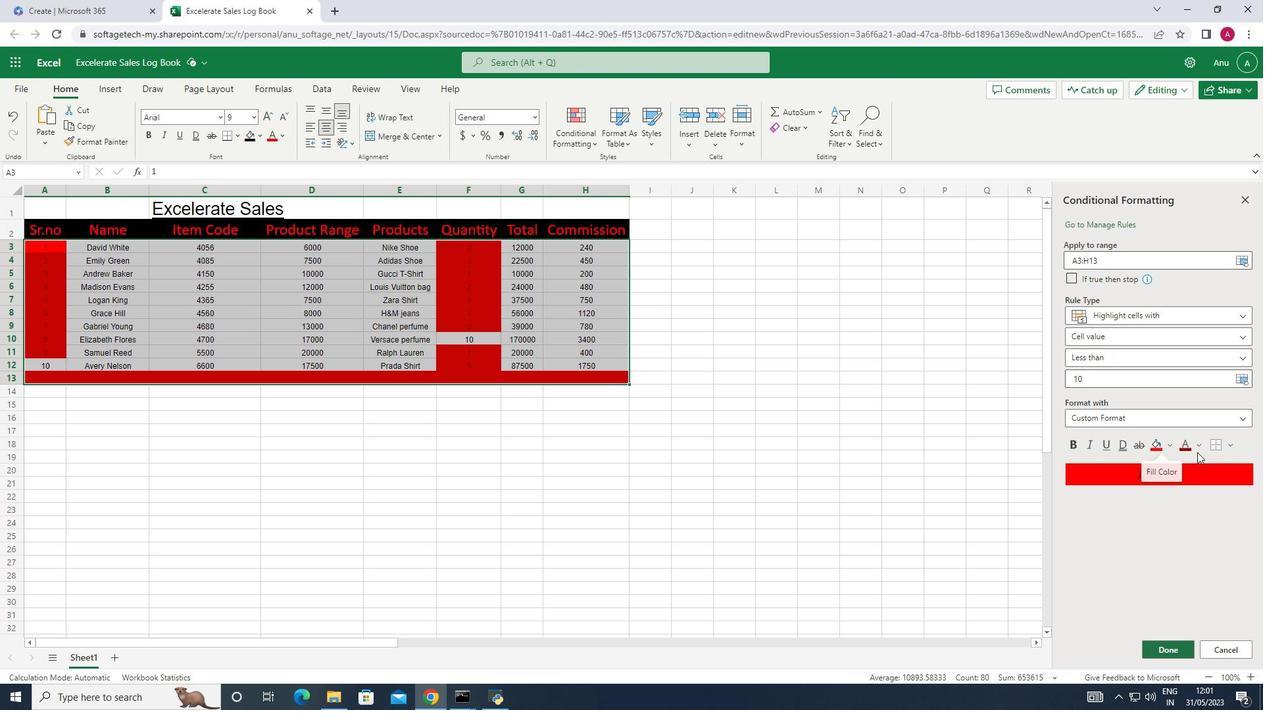 
Action: Mouse pressed left at (1197, 444)
Screenshot: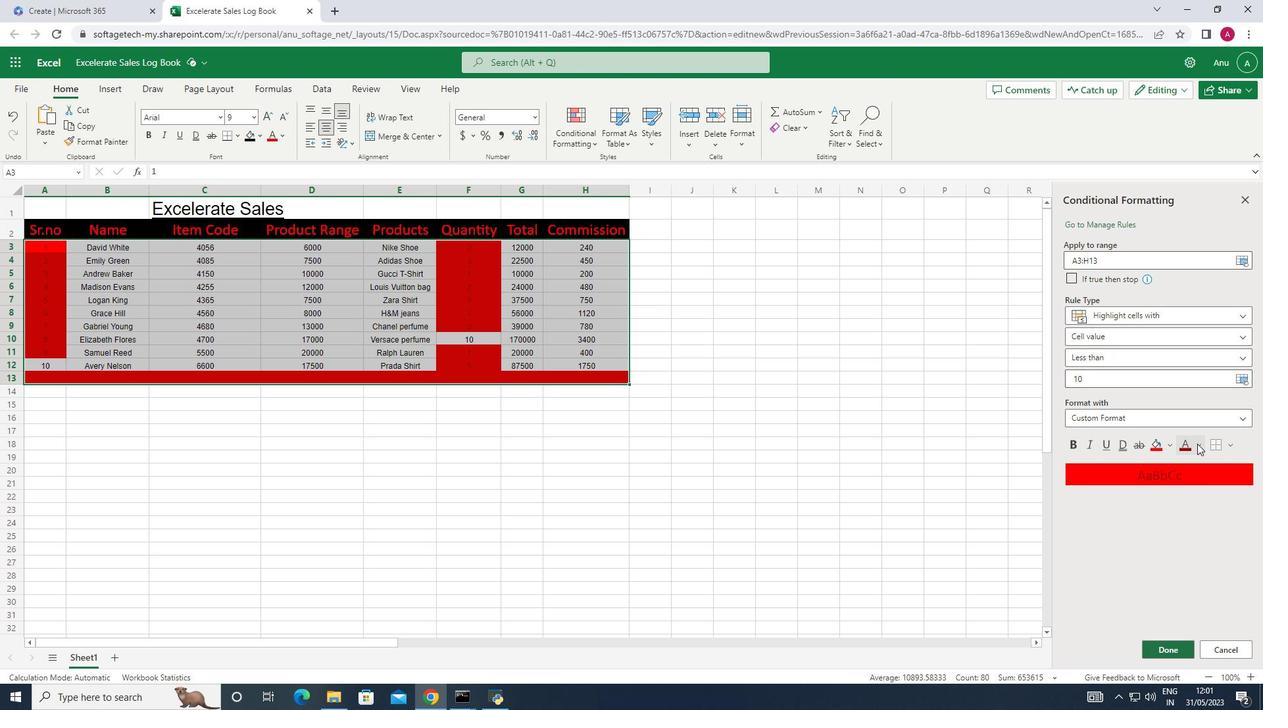 
Action: Mouse moved to (1103, 619)
Screenshot: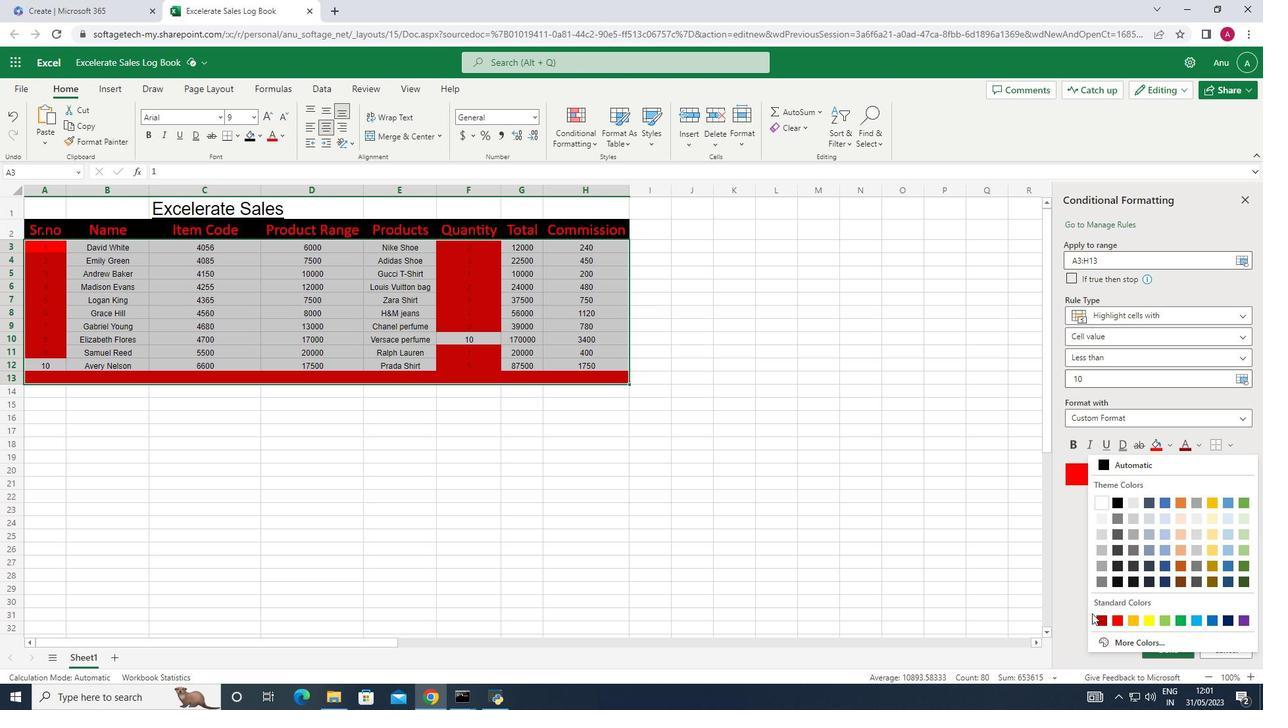 
Action: Mouse pressed left at (1103, 619)
Screenshot: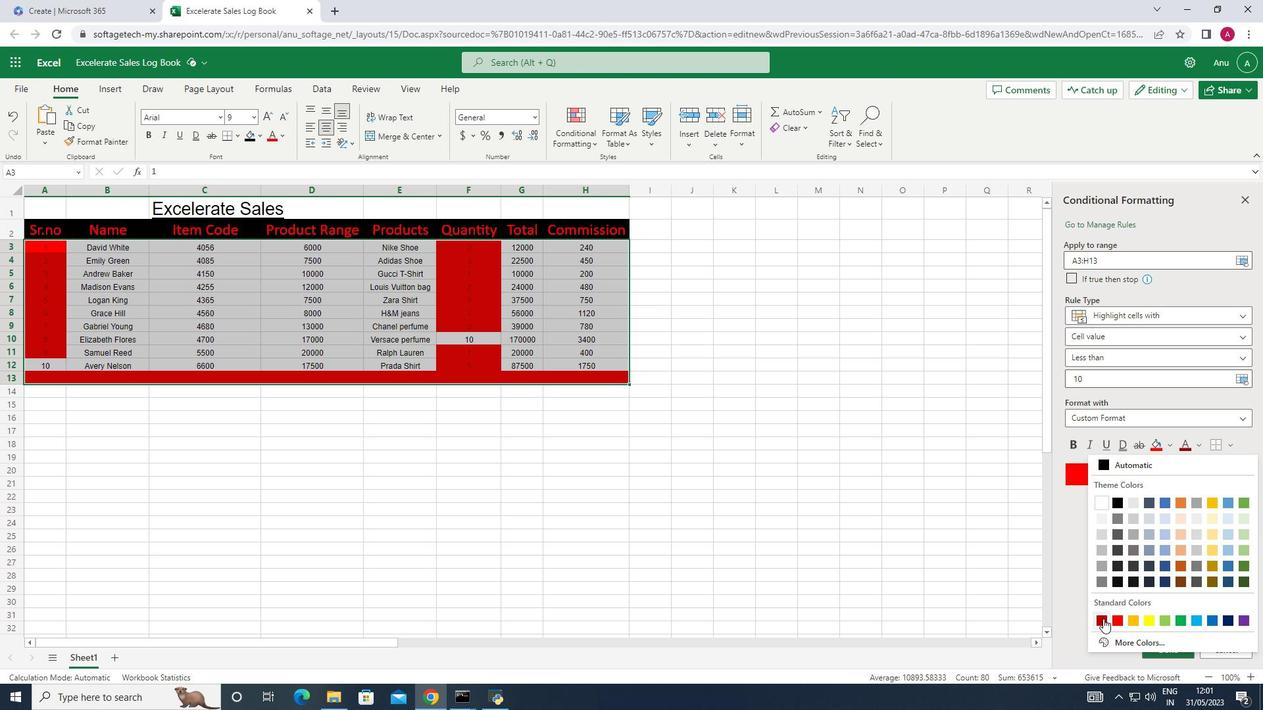 
Action: Mouse moved to (1155, 647)
Screenshot: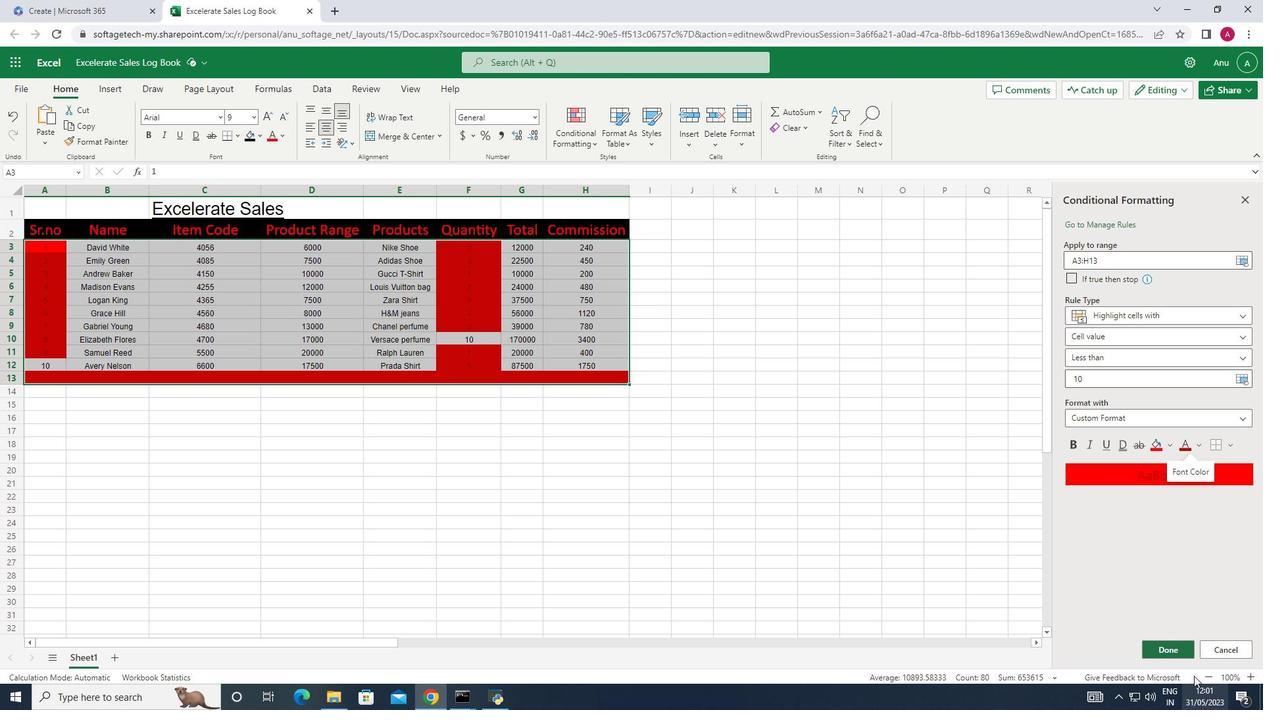 
Action: Mouse pressed left at (1155, 647)
Screenshot: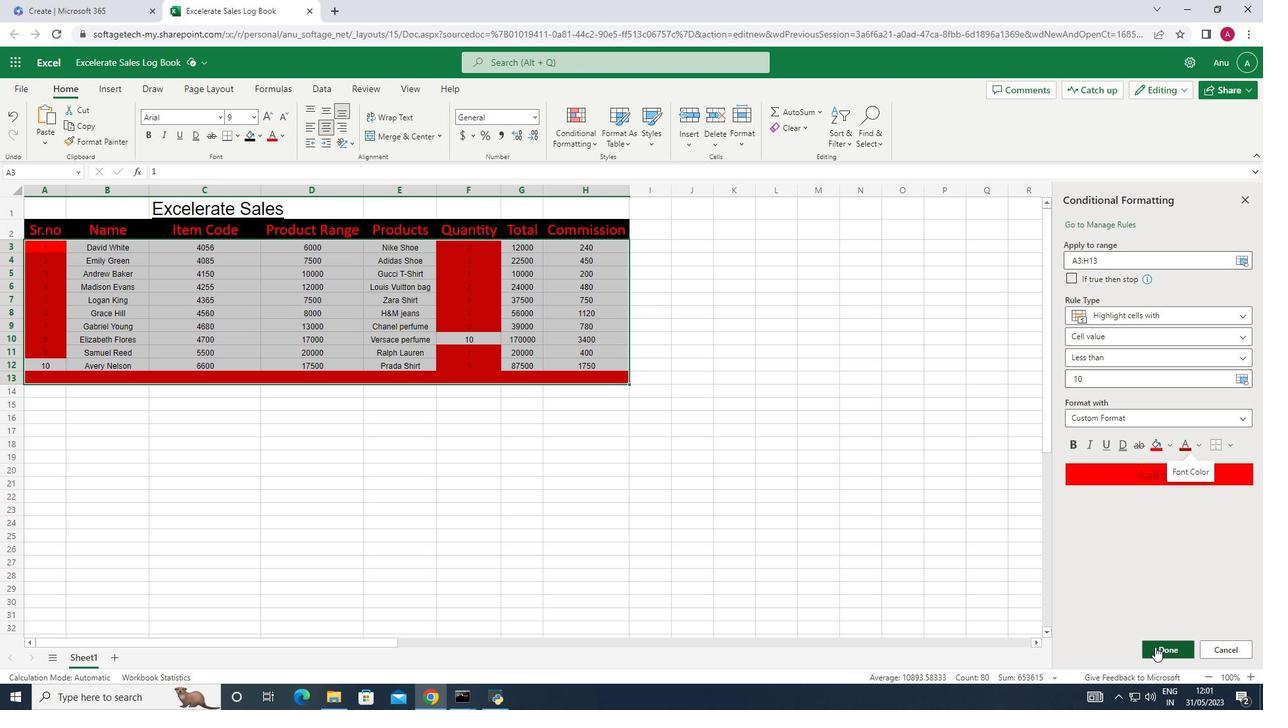 
Action: Mouse moved to (688, 342)
Screenshot: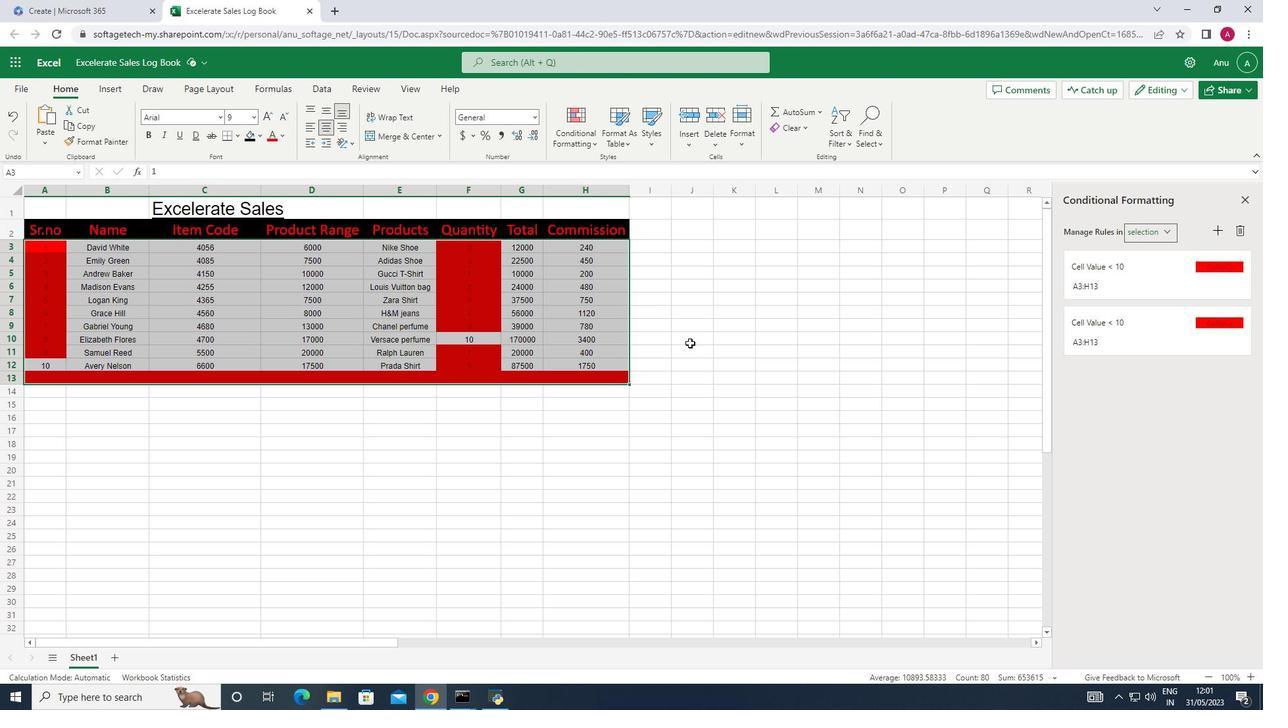 
Action: Mouse pressed left at (688, 342)
Screenshot: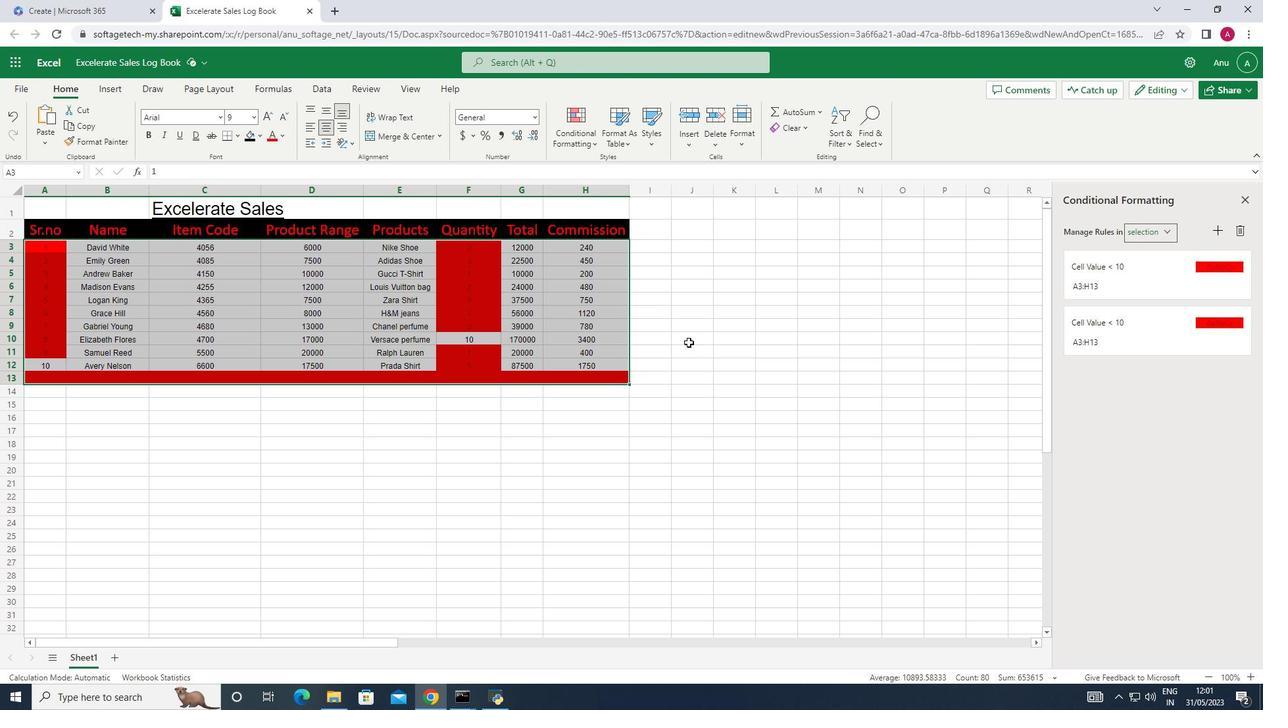 
Action: Mouse moved to (62, 248)
Screenshot: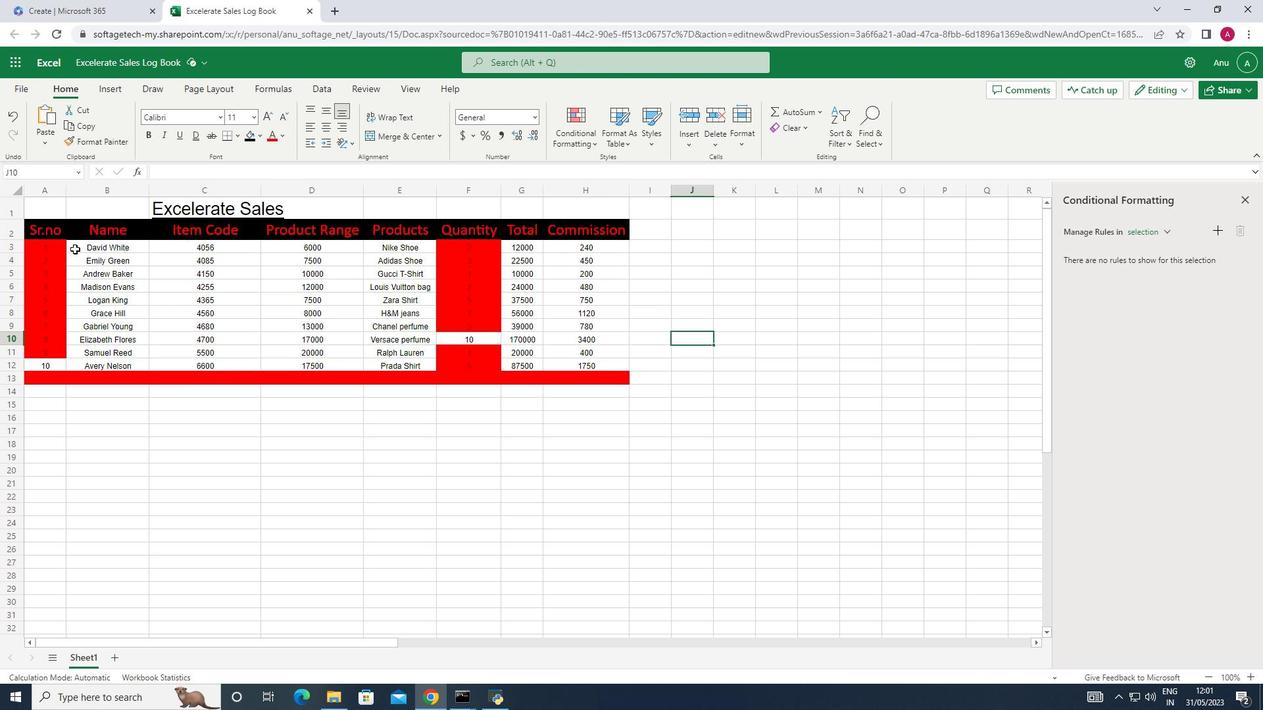 
Action: Mouse pressed left at (62, 248)
Screenshot: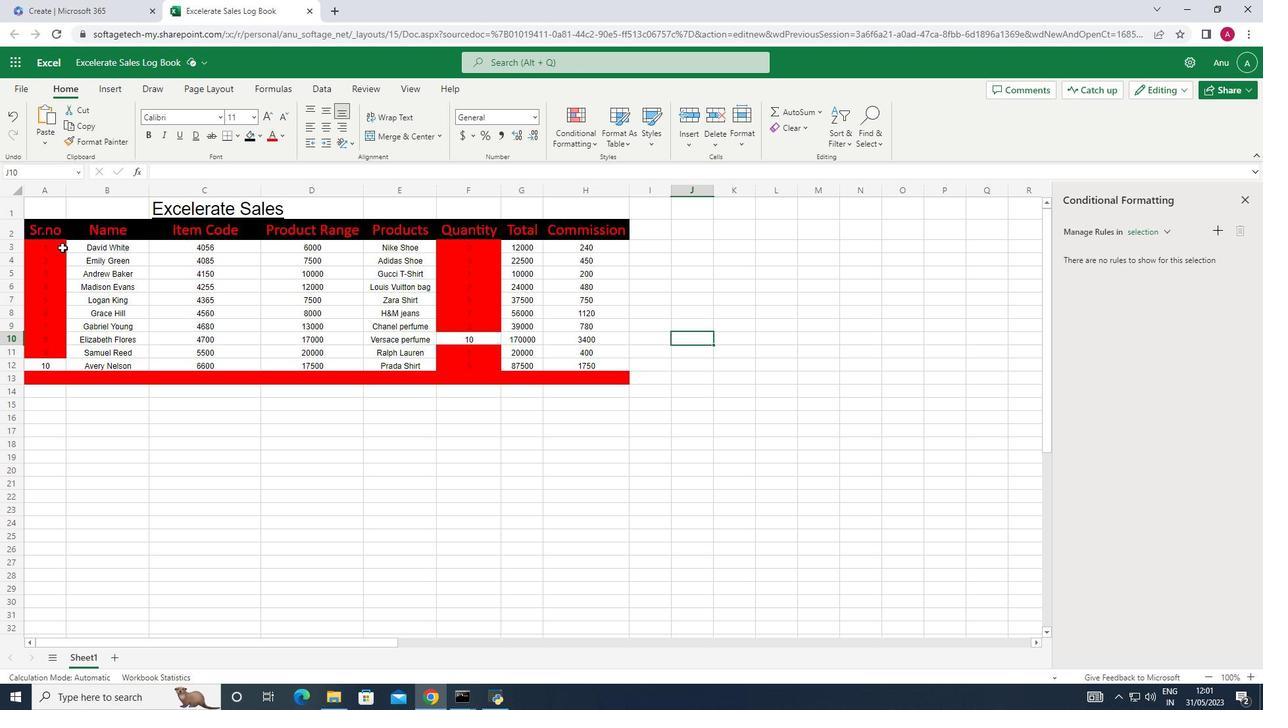 
Action: Mouse moved to (1210, 232)
Screenshot: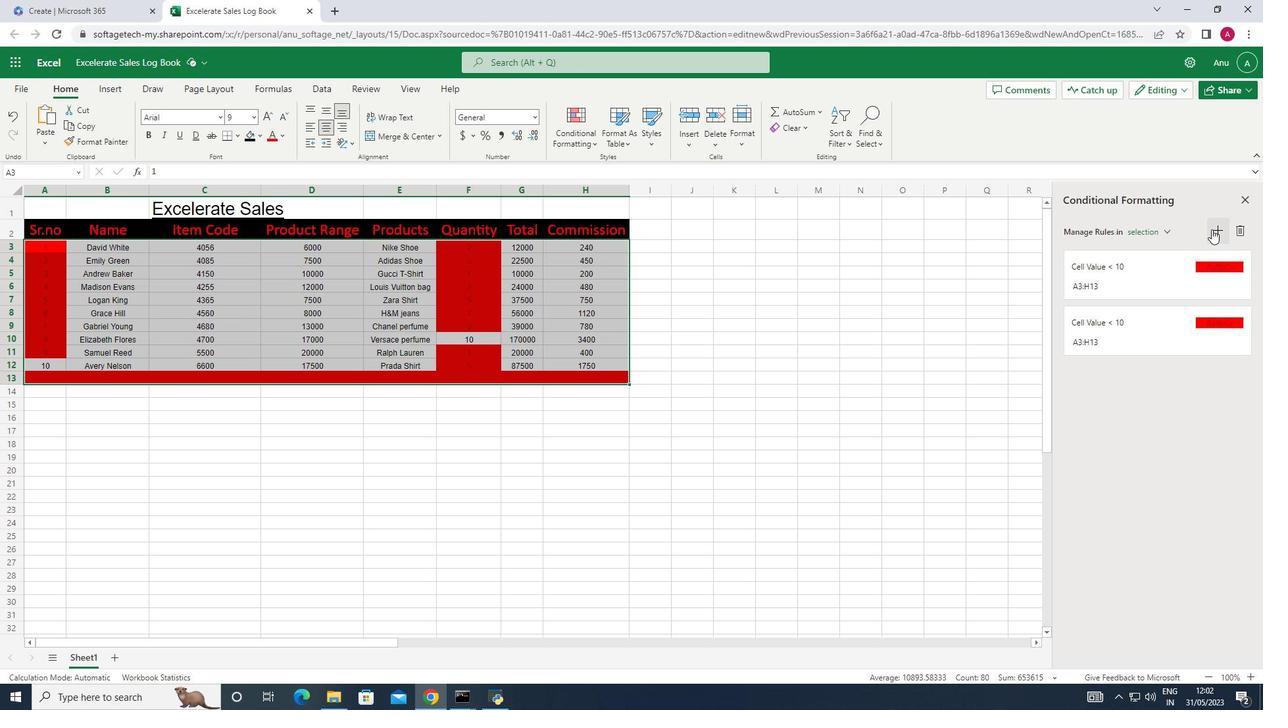 
Action: Mouse pressed left at (1210, 232)
Screenshot: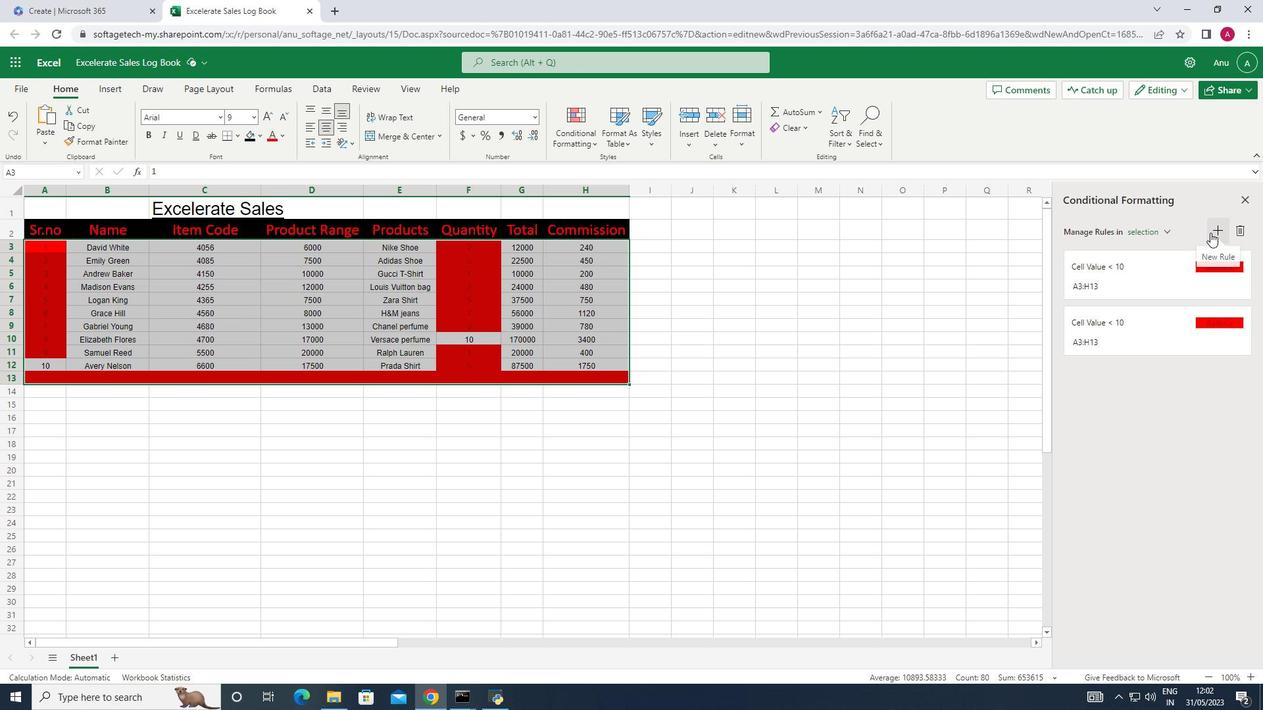 
Action: Mouse pressed left at (1210, 232)
Screenshot: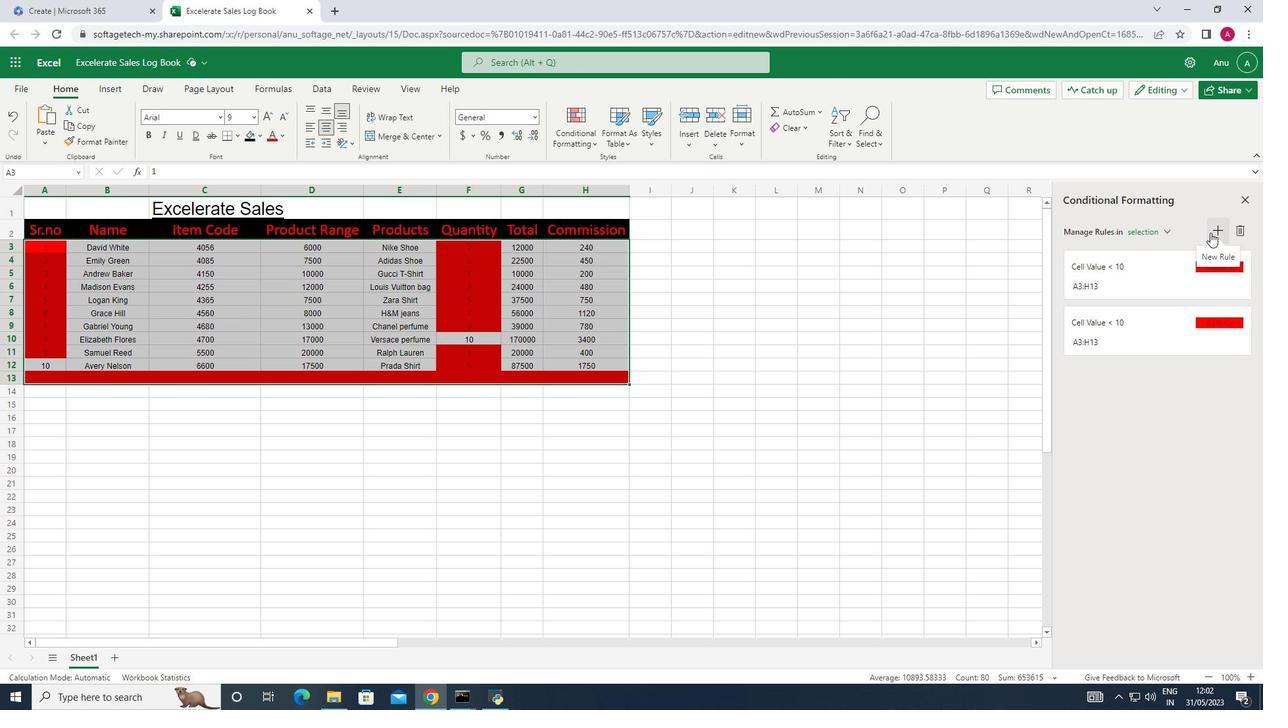 
Action: Mouse moved to (1132, 356)
Screenshot: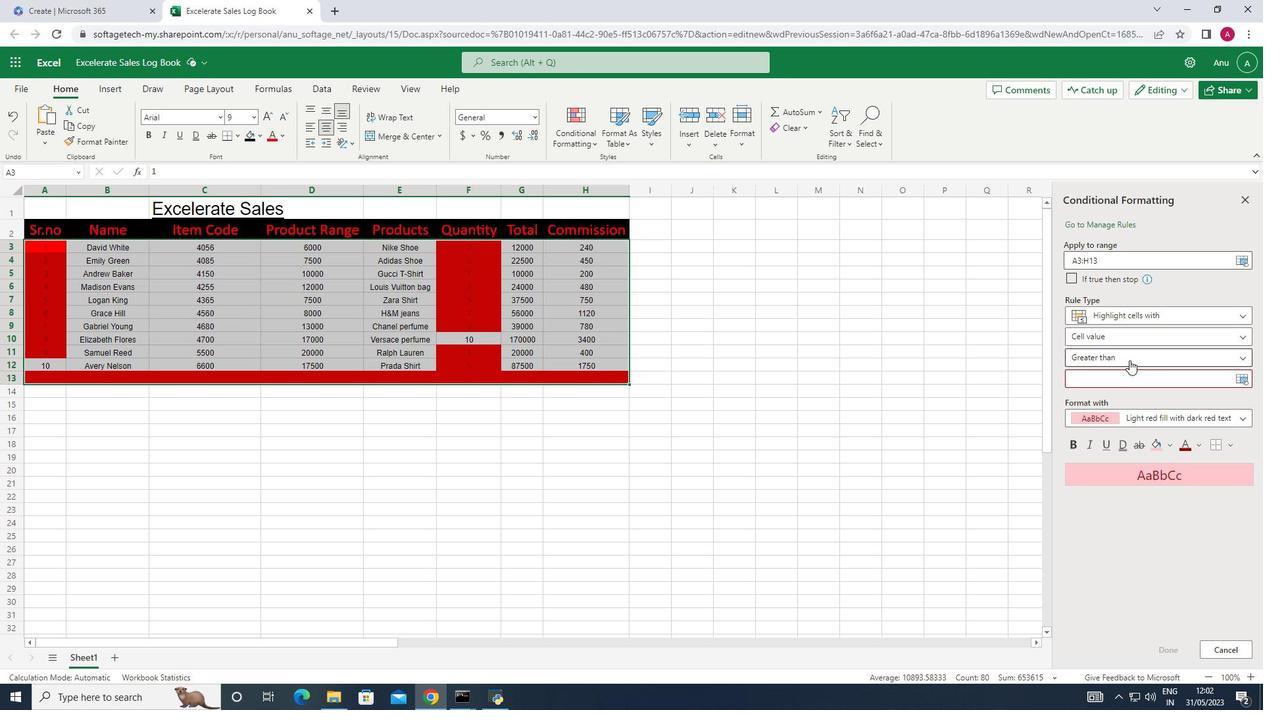 
Action: Mouse pressed left at (1132, 356)
Screenshot: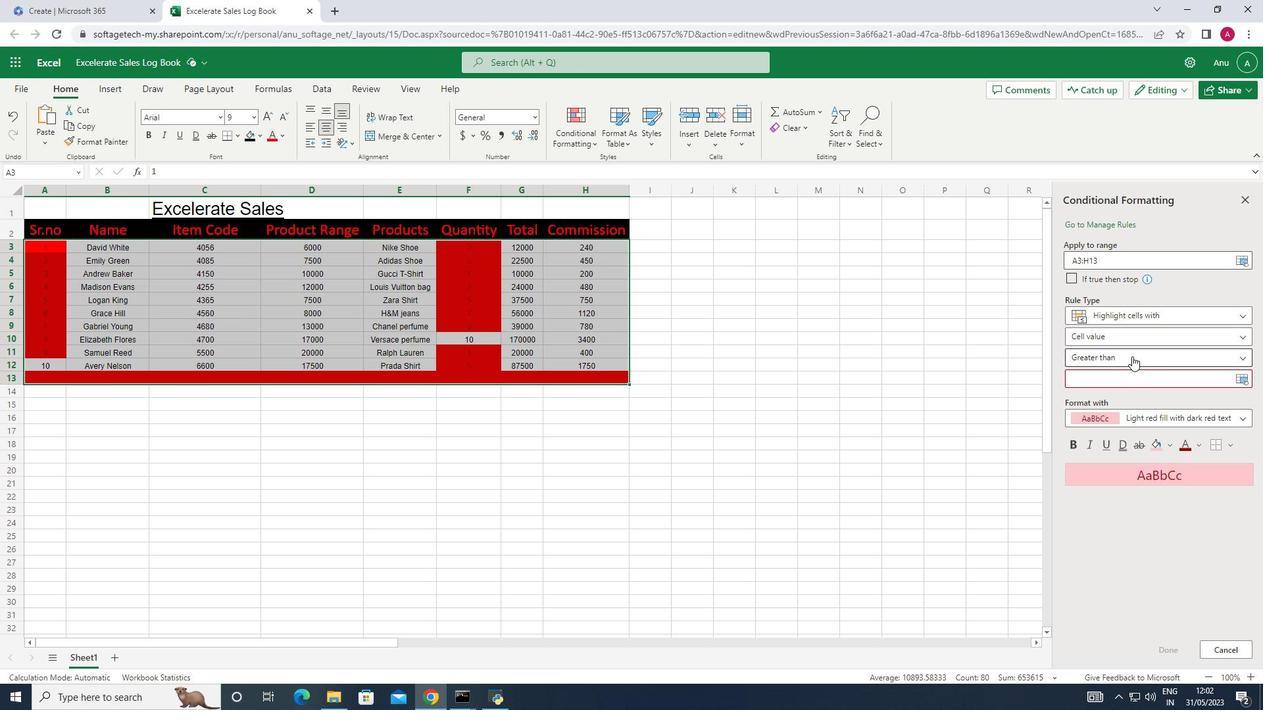 
Action: Mouse moved to (1108, 396)
Screenshot: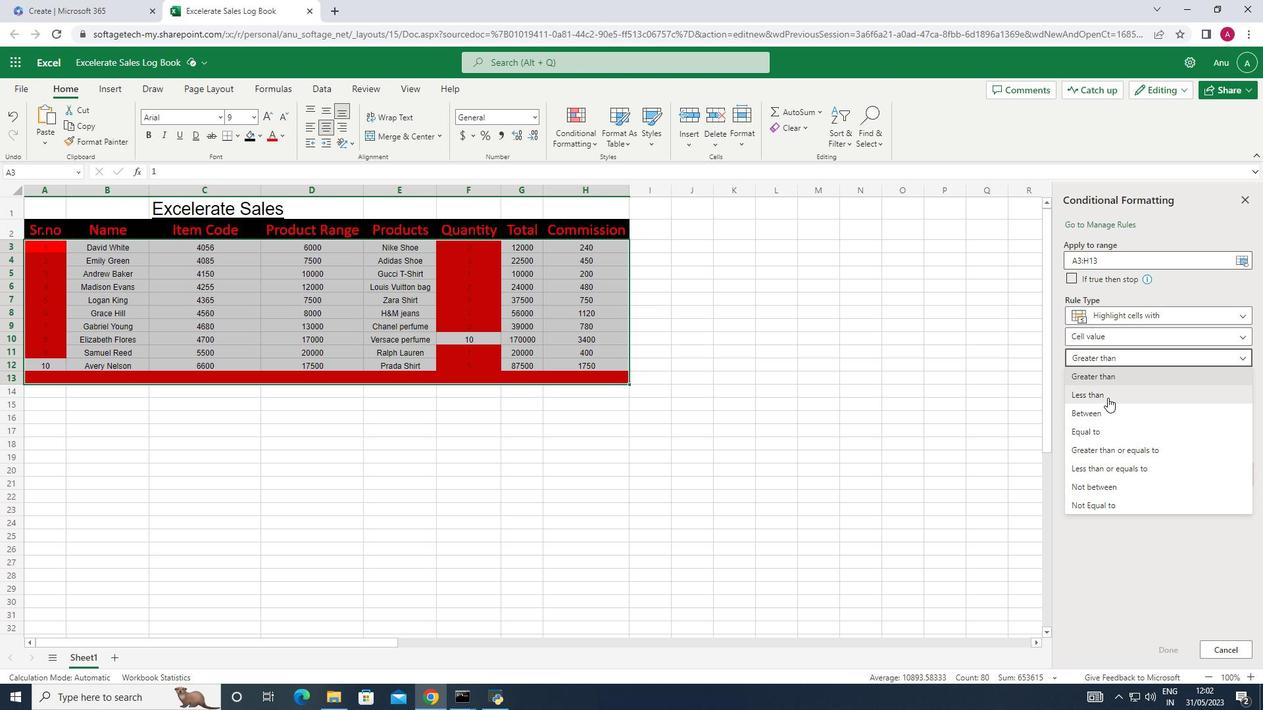 
Action: Mouse pressed left at (1108, 396)
Screenshot: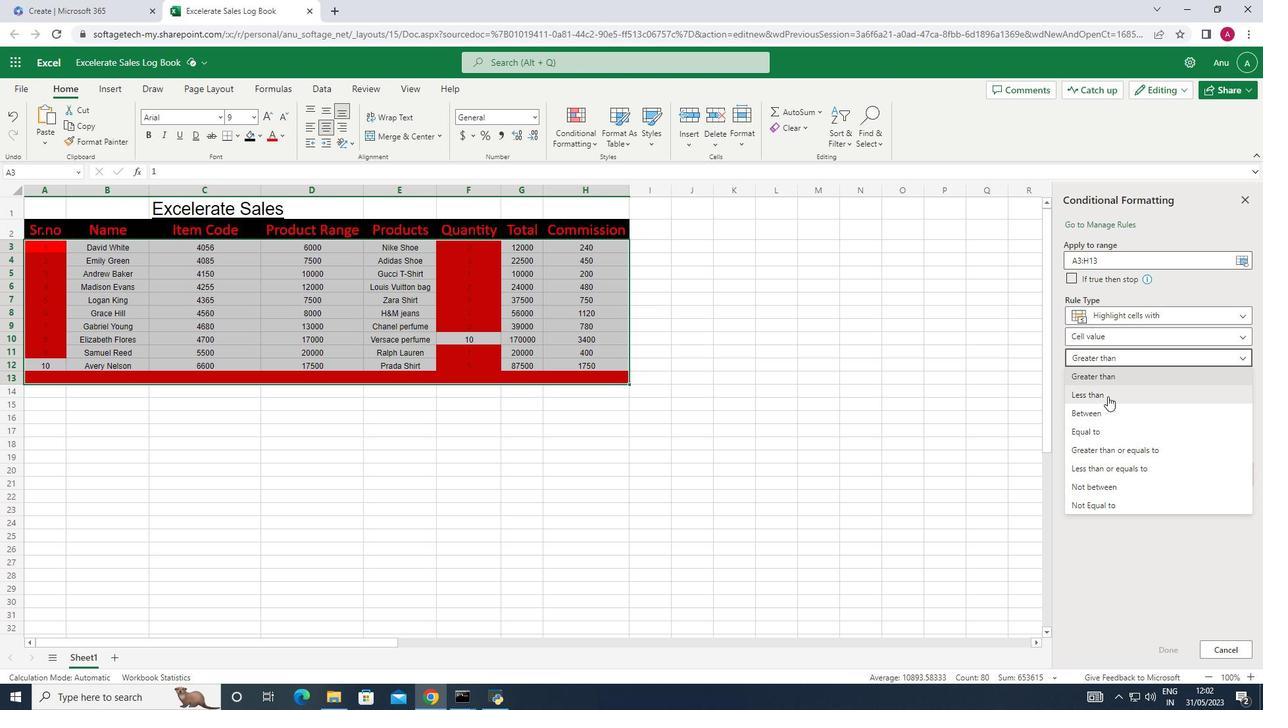 
Action: Mouse moved to (1098, 386)
Screenshot: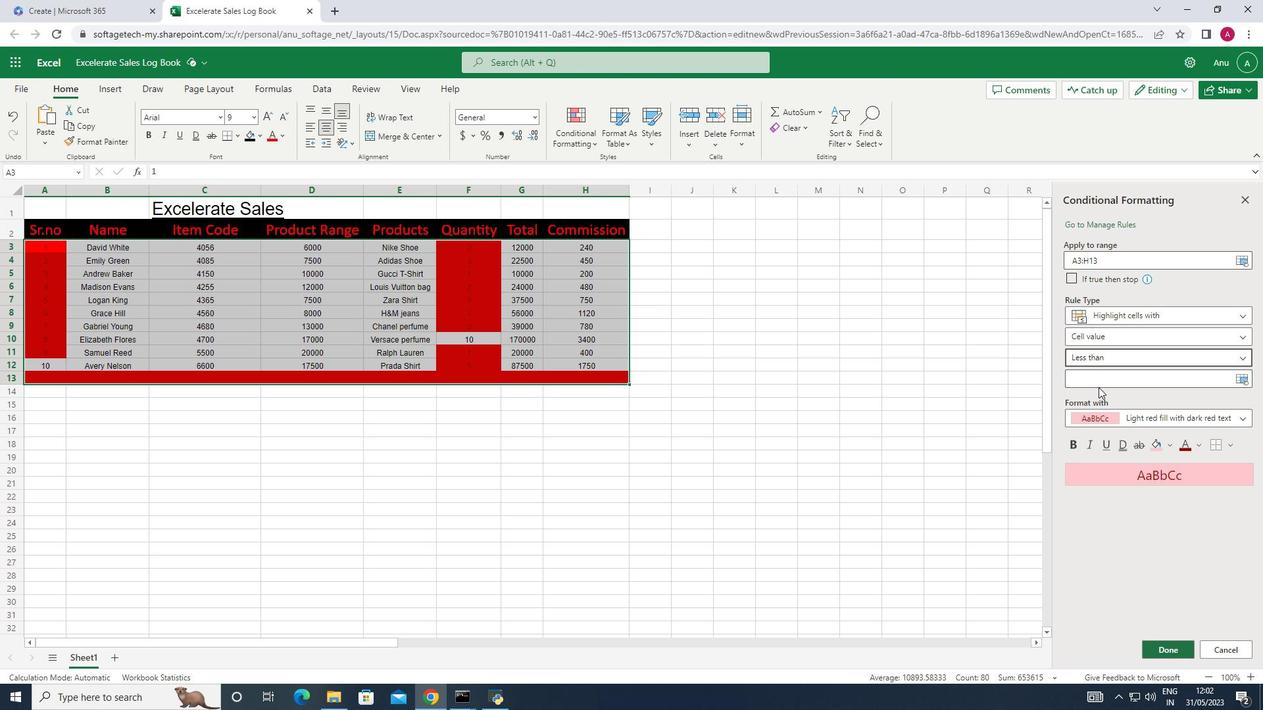 
Action: Key pressed 1
Screenshot: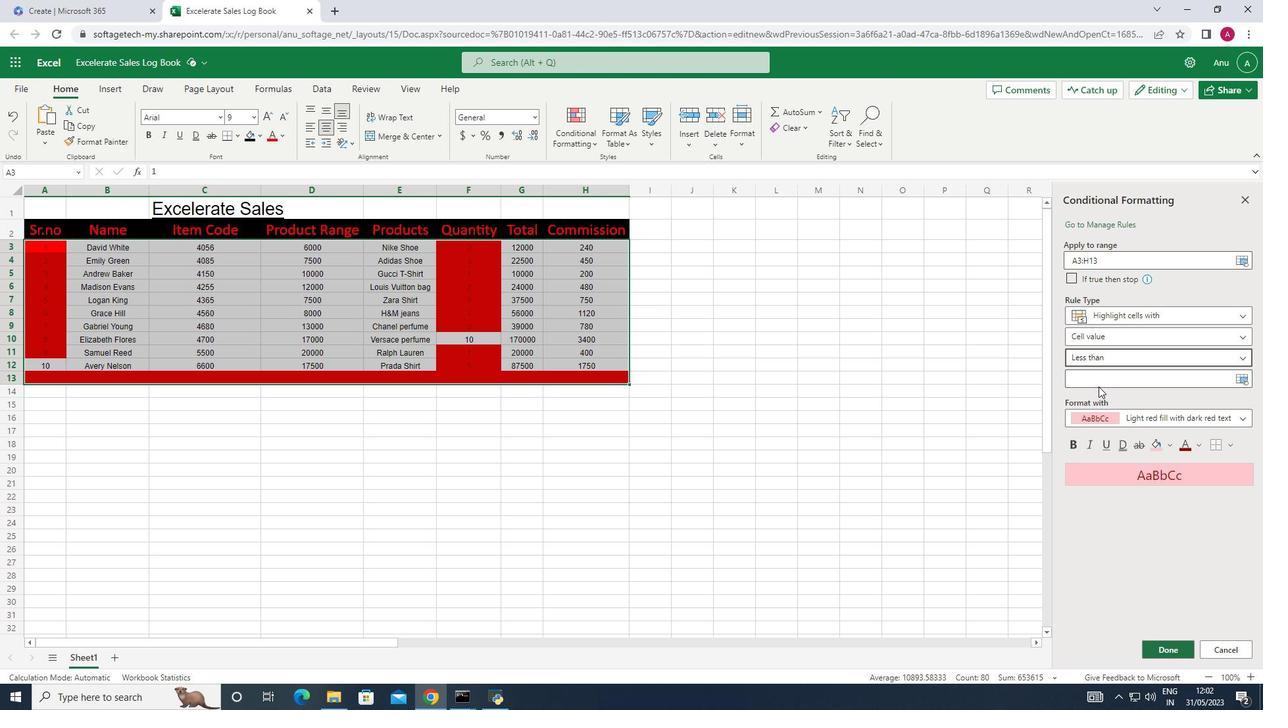 
Action: Mouse moved to (1098, 381)
Screenshot: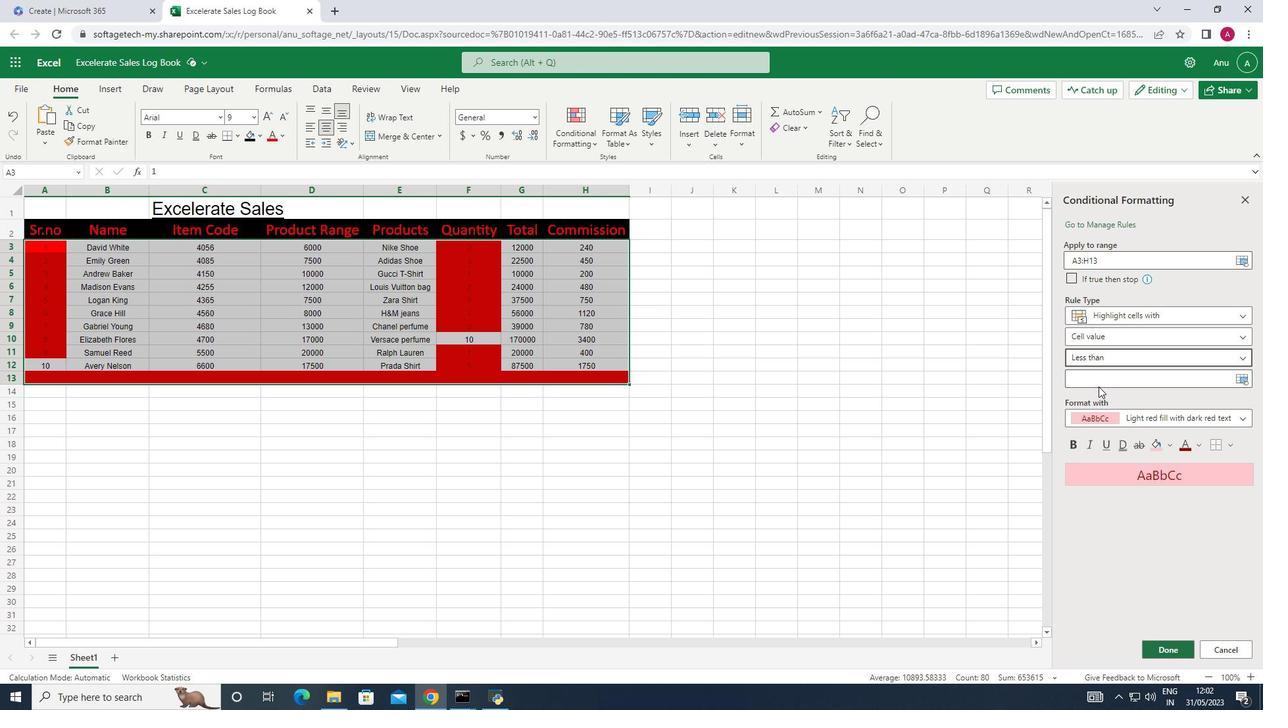
Action: Mouse pressed left at (1098, 381)
Screenshot: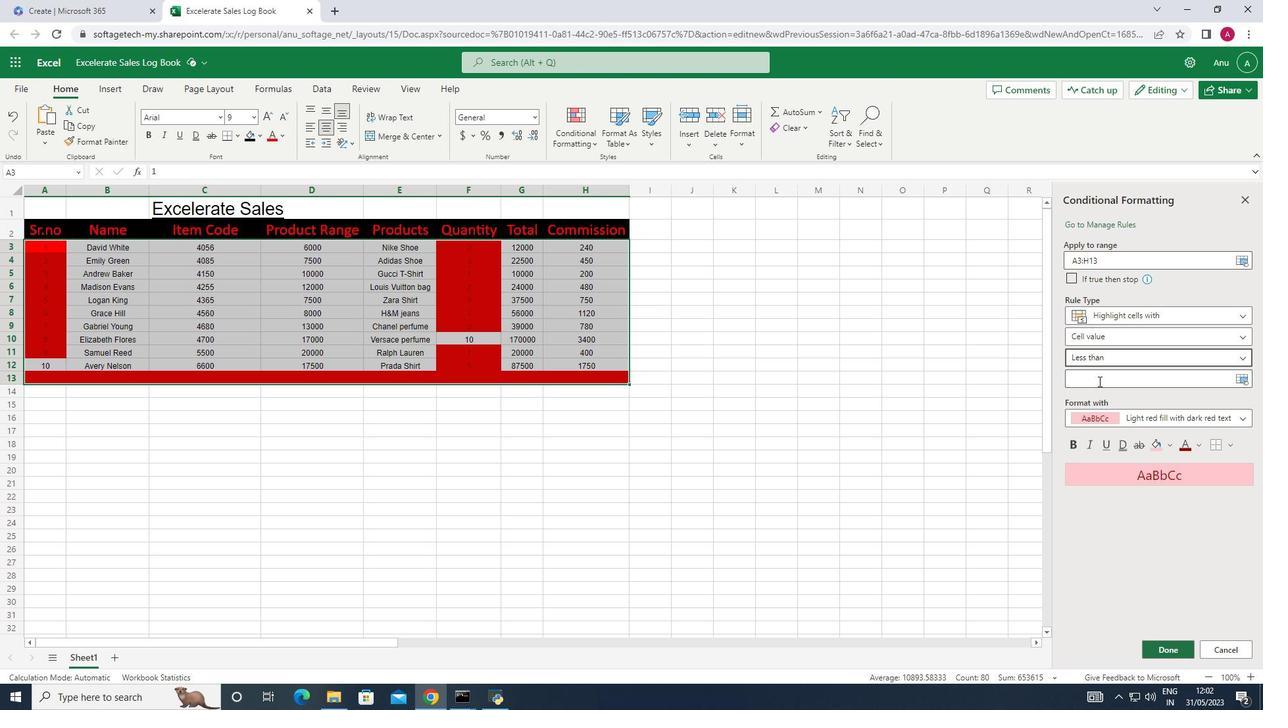 
Action: Key pressed 10
Screenshot: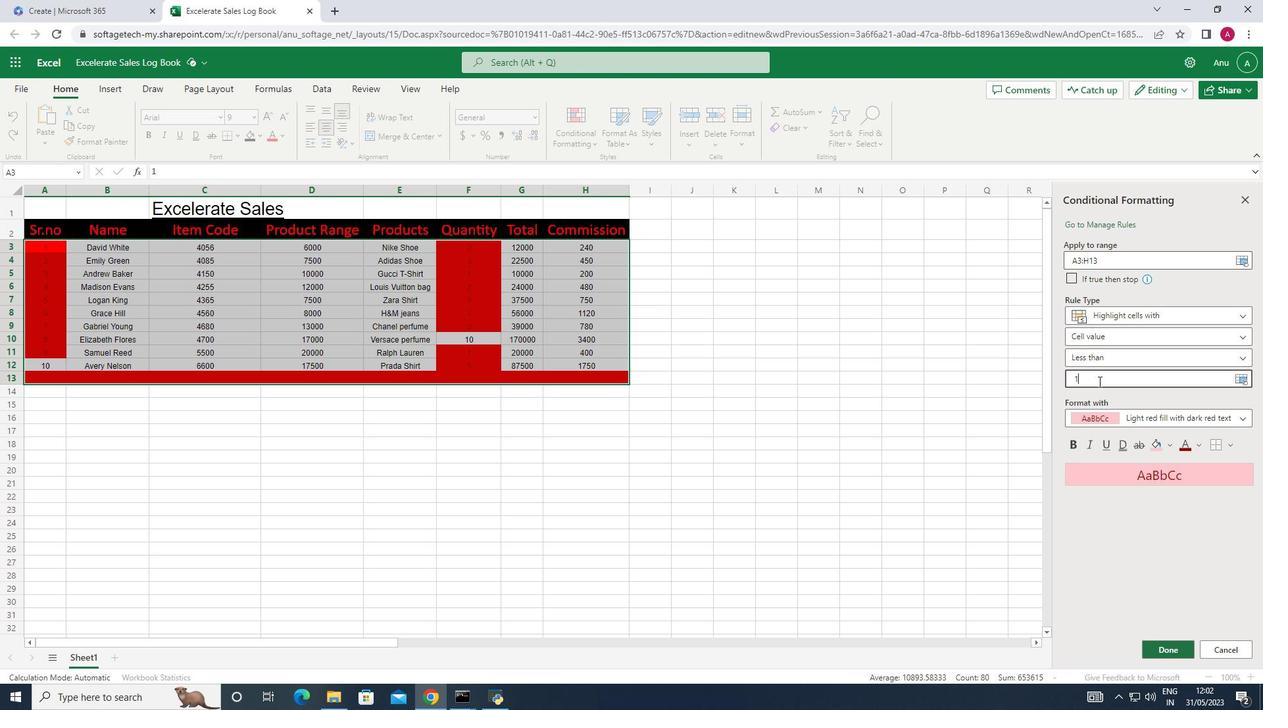 
Action: Mouse moved to (1172, 446)
Screenshot: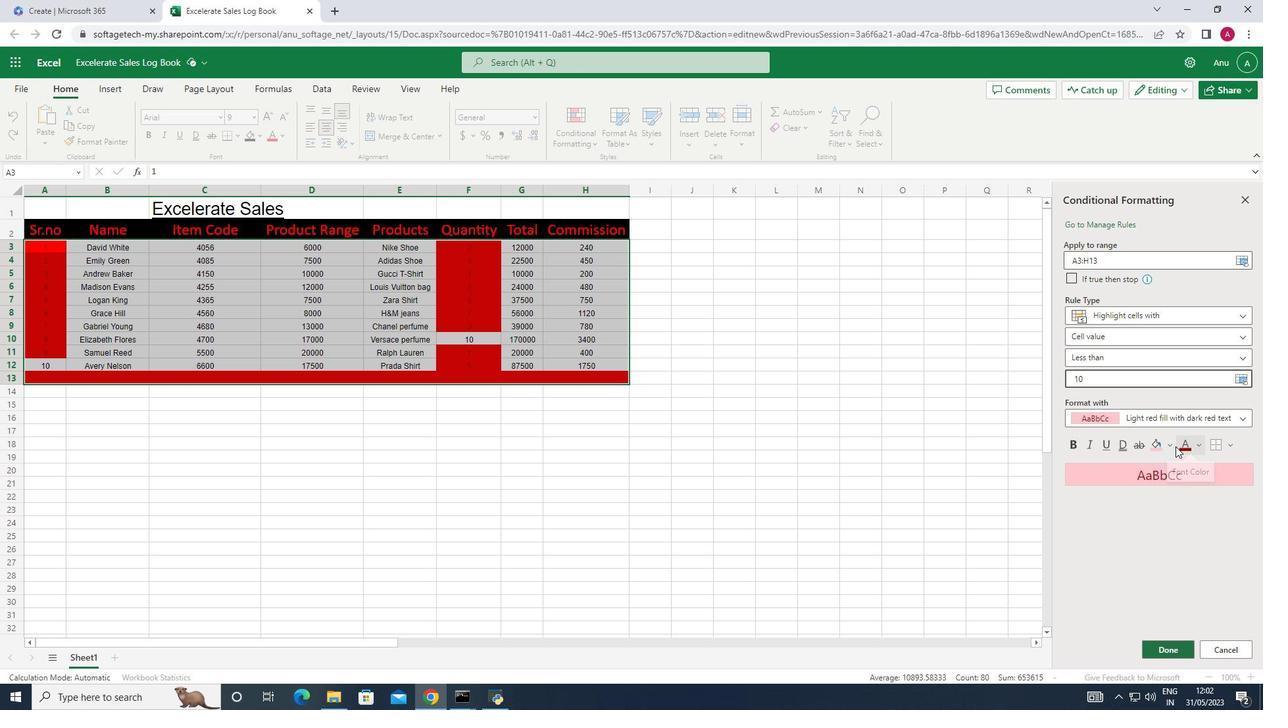 
Action: Mouse pressed left at (1172, 446)
Screenshot: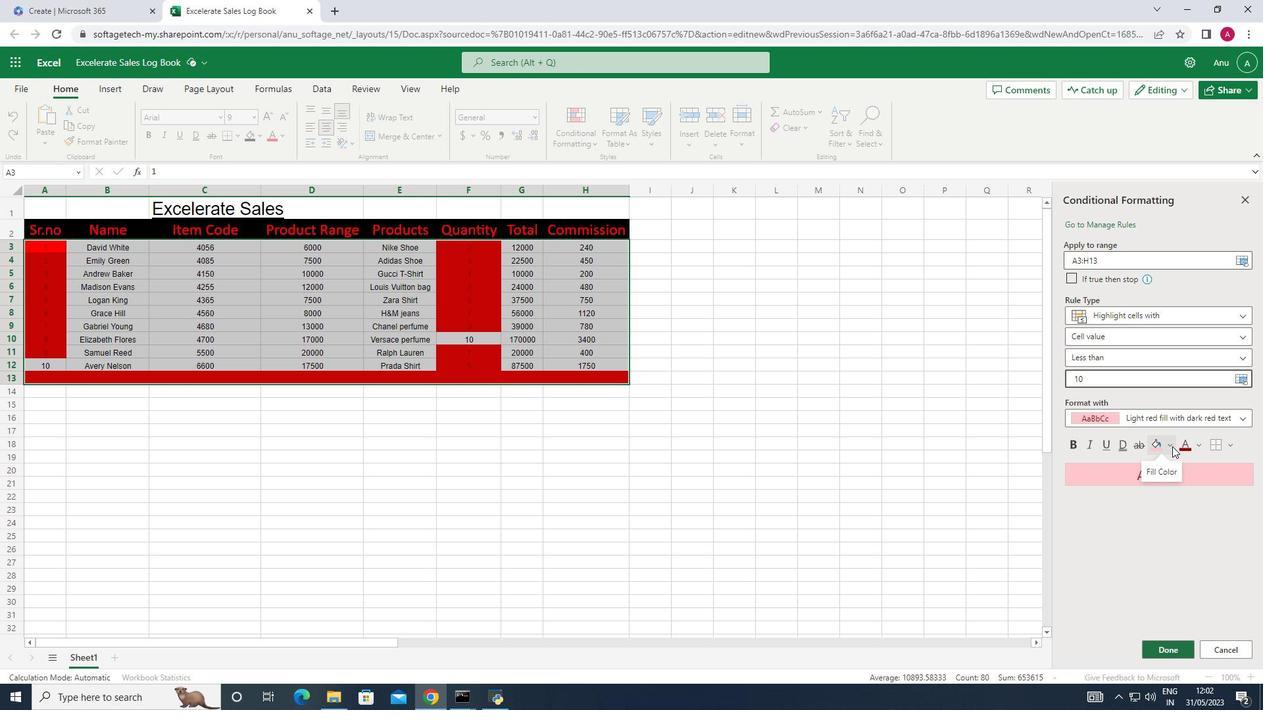 
Action: Mouse moved to (1119, 598)
Screenshot: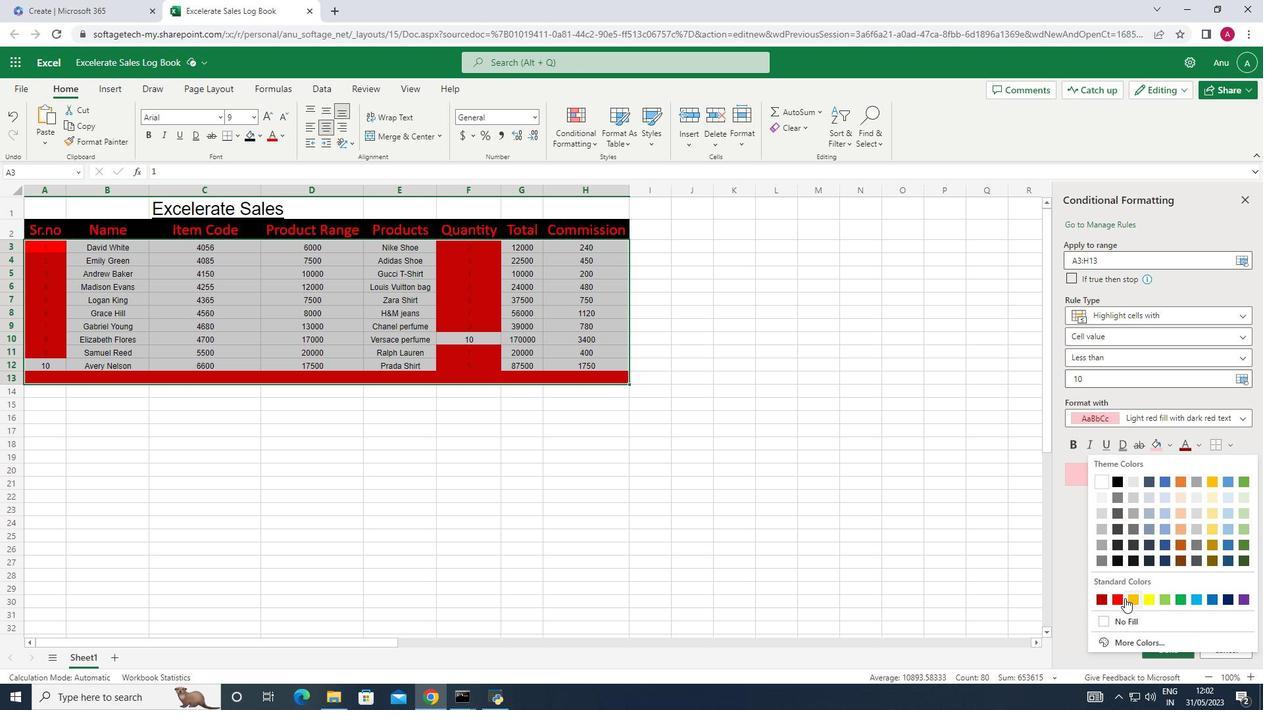 
Action: Mouse pressed left at (1119, 598)
Screenshot: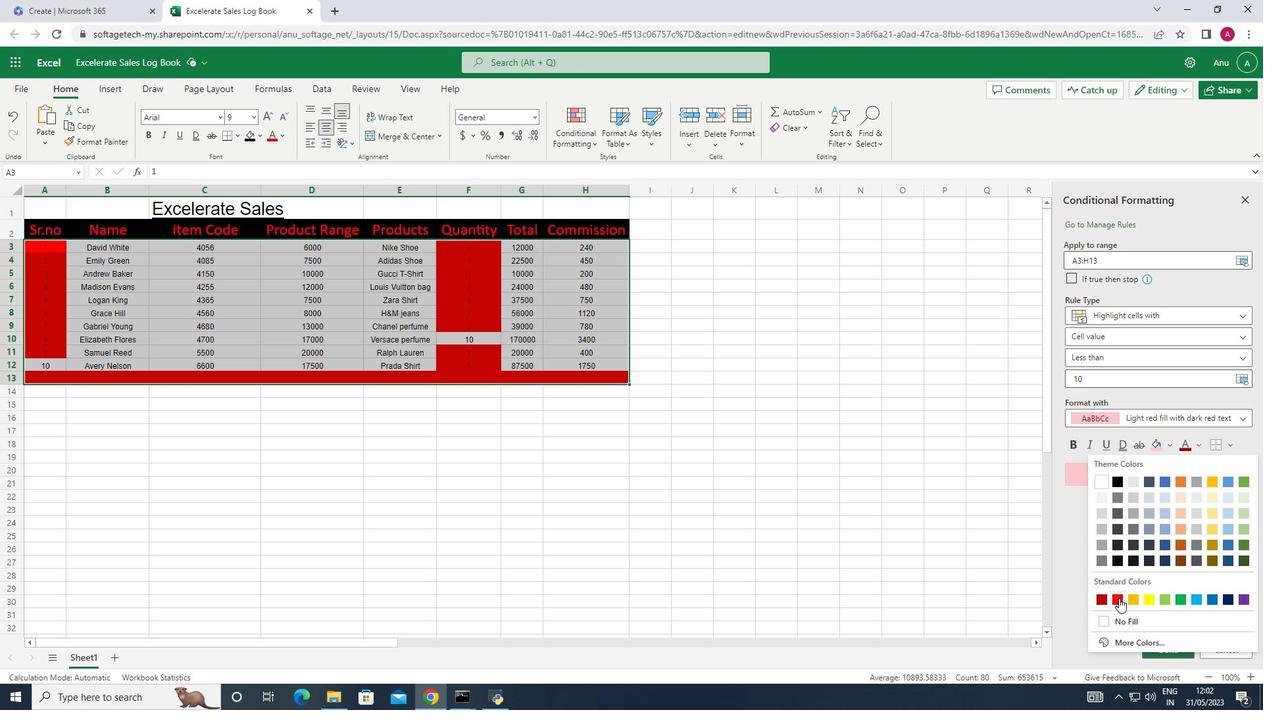 
Action: Mouse moved to (1198, 446)
Screenshot: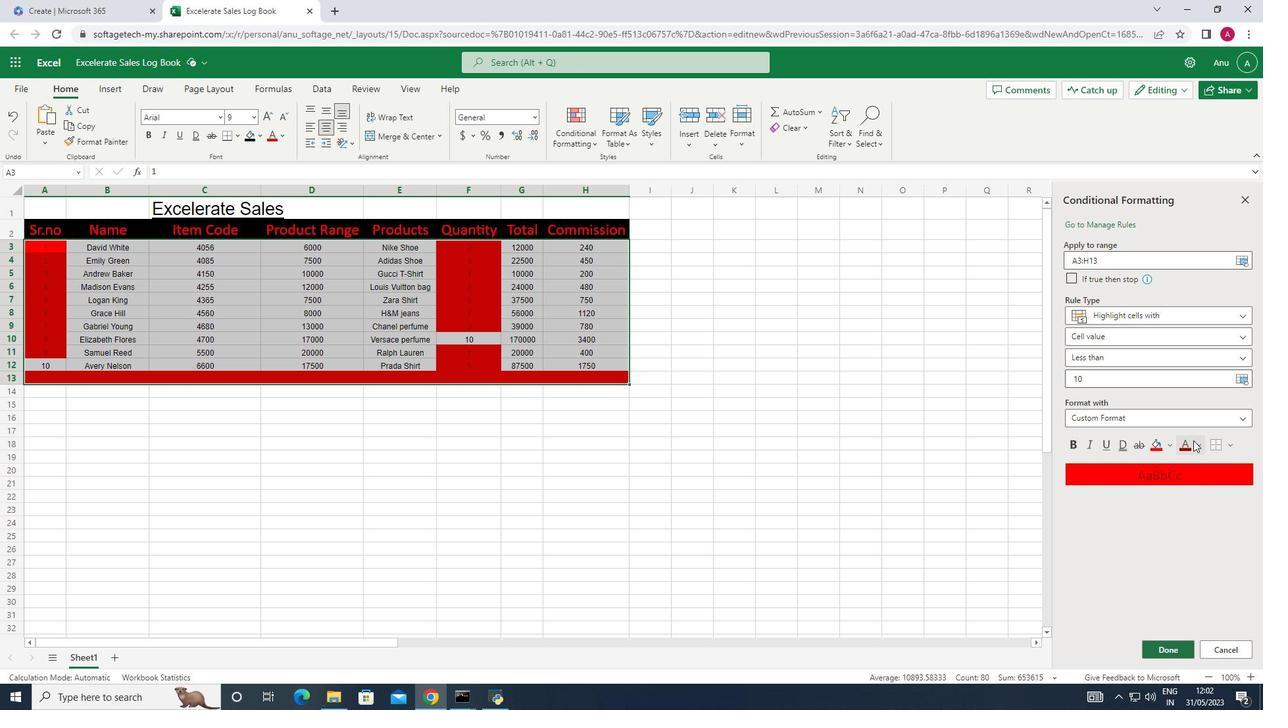 
Action: Mouse pressed left at (1198, 446)
Screenshot: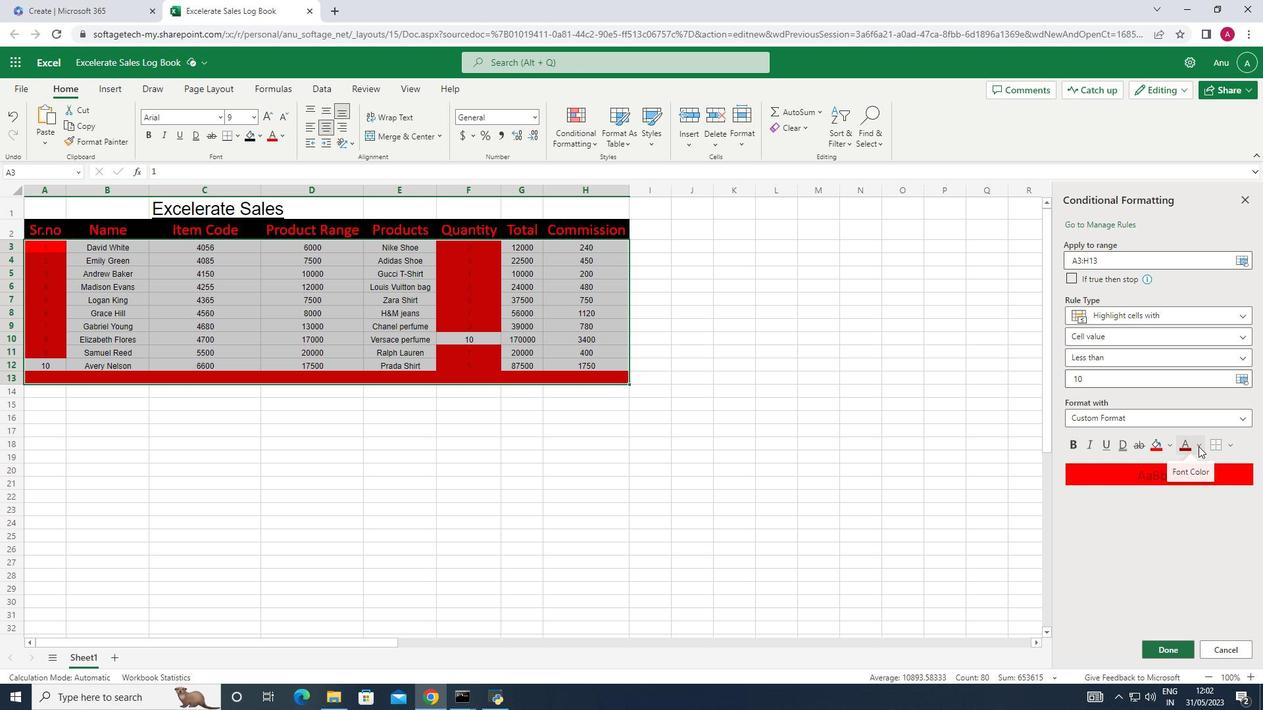 
Action: Mouse moved to (1100, 619)
Screenshot: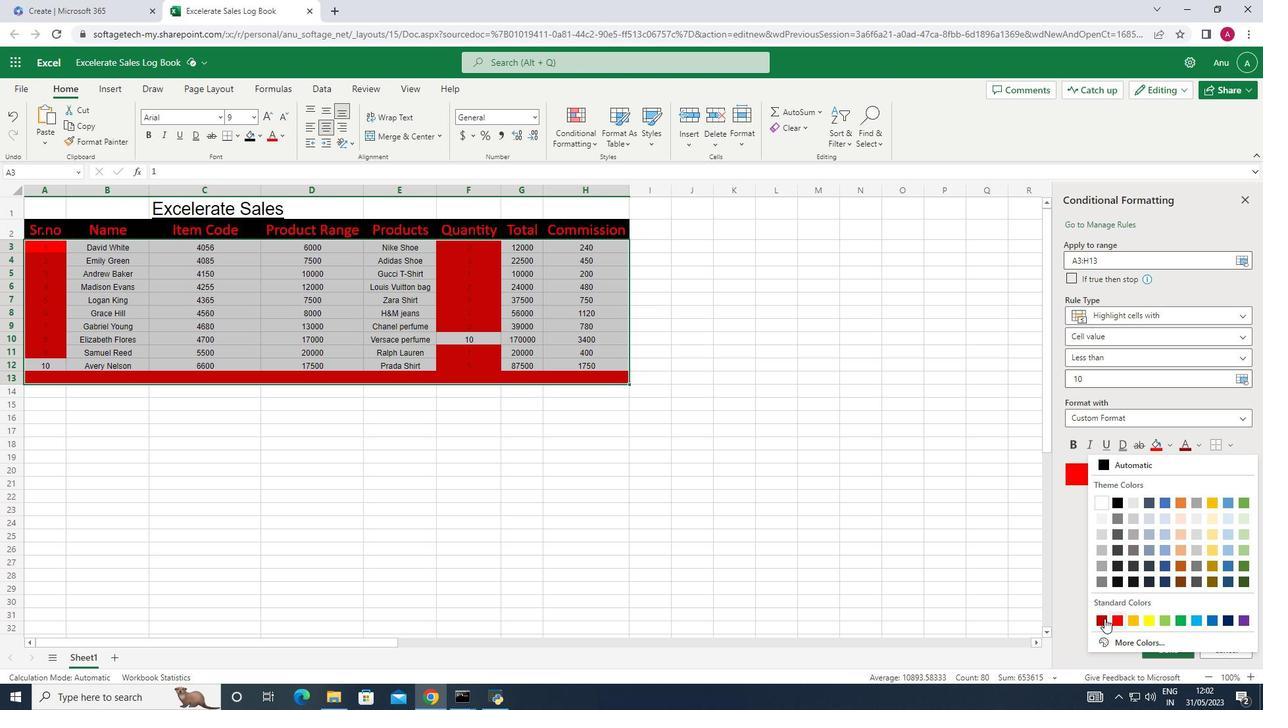 
Action: Mouse pressed left at (1100, 619)
Screenshot: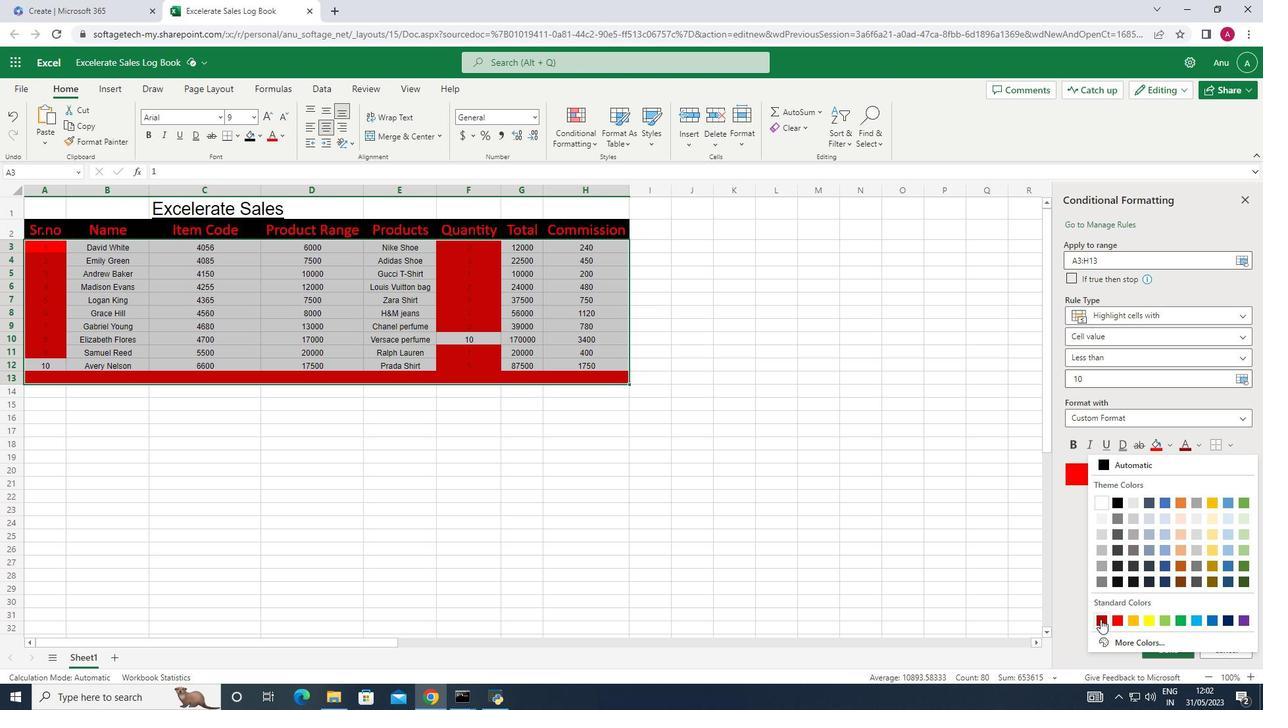
Action: Mouse moved to (1179, 648)
Screenshot: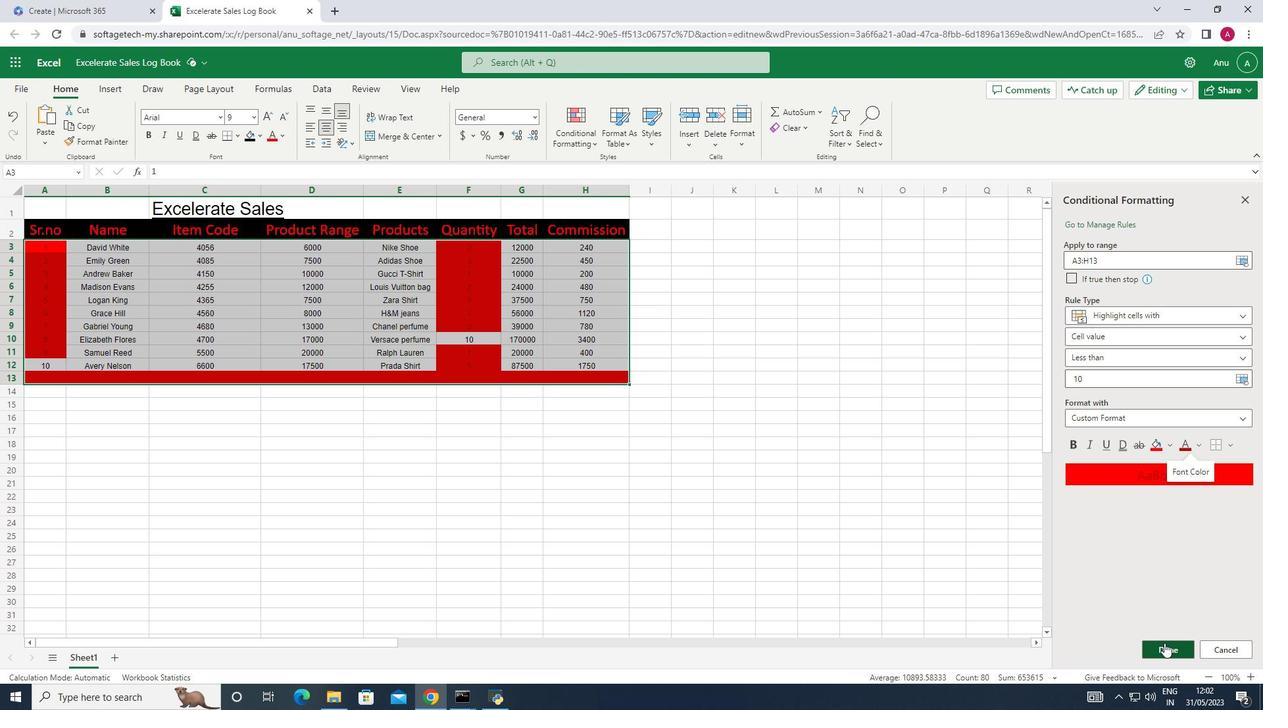 
Action: Mouse pressed left at (1179, 648)
Screenshot: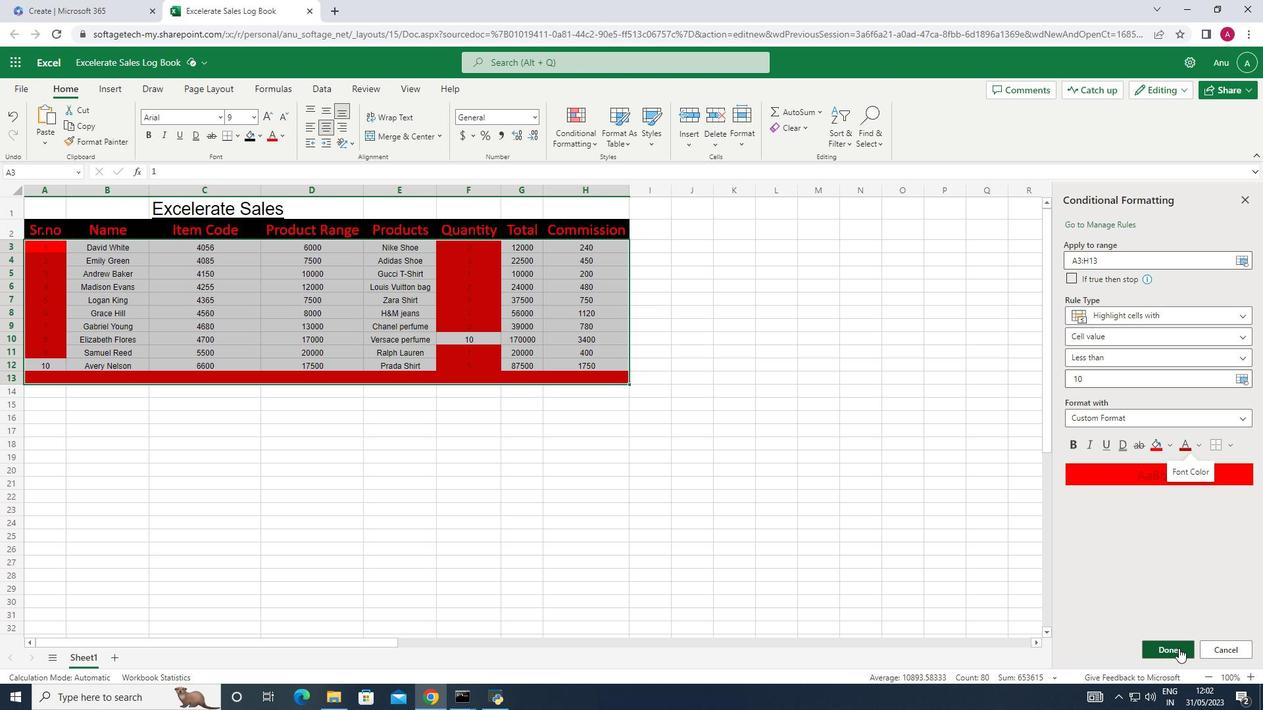 
Action: Mouse moved to (1085, 575)
Screenshot: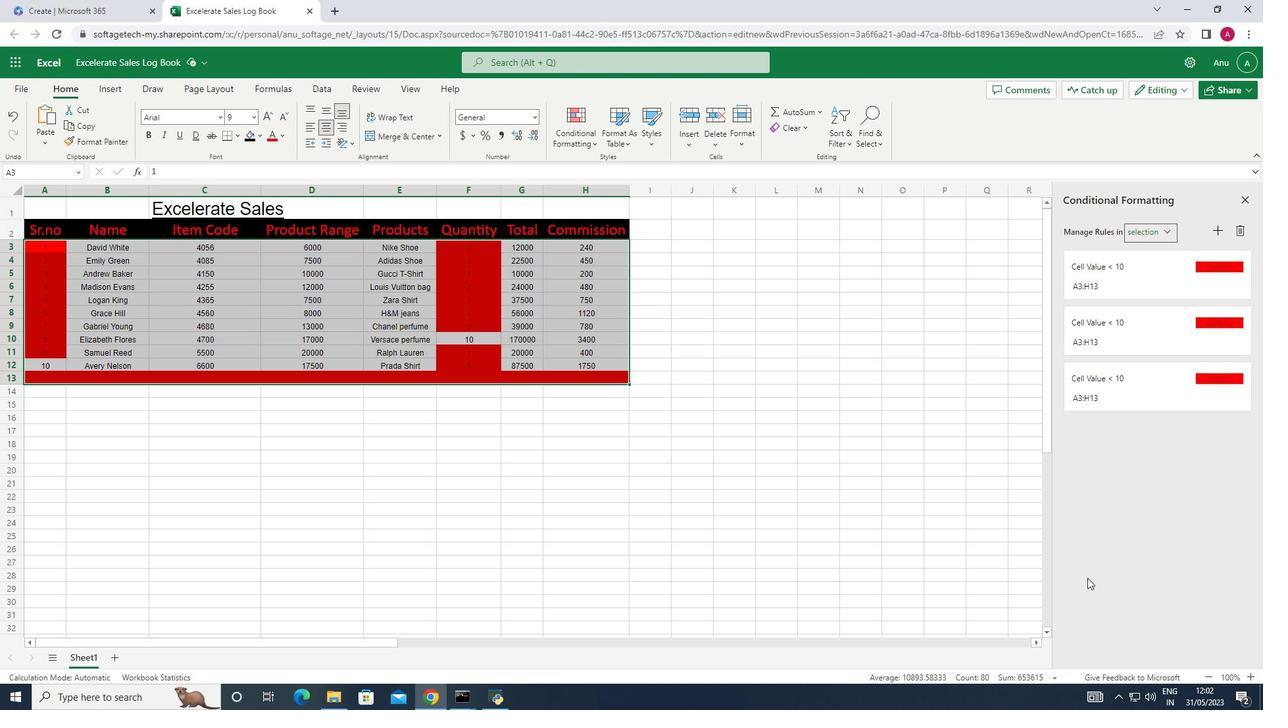 
Action: Key pressed <Key.enter>
Screenshot: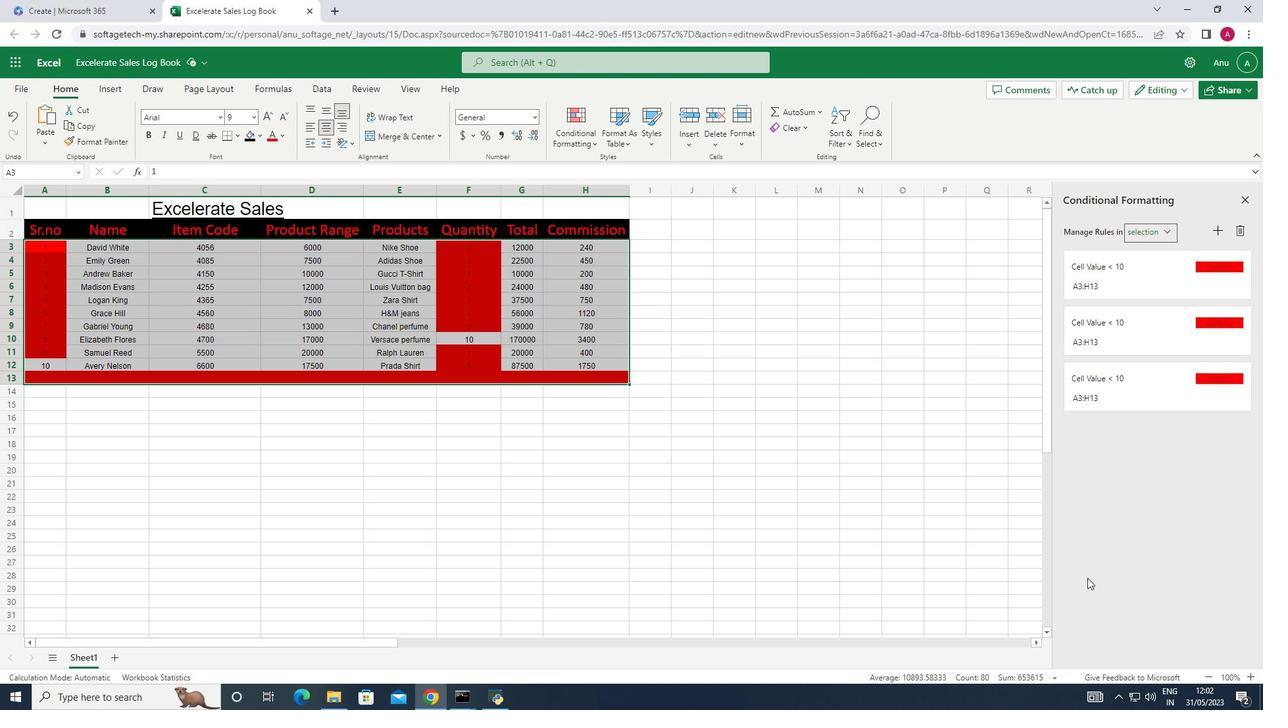 
Action: Mouse moved to (823, 416)
Screenshot: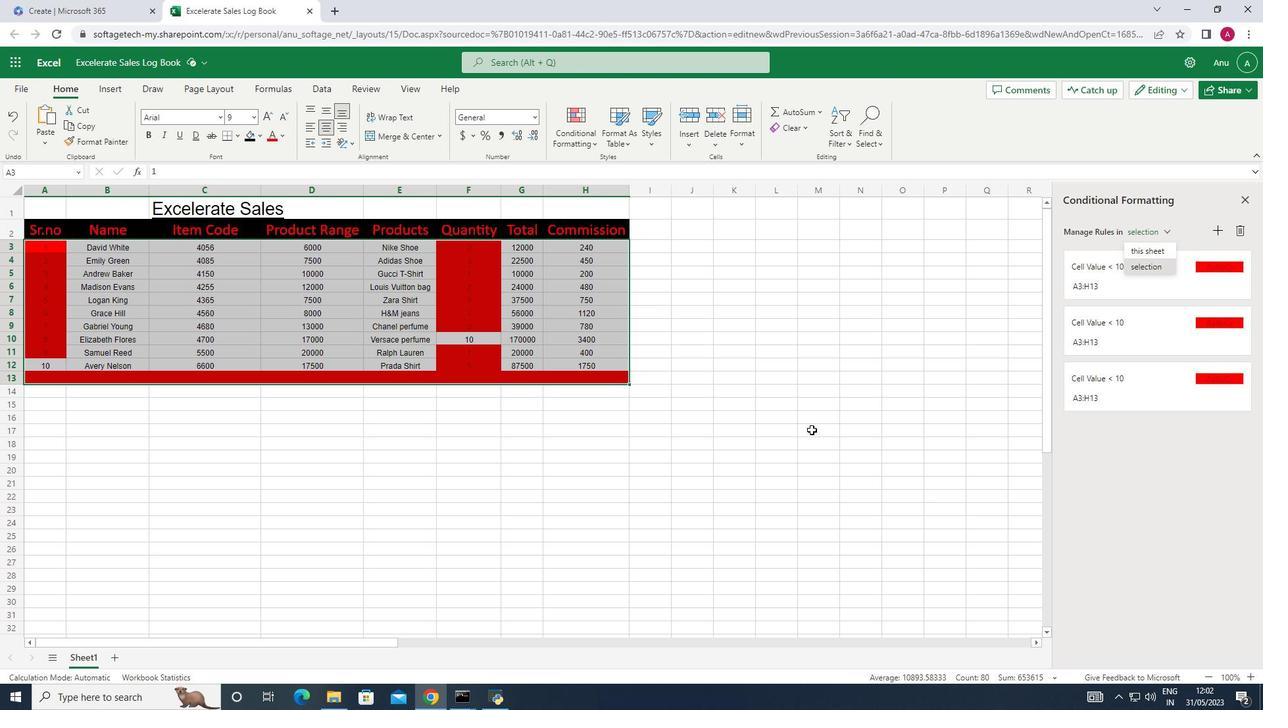 
Action: Mouse pressed left at (823, 416)
Screenshot: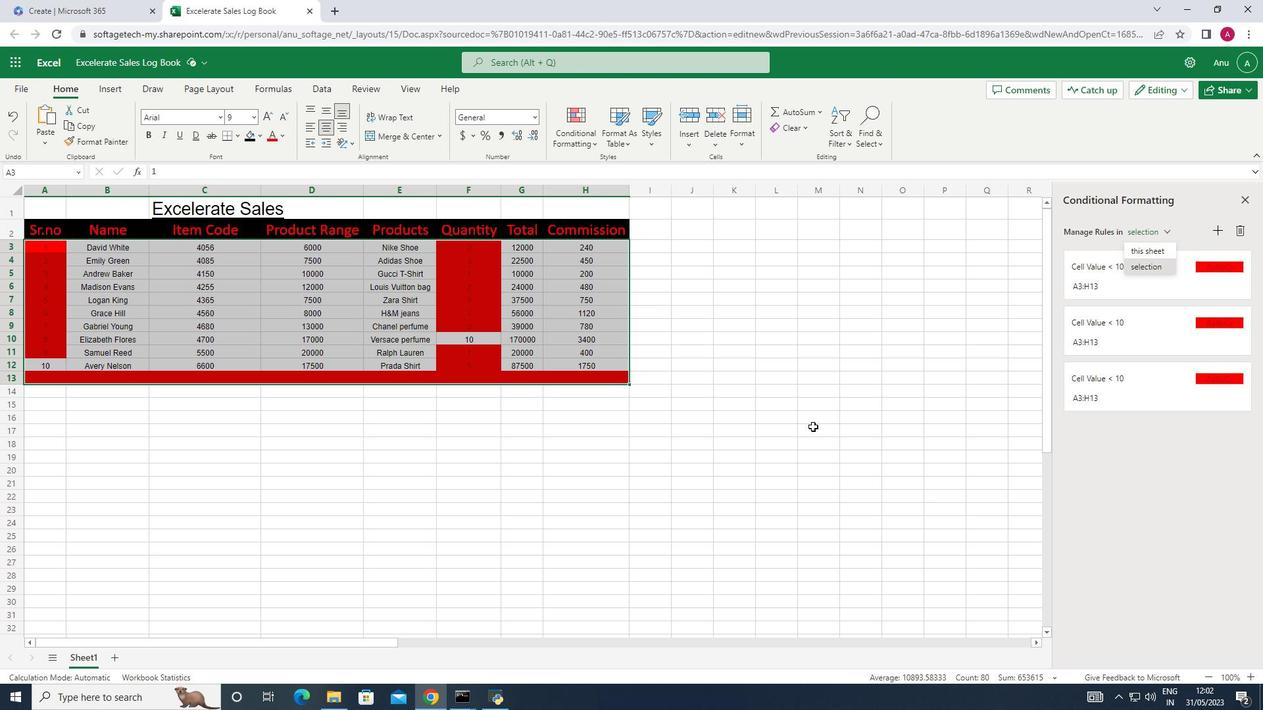 
Action: Mouse moved to (89, 252)
Screenshot: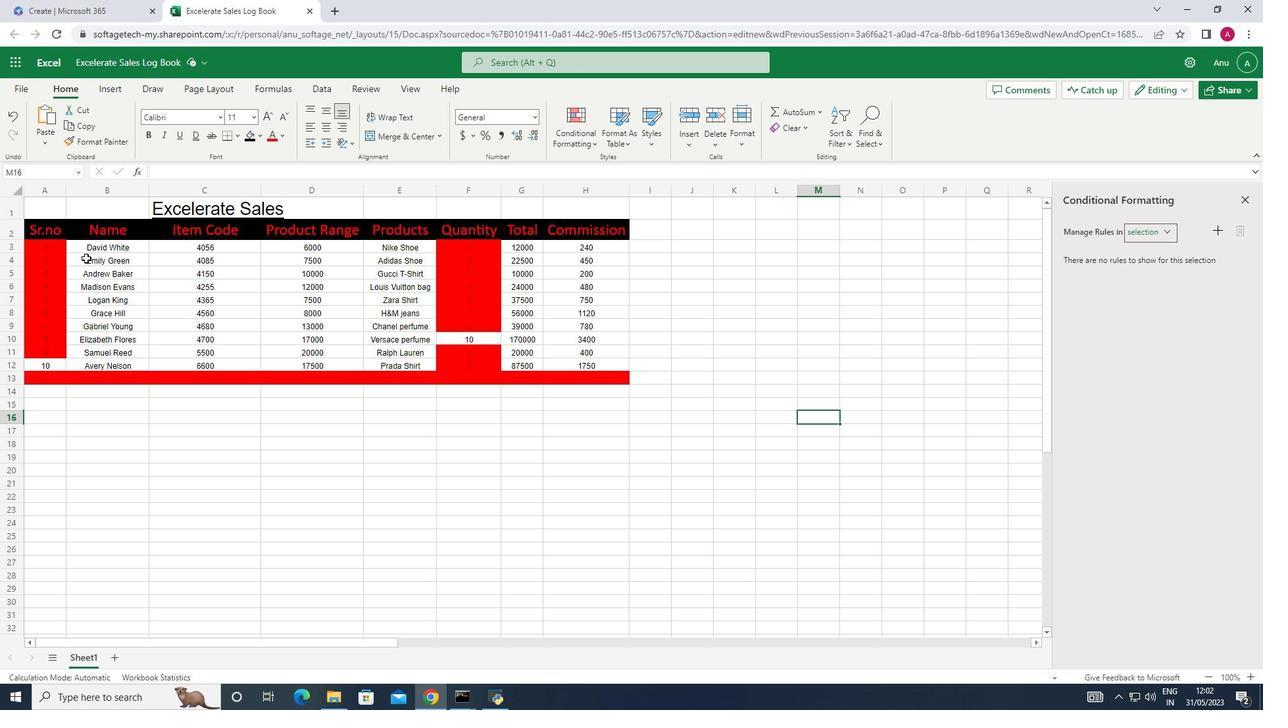 
Action: Mouse pressed left at (89, 252)
Screenshot: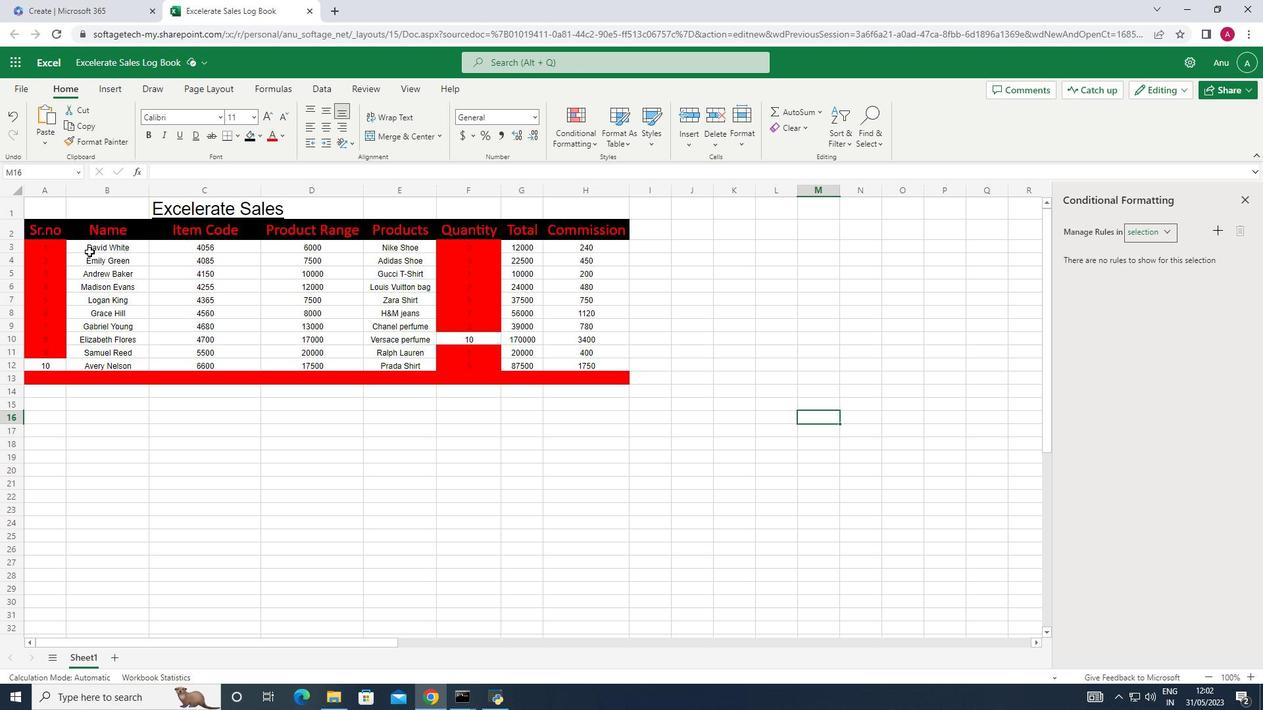 
Action: Mouse moved to (55, 250)
Screenshot: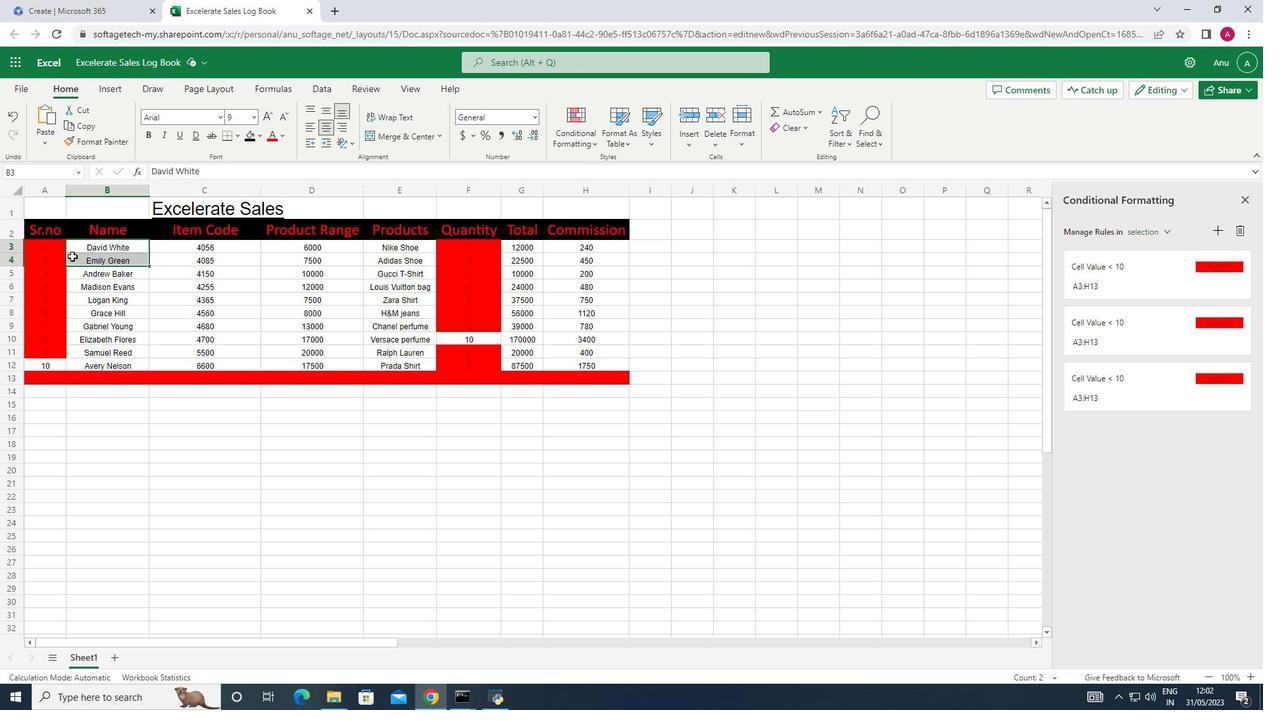 
Action: Mouse pressed left at (55, 250)
Screenshot: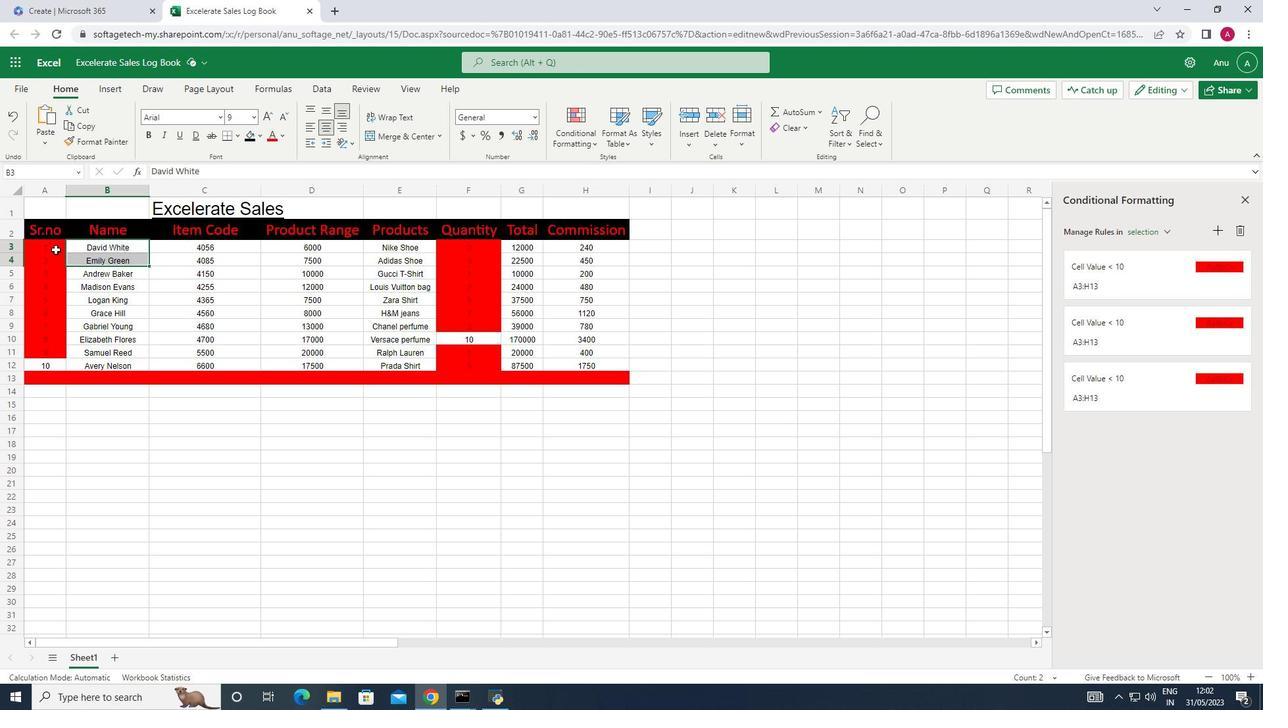 
Action: Mouse moved to (280, 134)
Screenshot: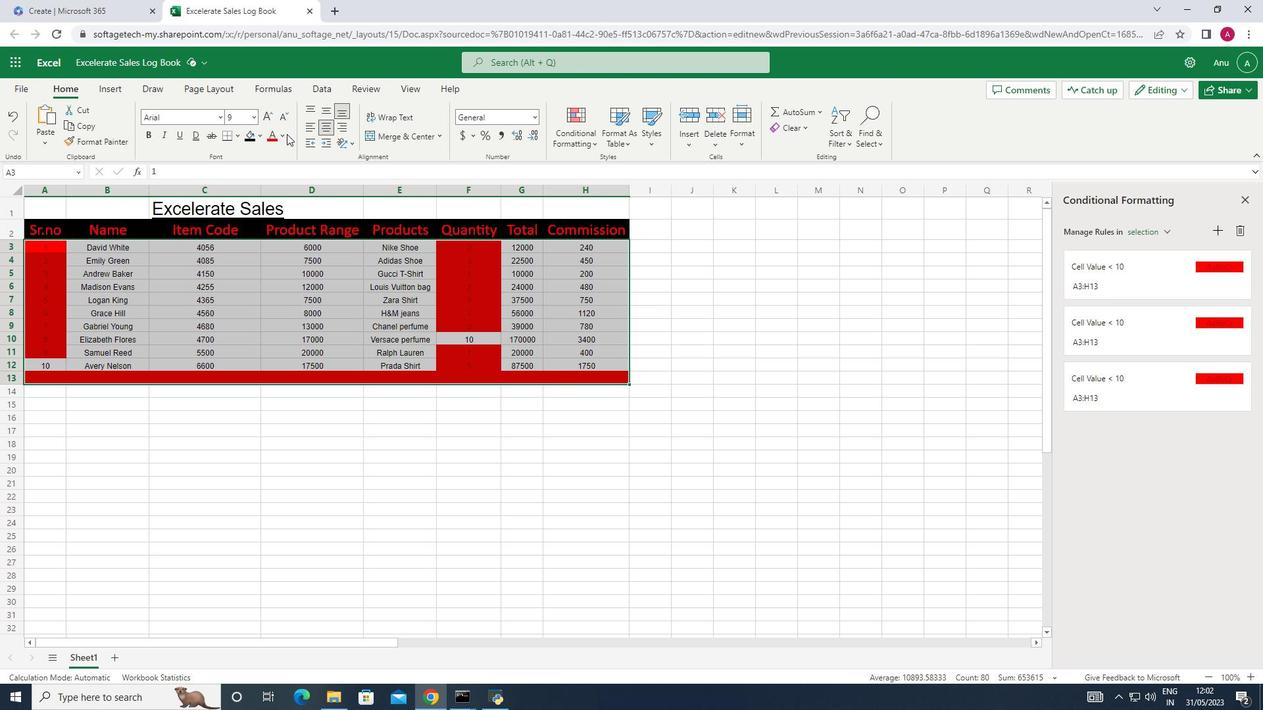 
Action: Mouse pressed left at (280, 134)
Screenshot: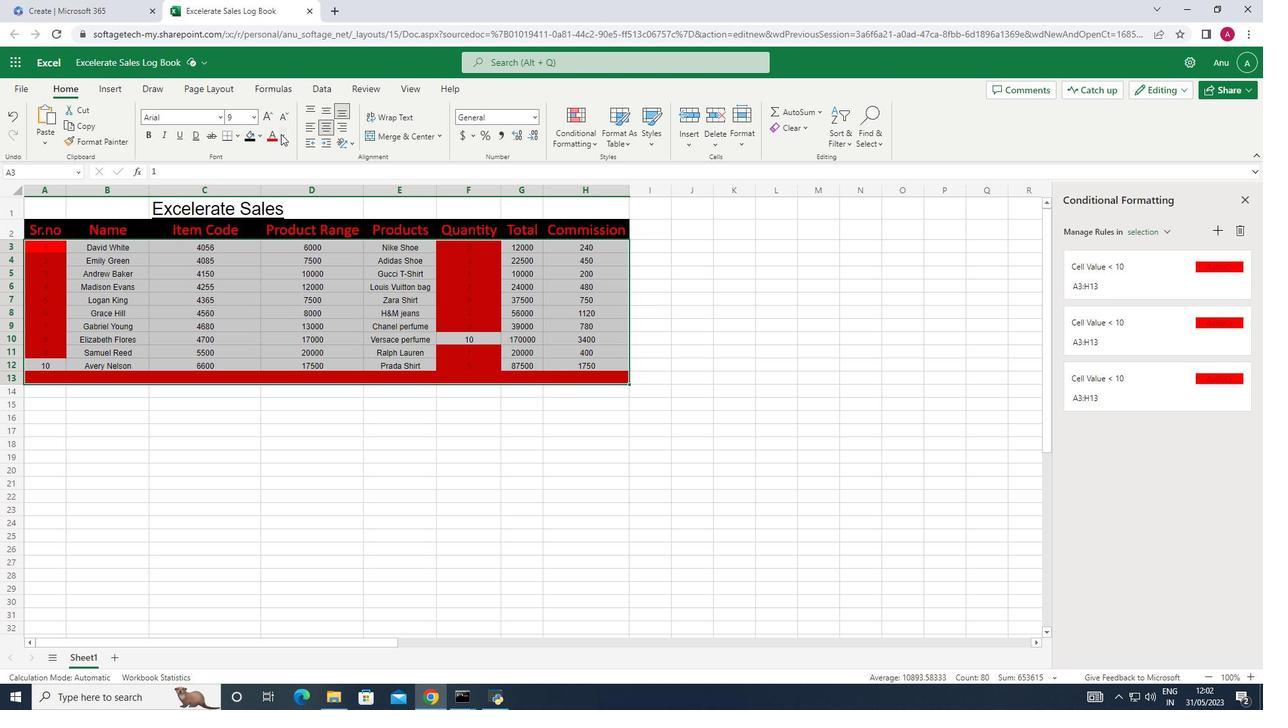
Action: Mouse moved to (278, 317)
Screenshot: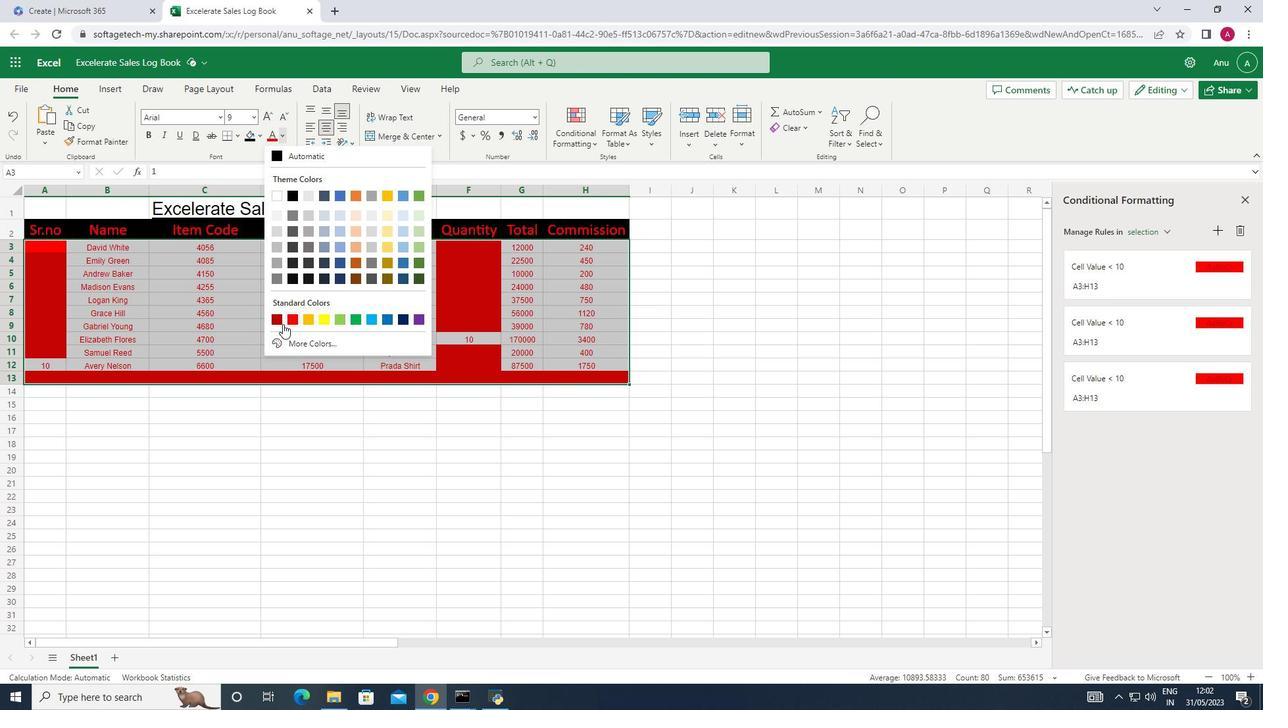 
Action: Mouse pressed left at (278, 317)
Screenshot: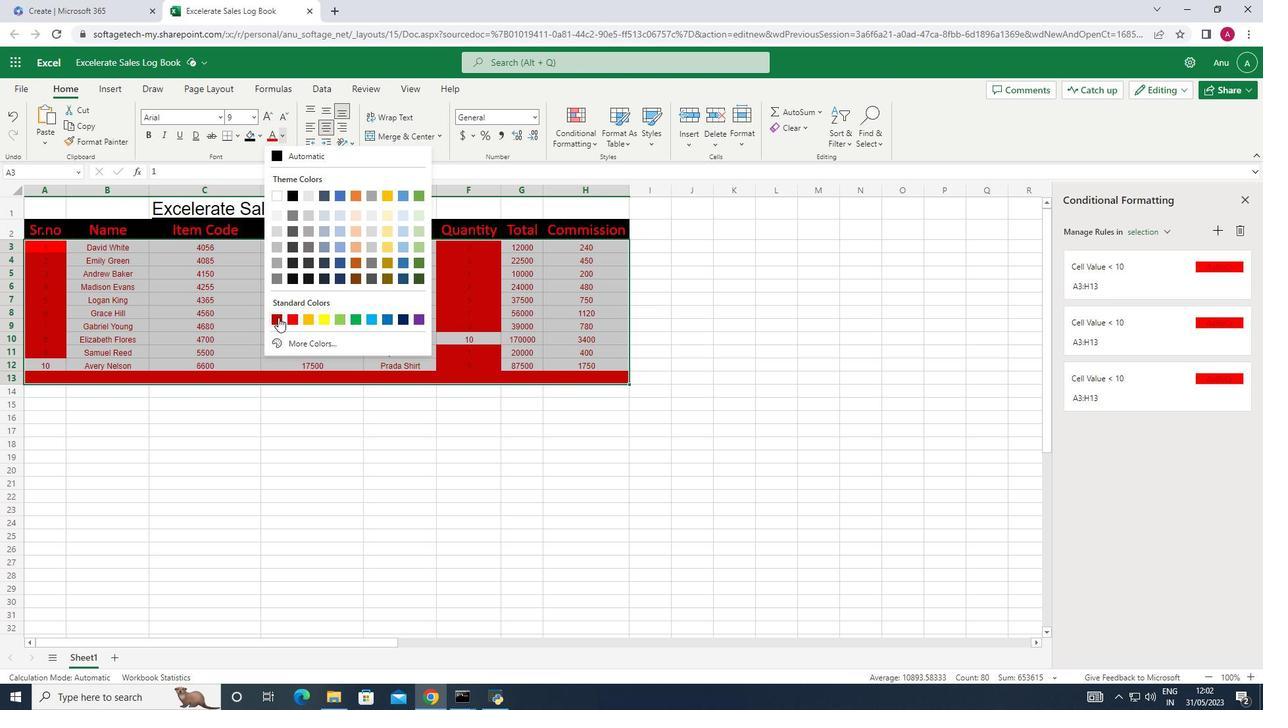 
Action: Mouse moved to (259, 136)
Screenshot: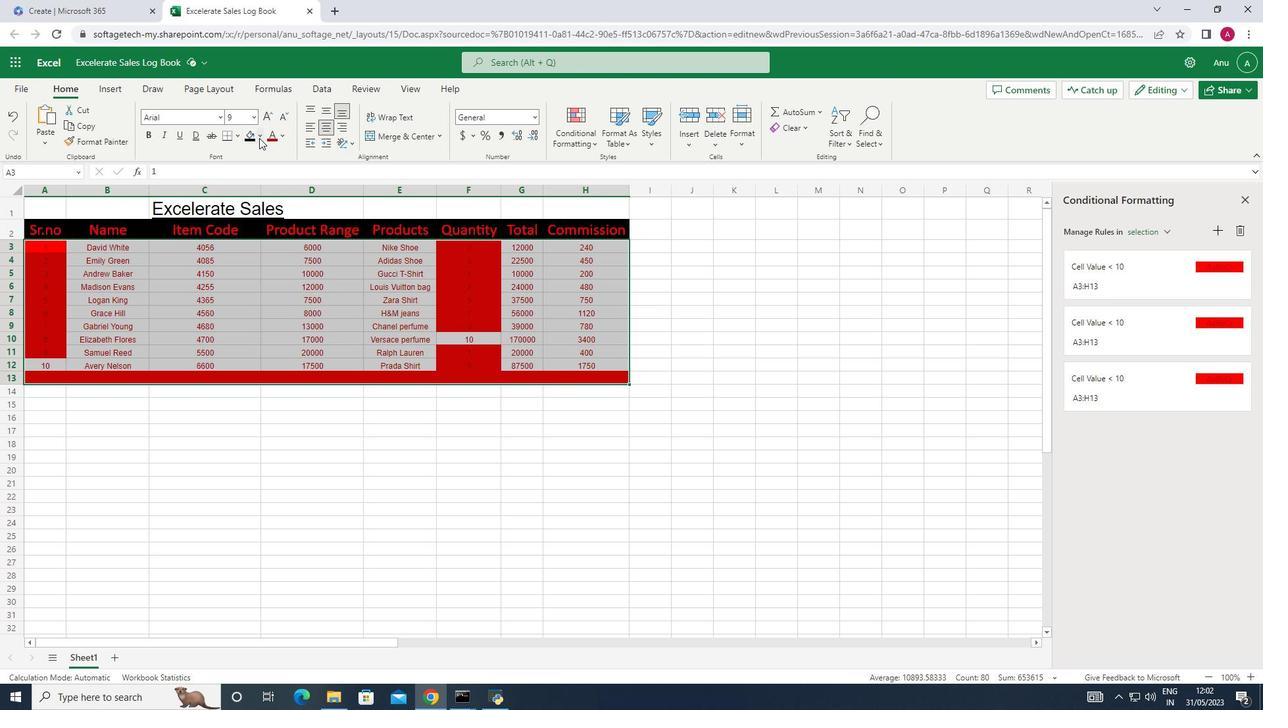 
Action: Mouse pressed left at (259, 136)
Screenshot: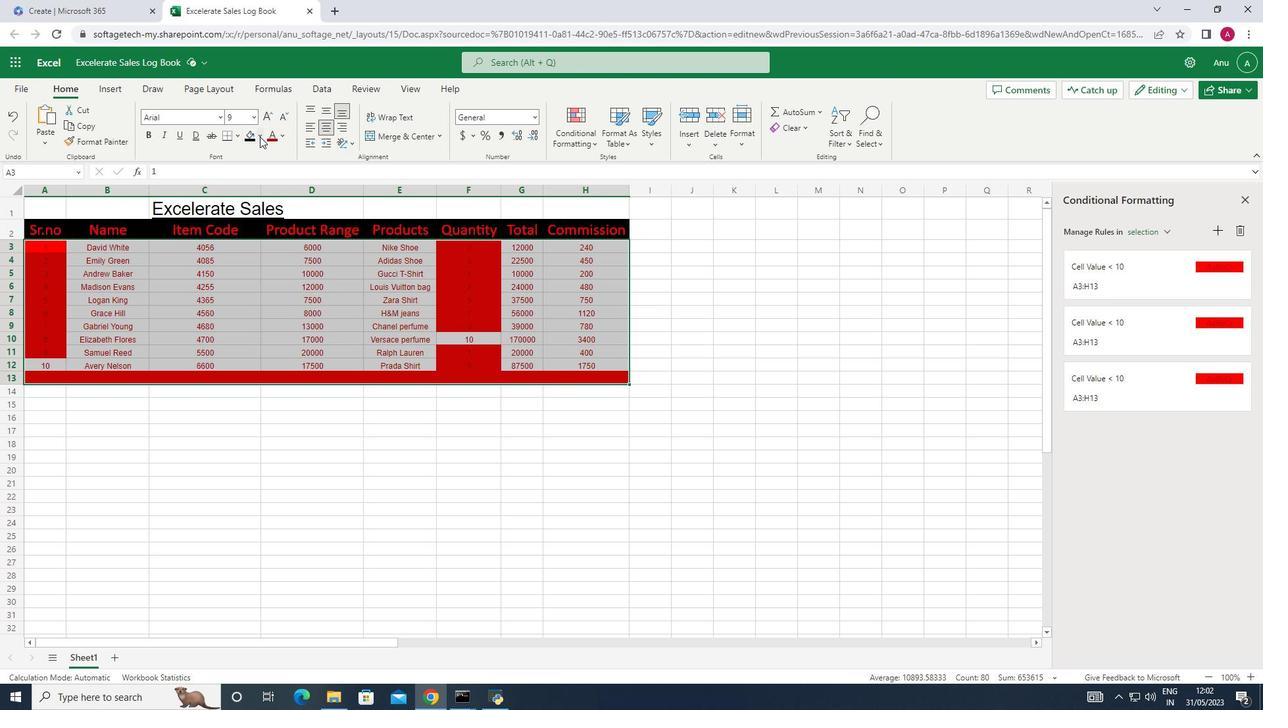 
Action: Mouse moved to (269, 294)
Screenshot: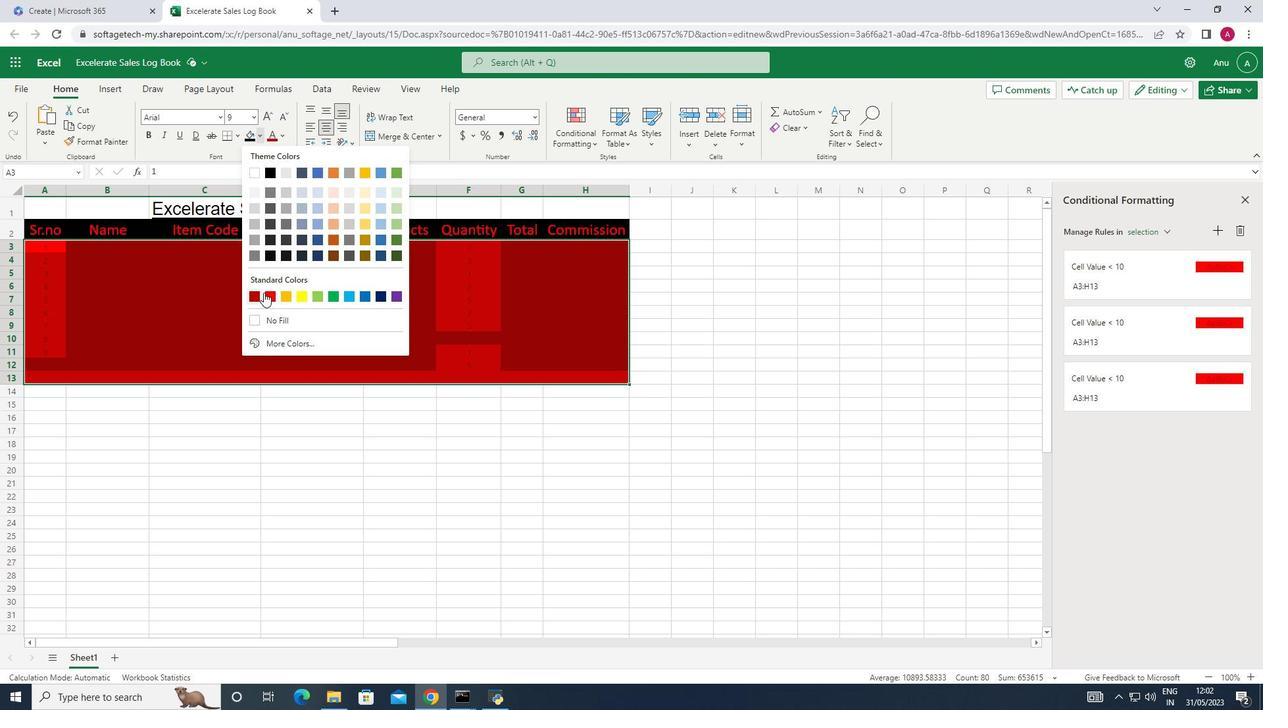 
Action: Mouse pressed left at (269, 294)
Screenshot: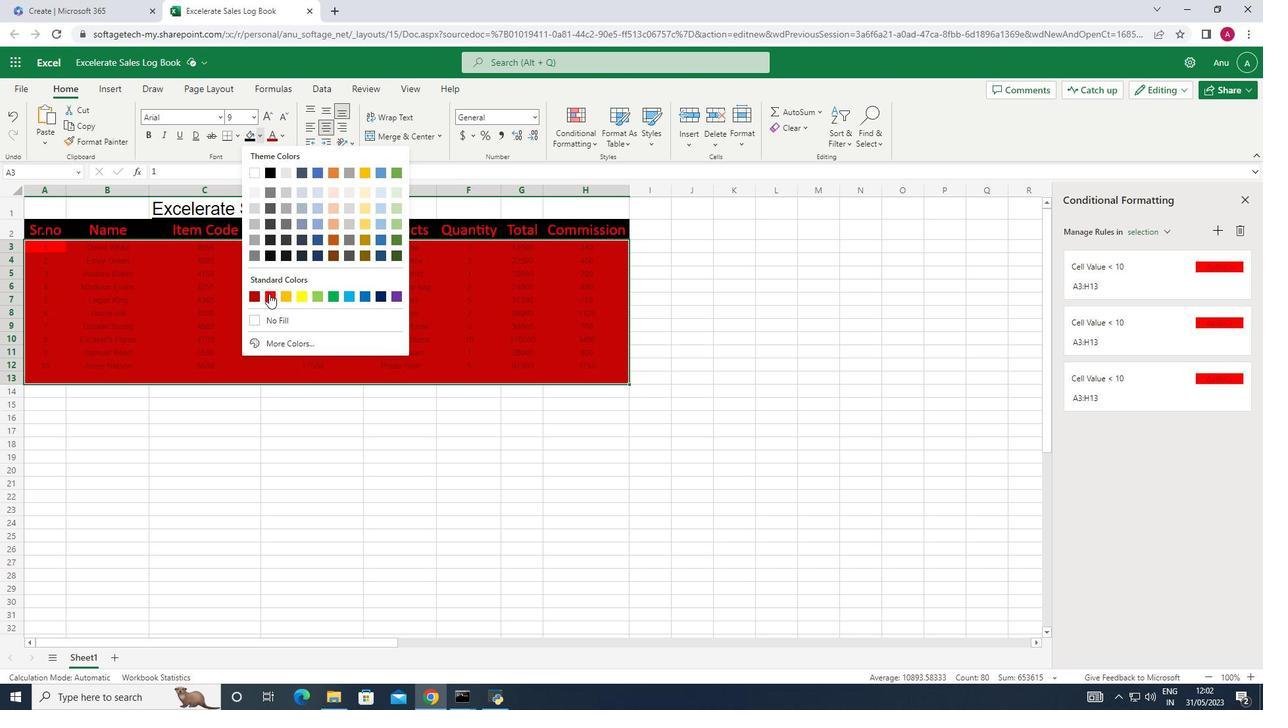 
Action: Mouse moved to (791, 264)
Screenshot: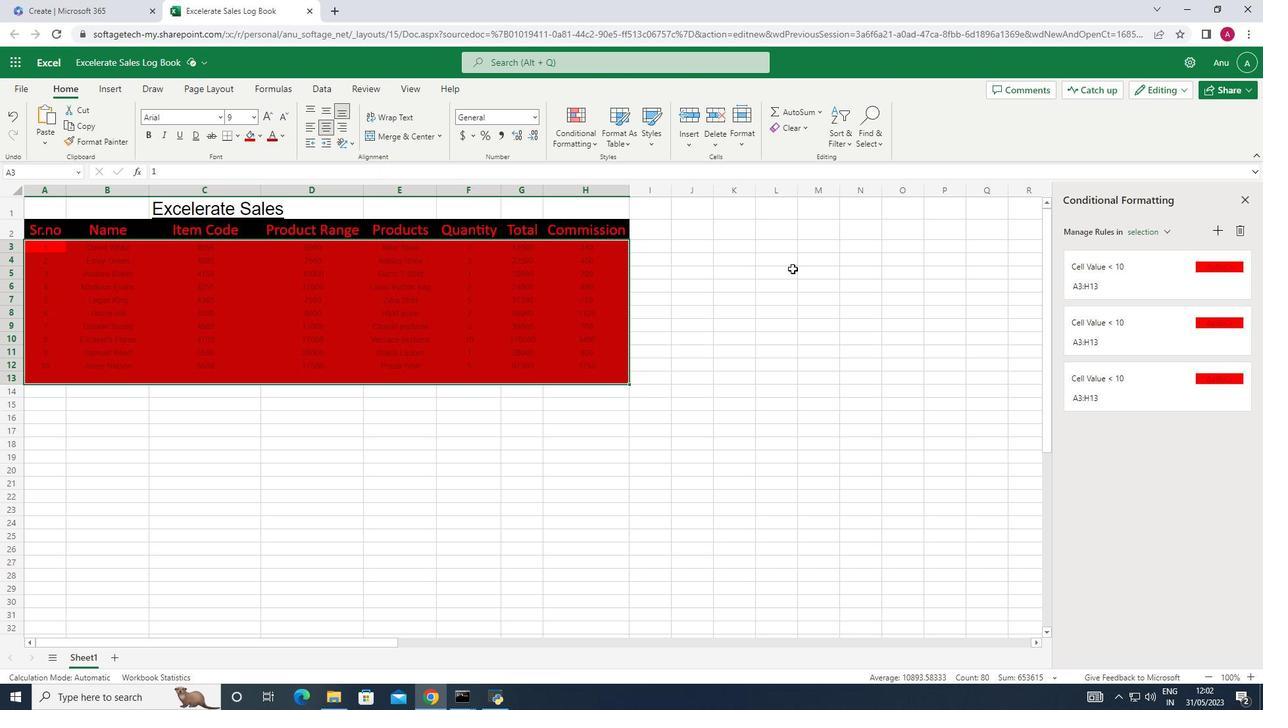 
Action: Mouse pressed left at (791, 264)
Screenshot: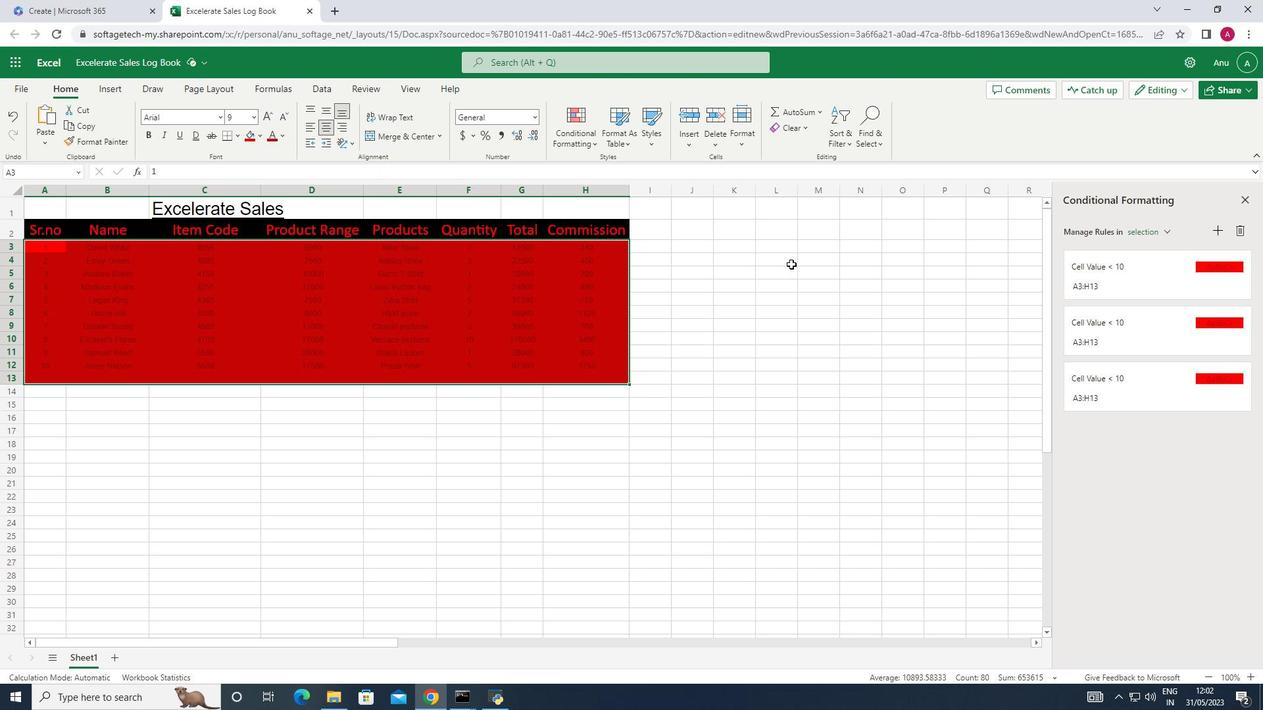 
Action: Mouse moved to (40, 233)
Screenshot: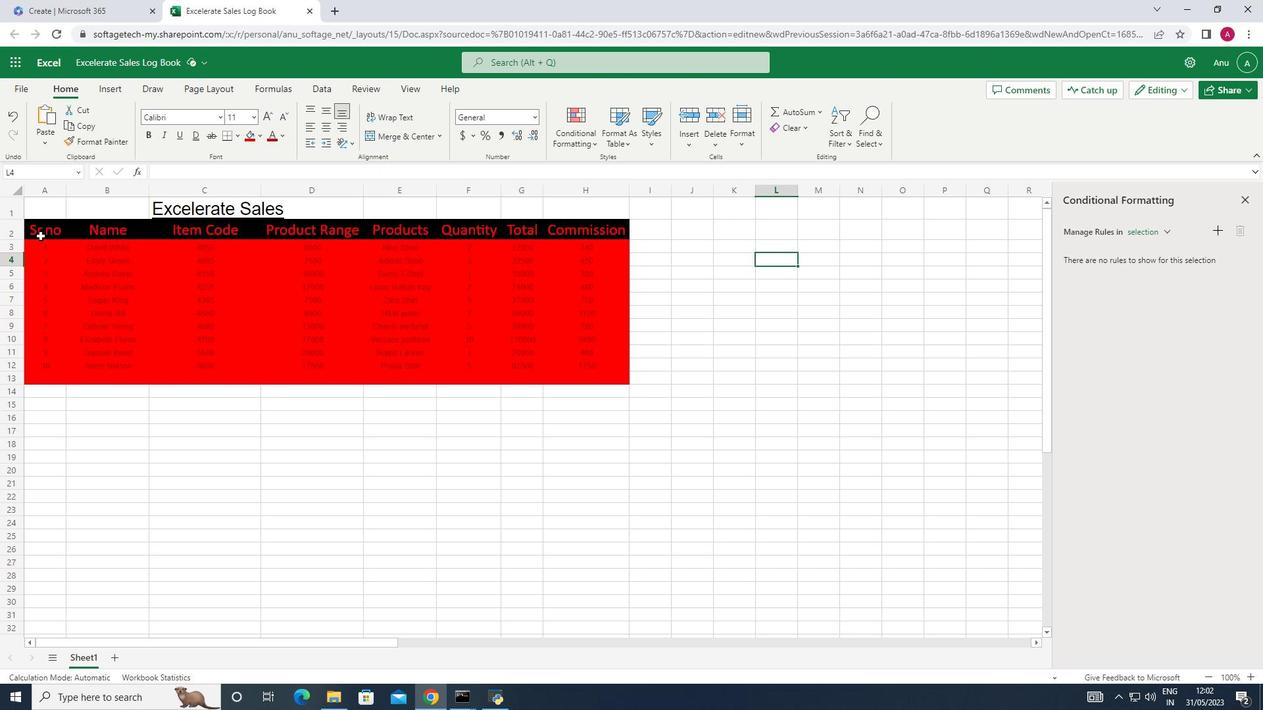 
Action: Mouse pressed left at (40, 233)
Screenshot: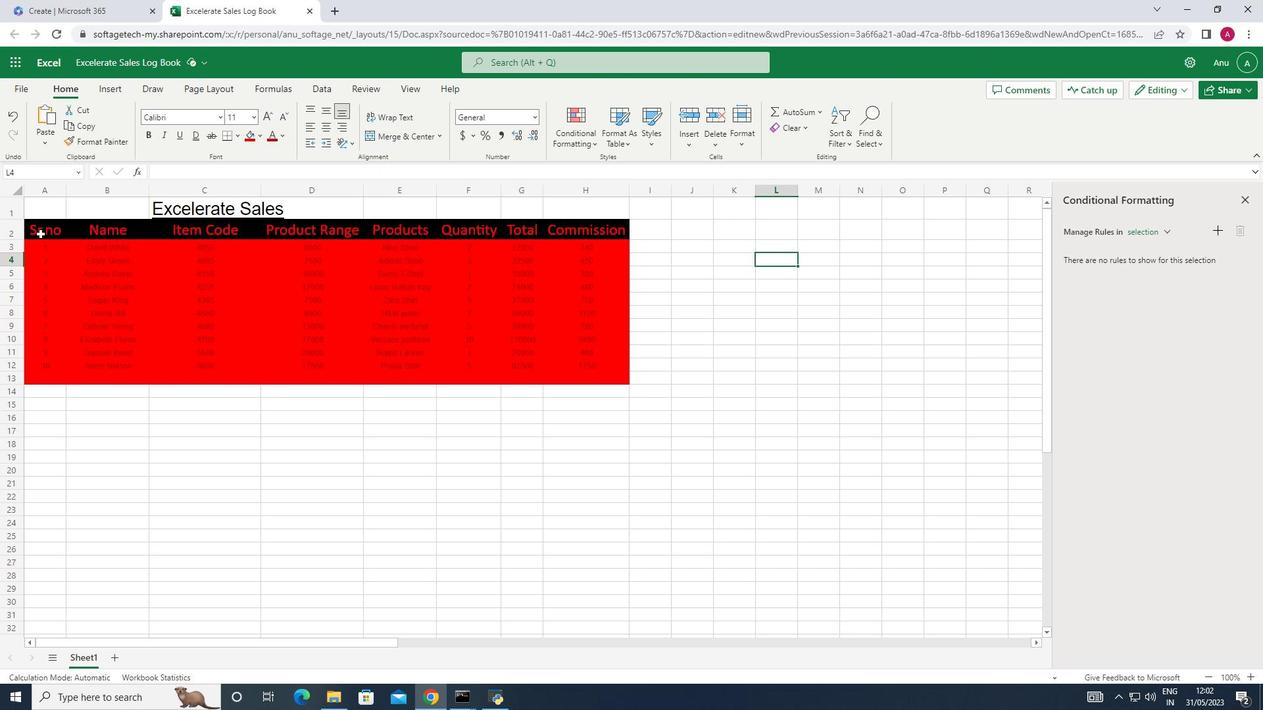 
Action: Mouse moved to (620, 144)
Screenshot: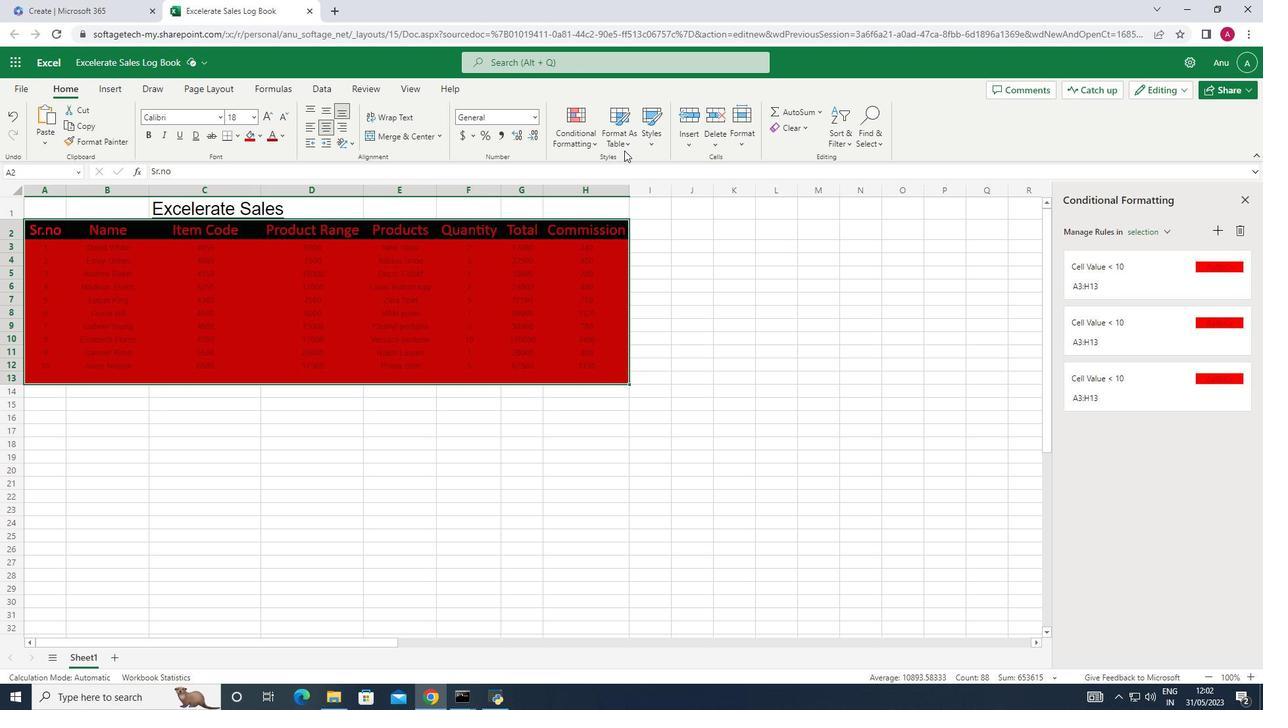 
Action: Mouse pressed left at (620, 144)
Screenshot: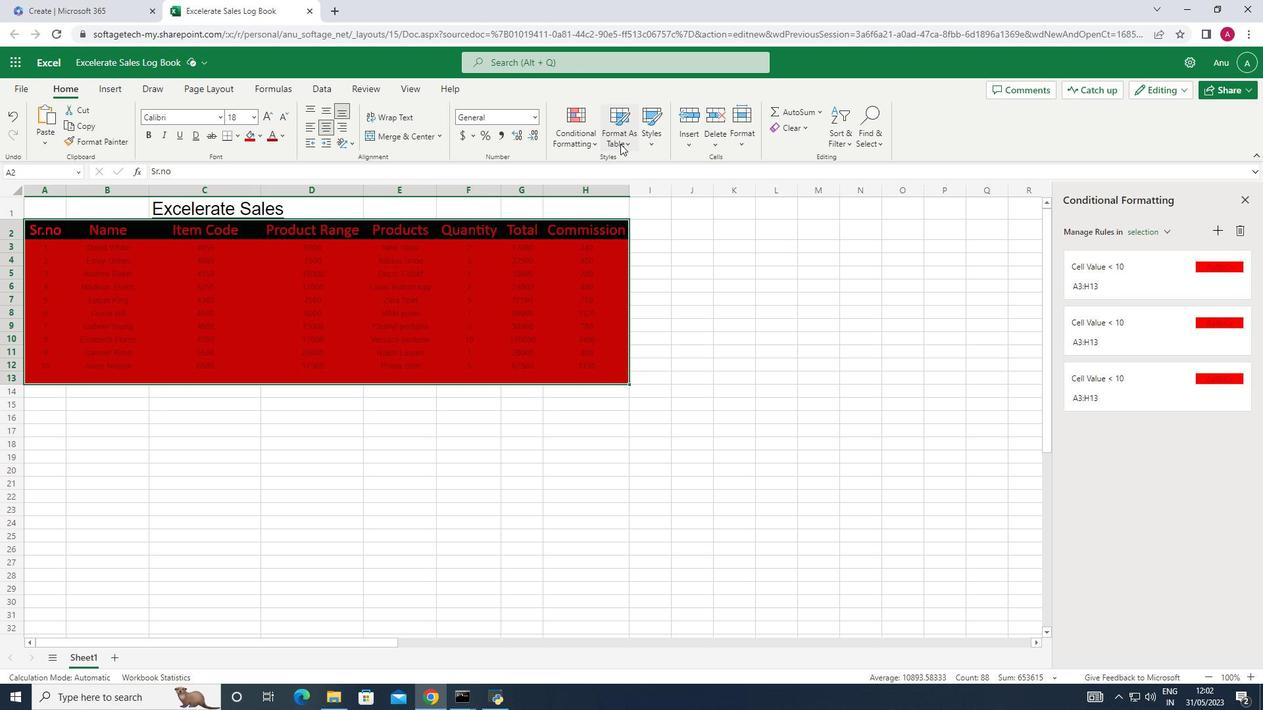 
Action: Mouse moved to (676, 238)
Screenshot: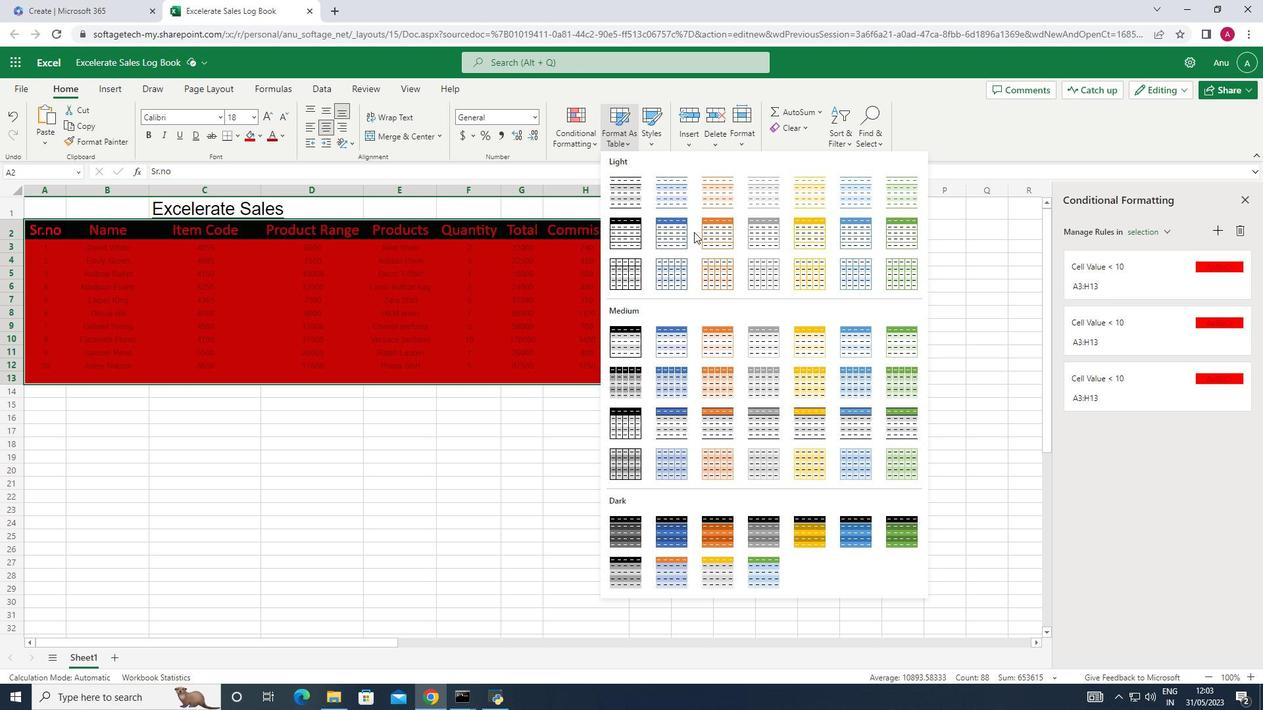 
Action: Mouse pressed left at (676, 238)
Screenshot: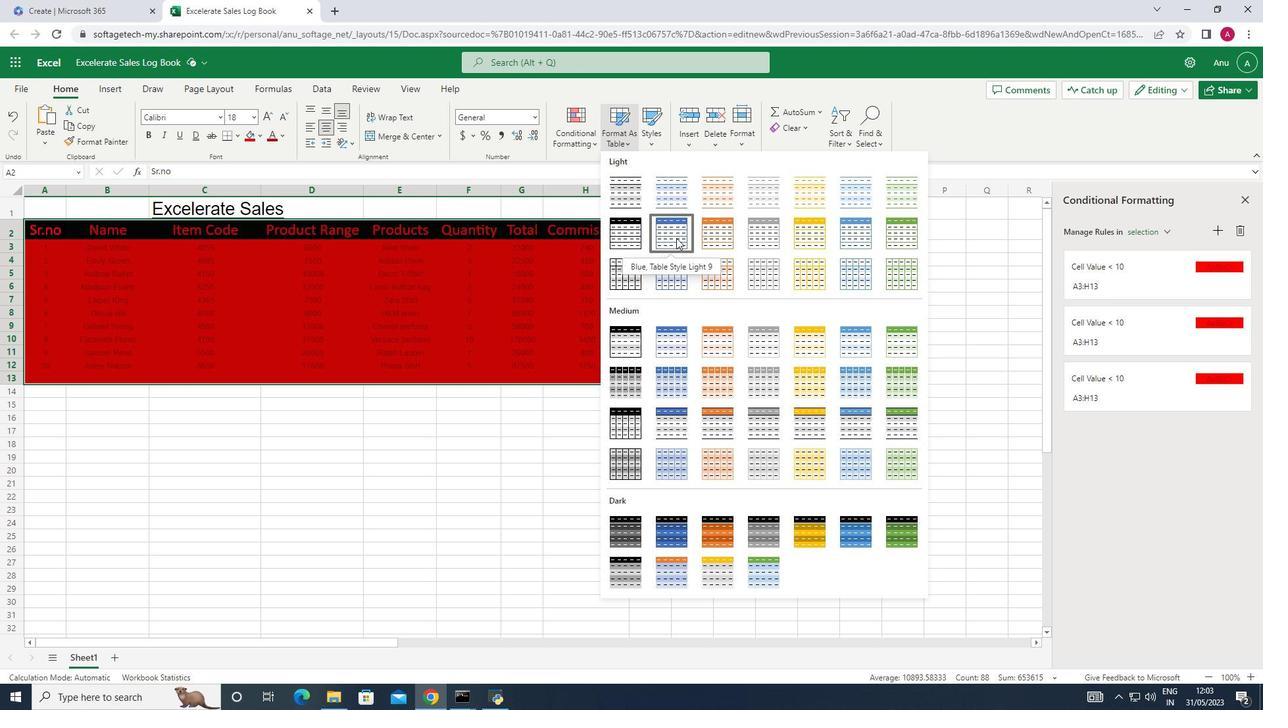 
Action: Mouse moved to (683, 401)
Screenshot: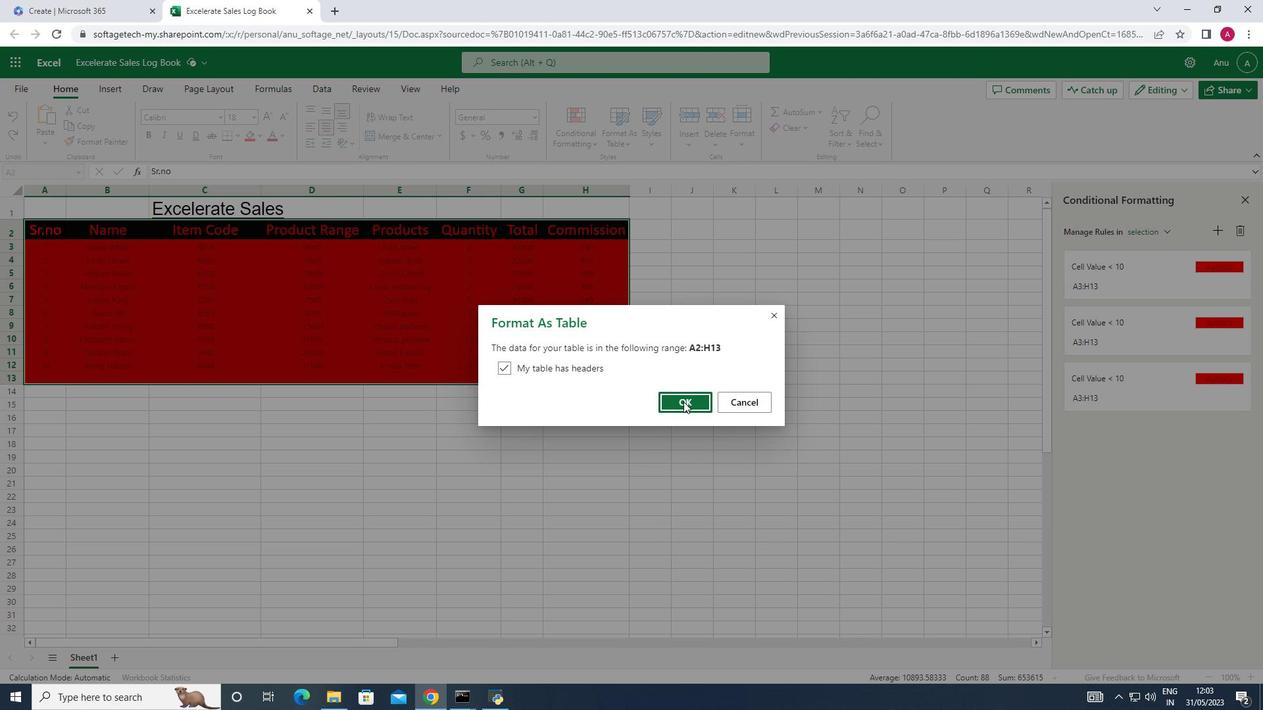 
Action: Mouse pressed left at (683, 401)
Screenshot: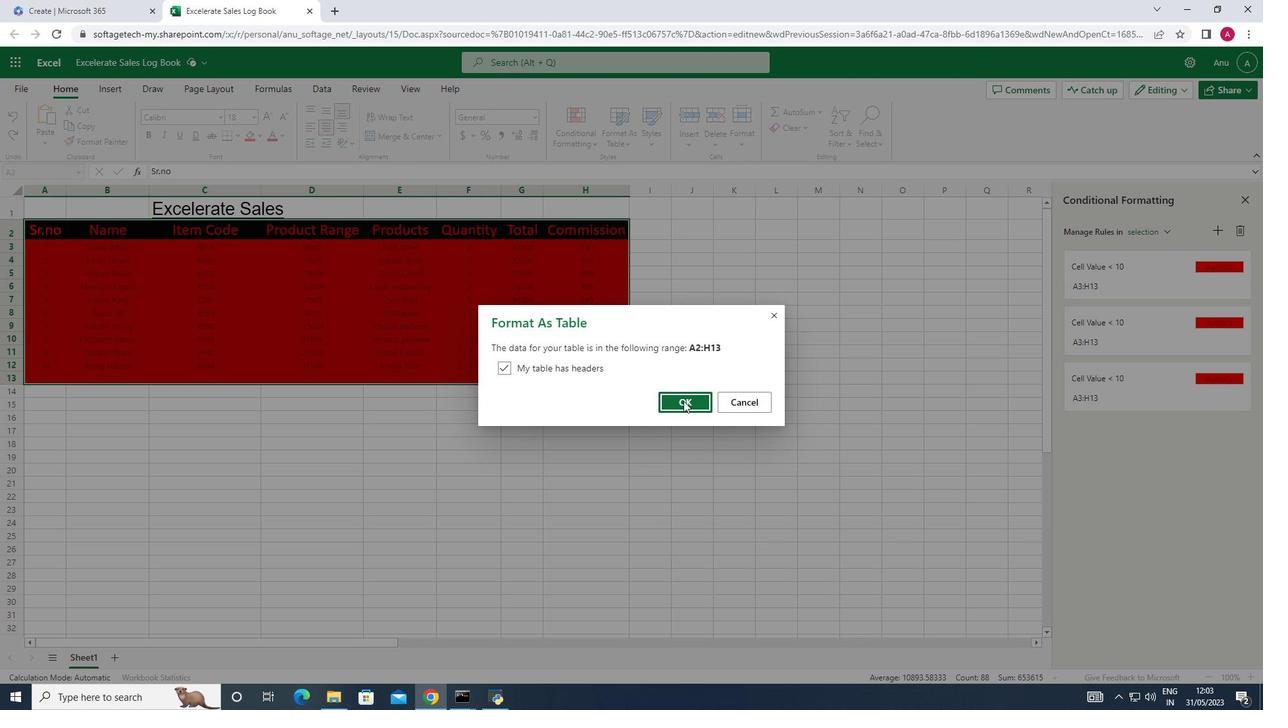 
Action: Mouse moved to (740, 142)
Screenshot: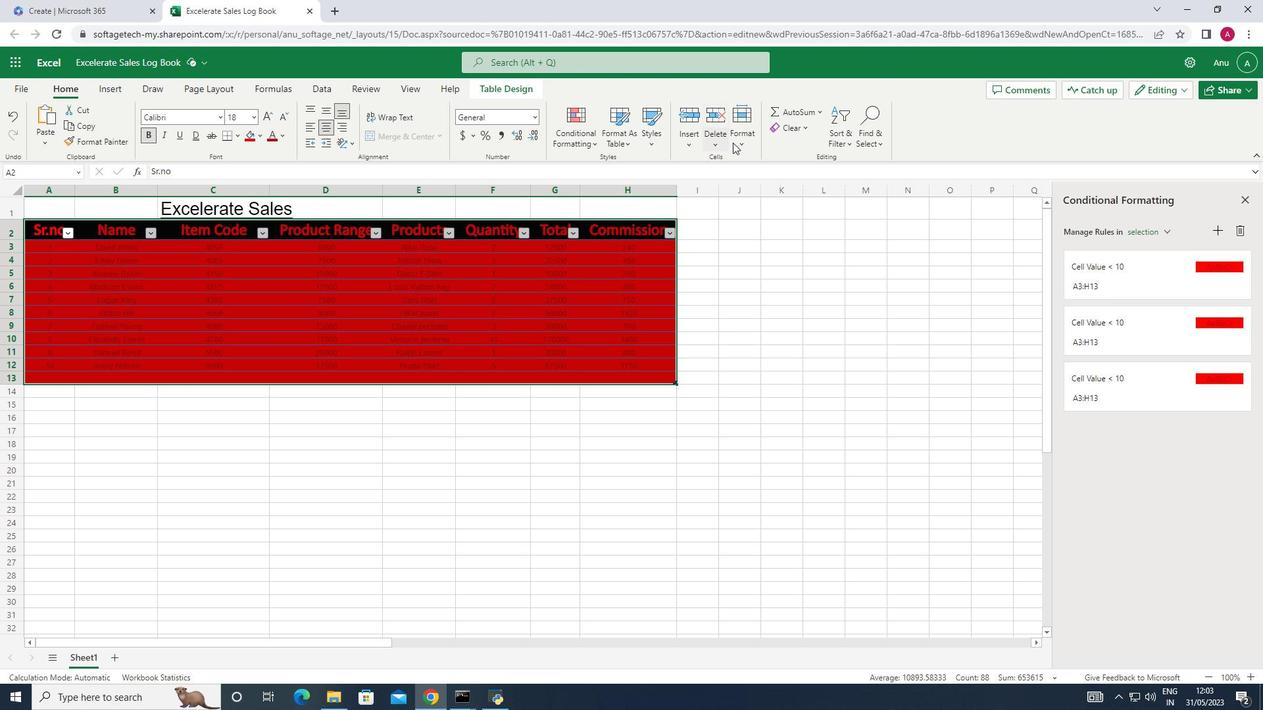 
Action: Mouse pressed left at (740, 142)
Screenshot: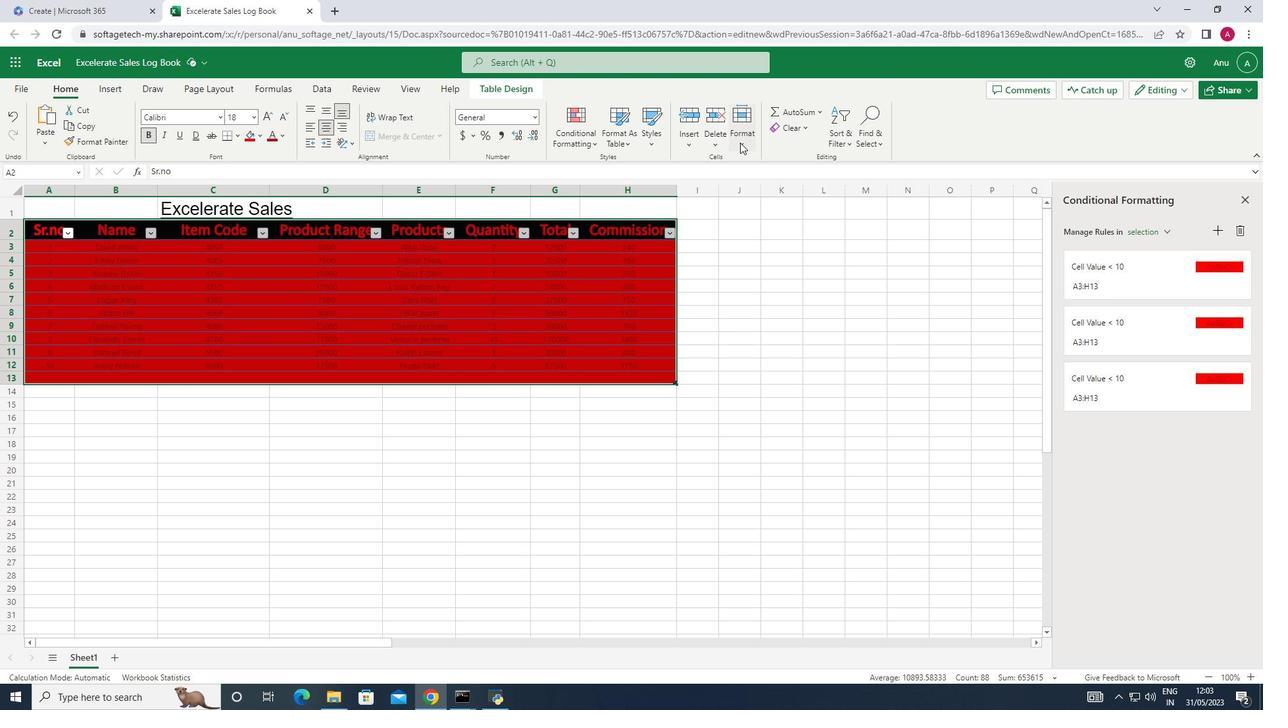
Action: Mouse moved to (786, 242)
Screenshot: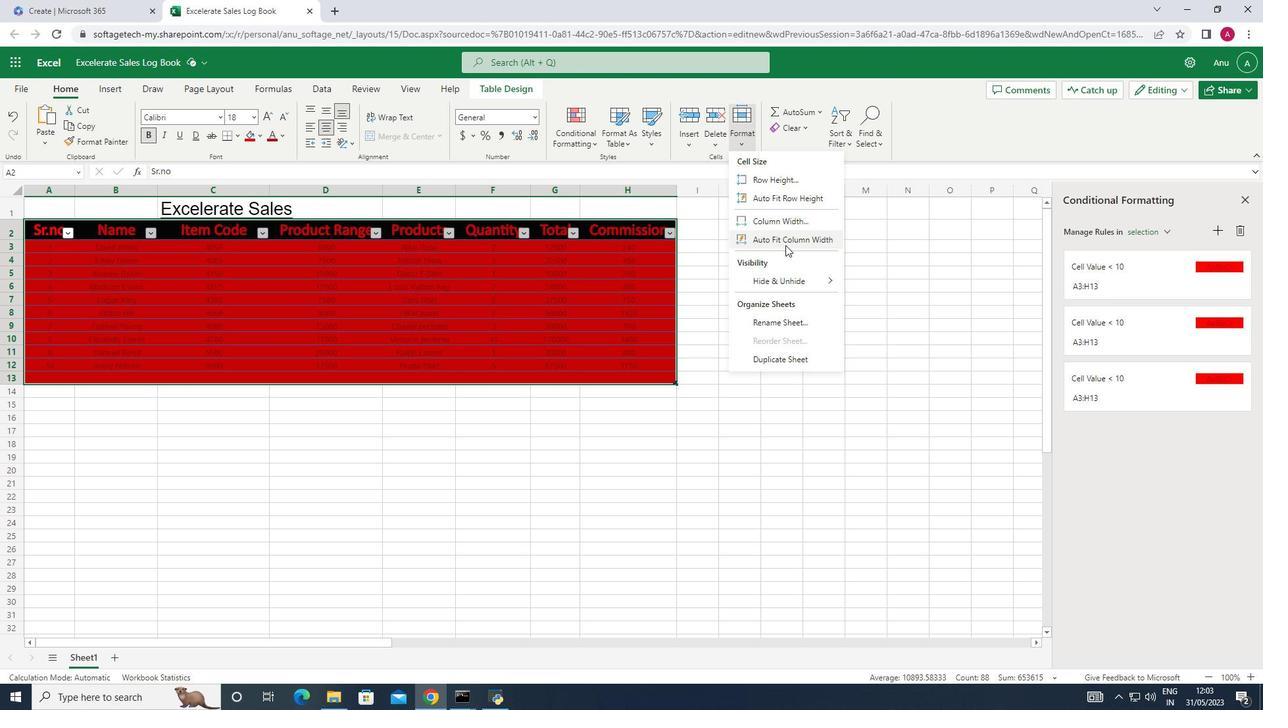 
Action: Mouse pressed left at (786, 242)
Screenshot: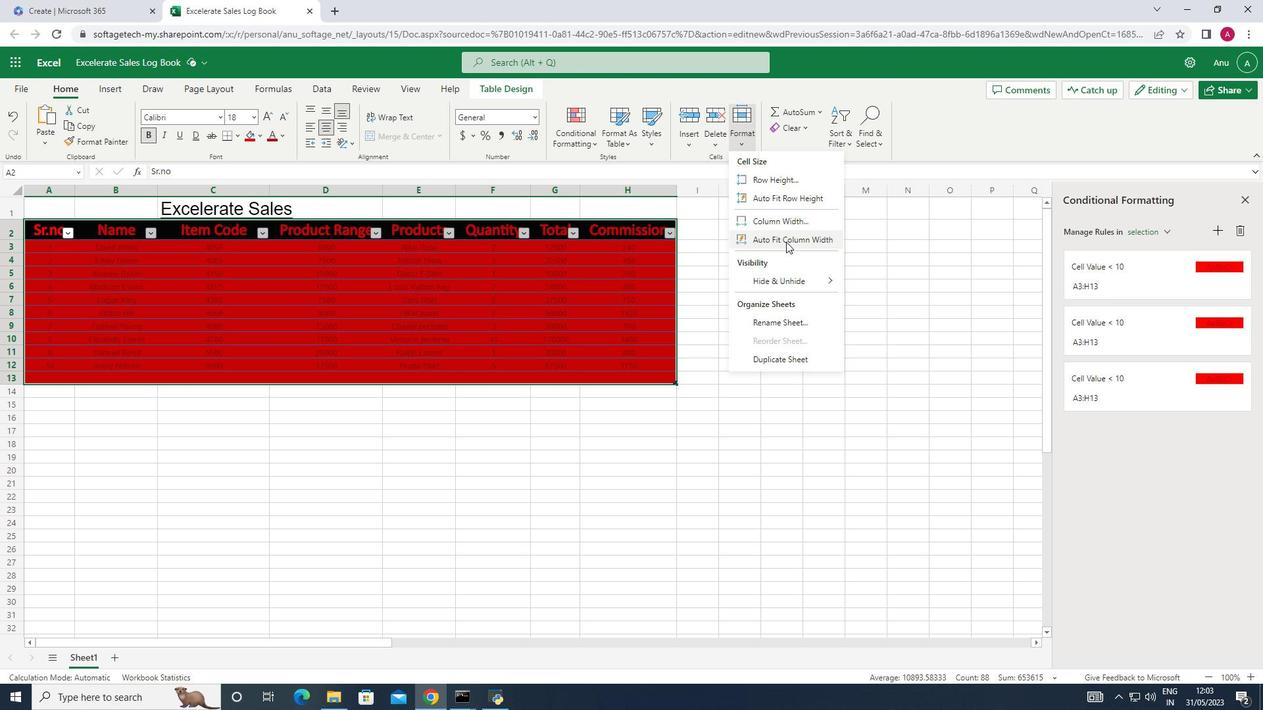 
Action: Mouse moved to (781, 234)
Screenshot: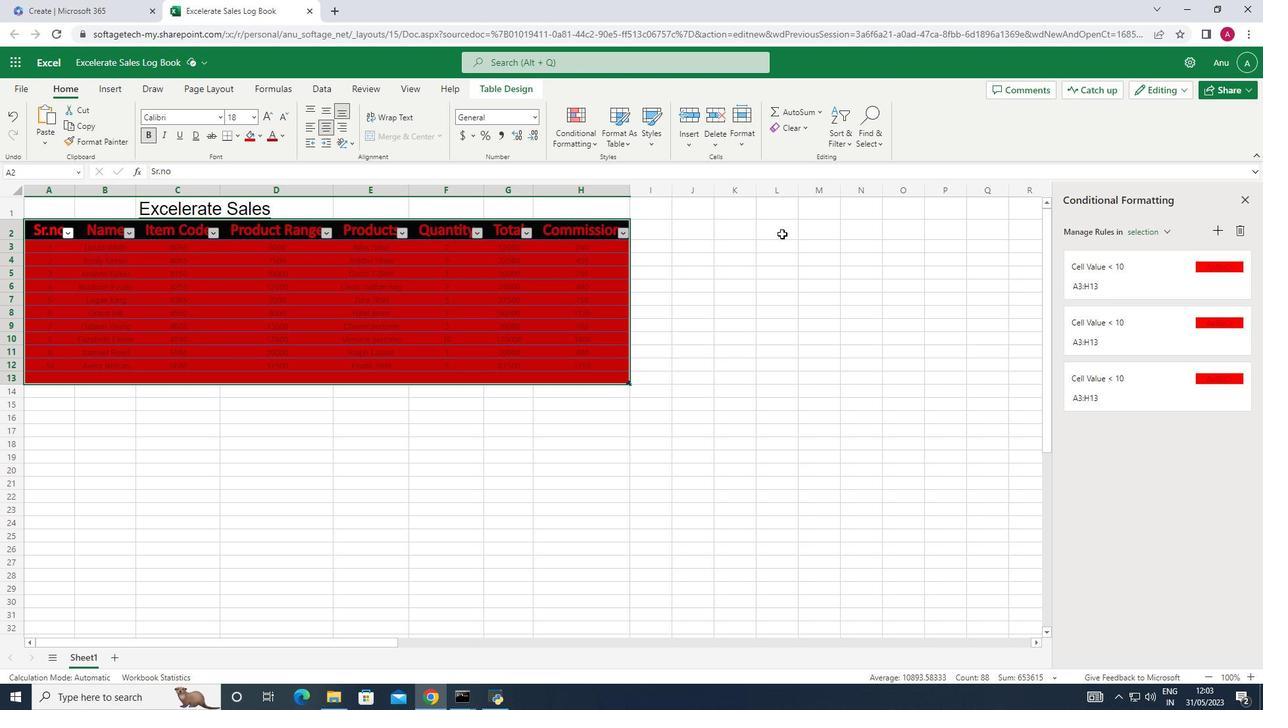
Action: Mouse pressed left at (781, 234)
Screenshot: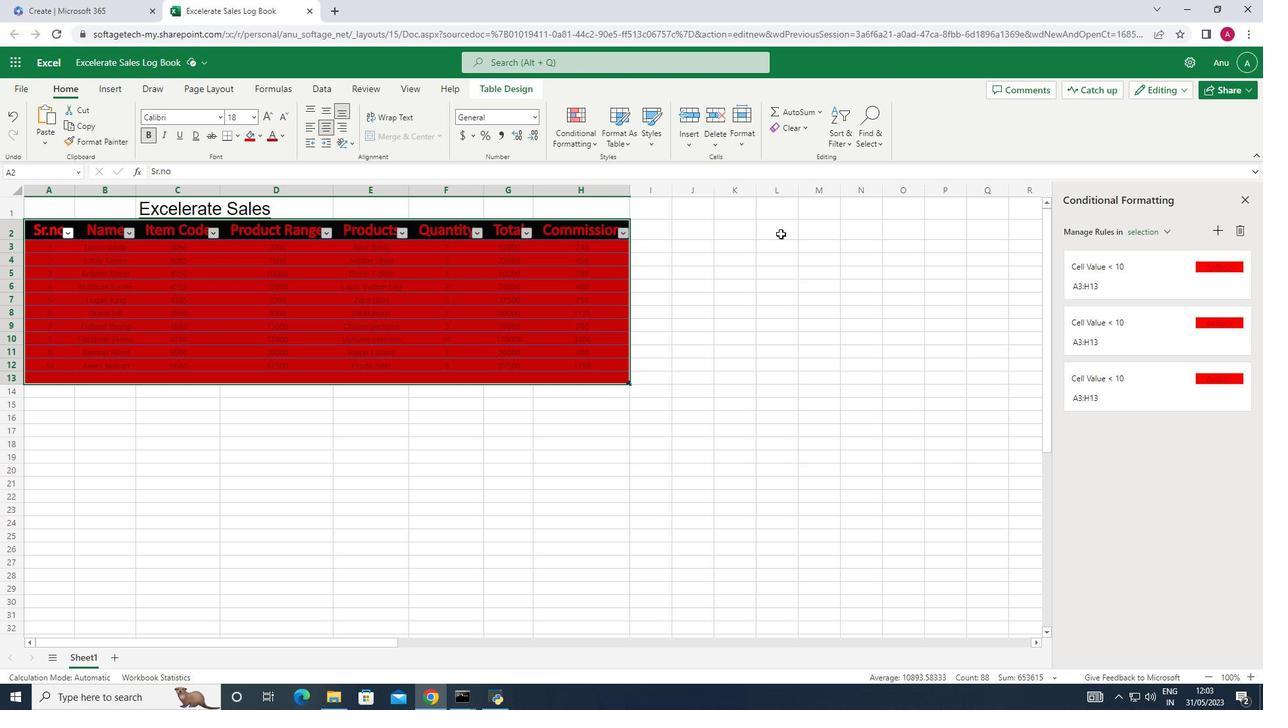 
